 Task: Send an email with the signature Andrew Lee with the subject Reminder for a resume and the message I would like to schedule a meeting with you to discuss the upcoming project. When would be a convenient time for you? from softage.10@softage.net to softage.1@softage.net and move the email from Sent Items to the folder Social engineering
Action: Mouse moved to (110, 103)
Screenshot: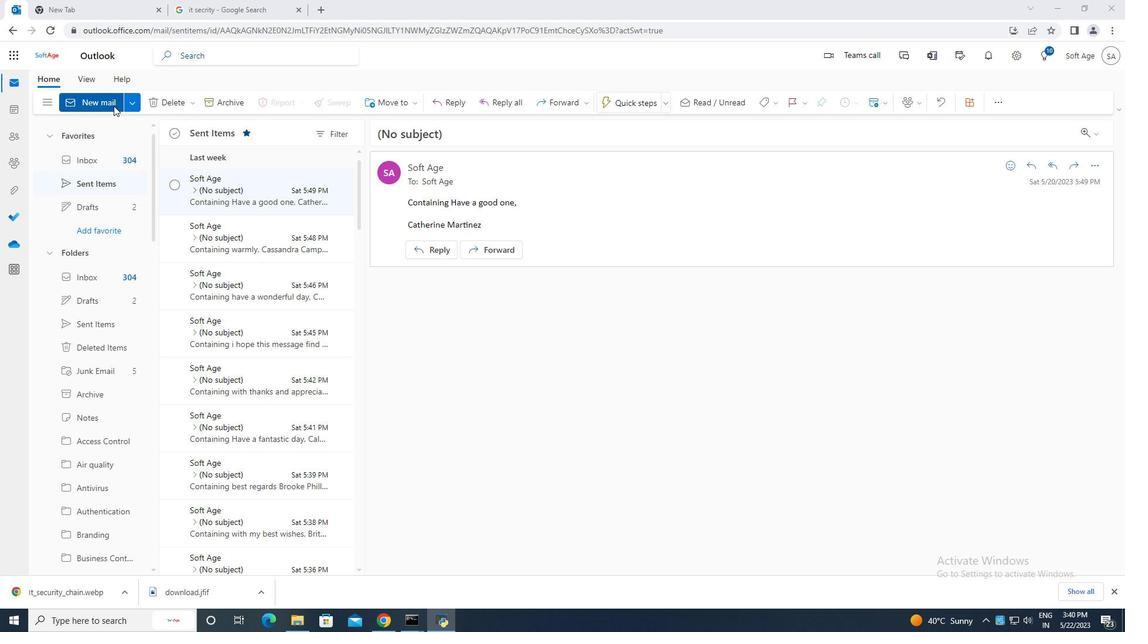 
Action: Mouse pressed left at (110, 103)
Screenshot: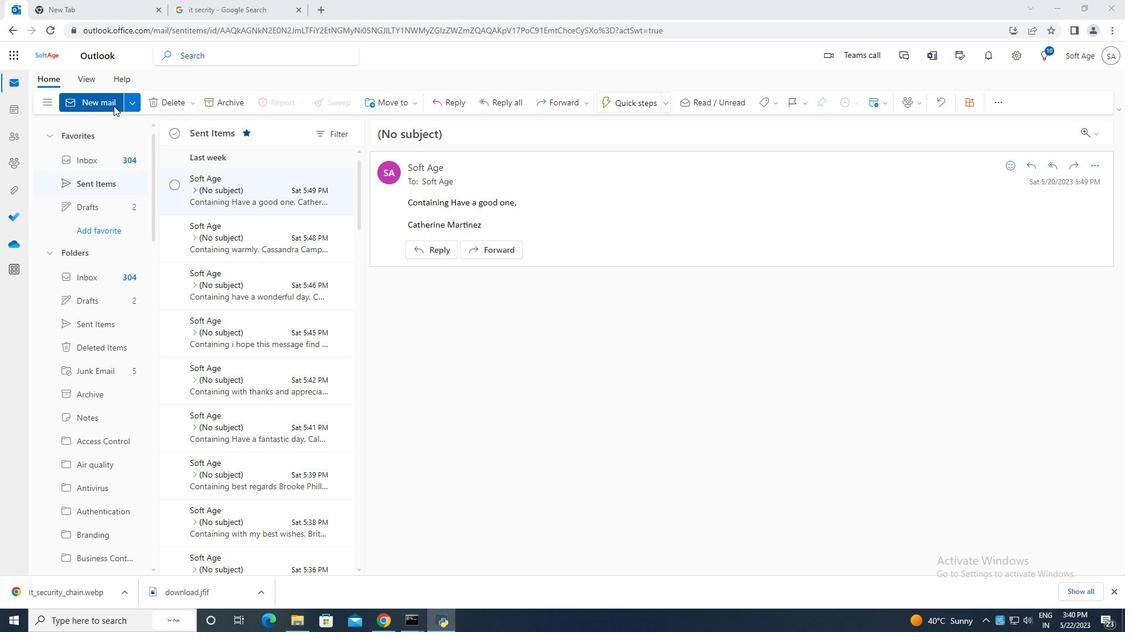 
Action: Mouse moved to (757, 104)
Screenshot: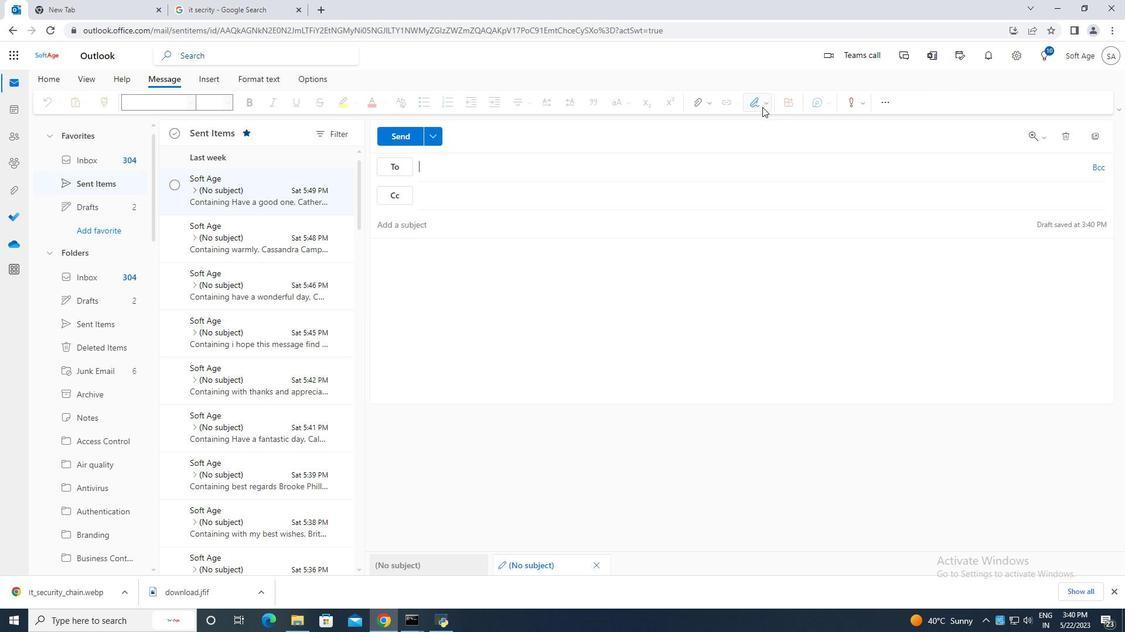 
Action: Mouse pressed left at (757, 104)
Screenshot: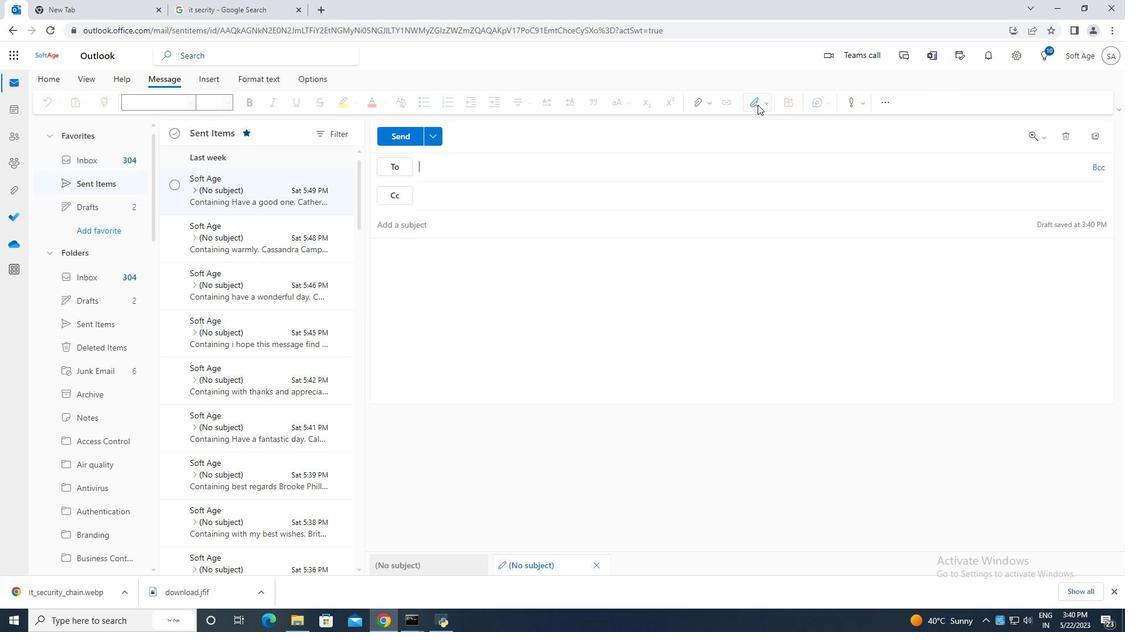 
Action: Mouse moved to (734, 148)
Screenshot: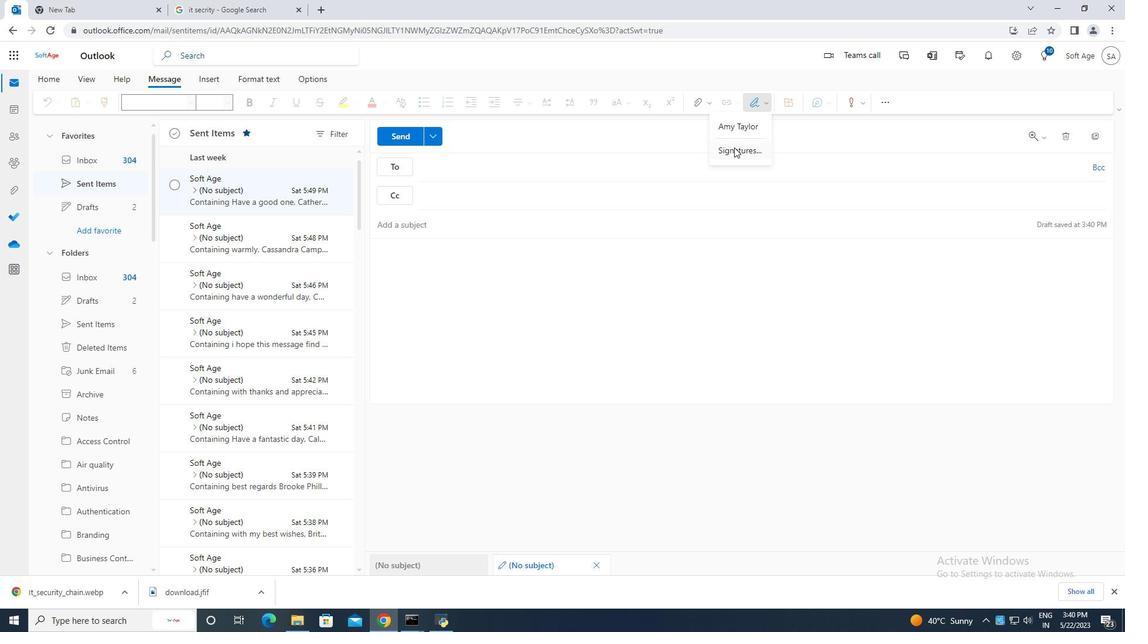 
Action: Mouse pressed left at (734, 148)
Screenshot: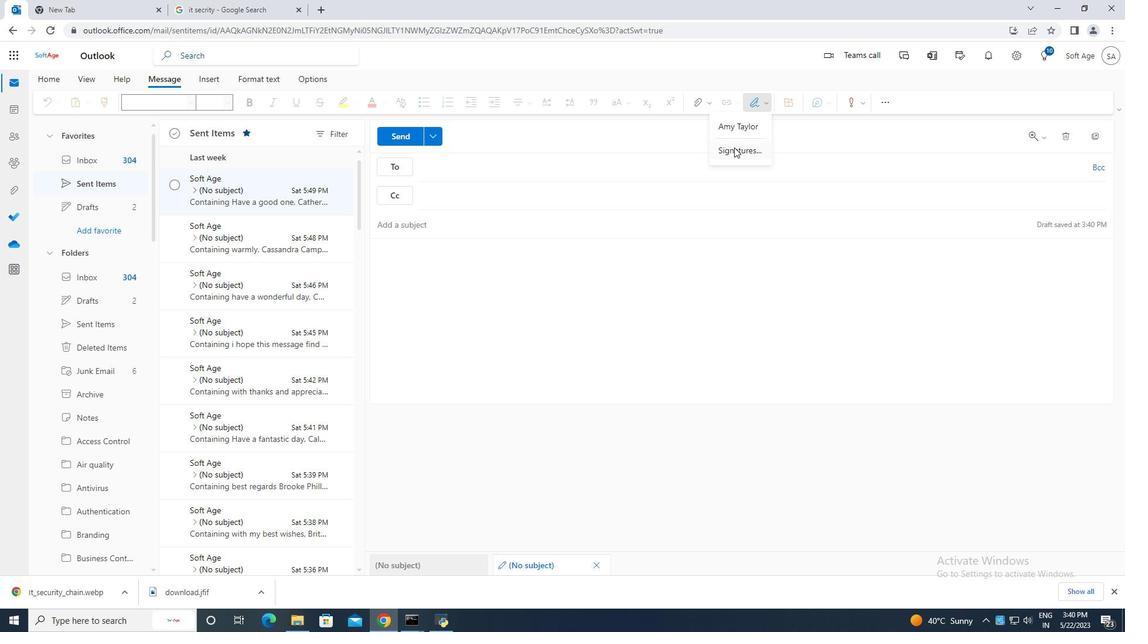 
Action: Mouse moved to (791, 193)
Screenshot: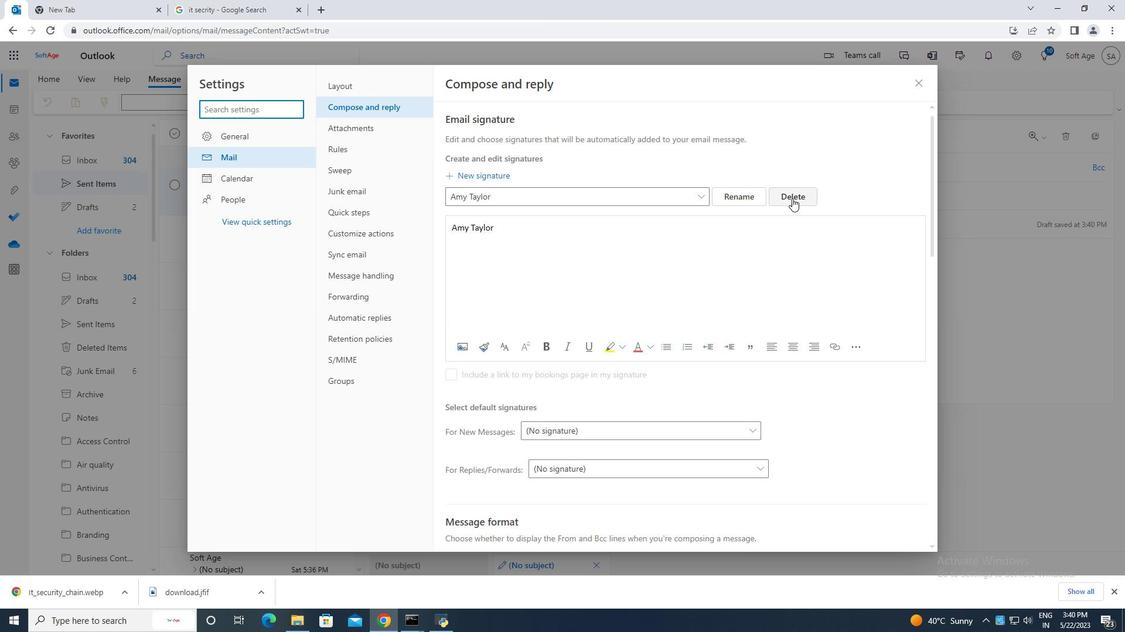 
Action: Mouse pressed left at (791, 193)
Screenshot: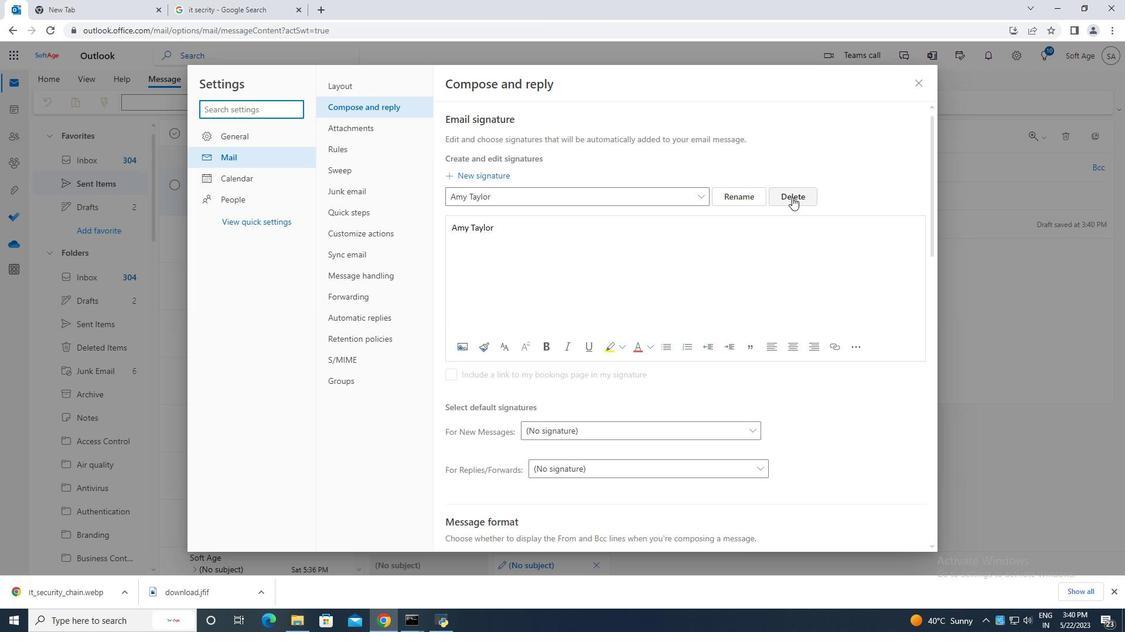 
Action: Mouse moved to (512, 196)
Screenshot: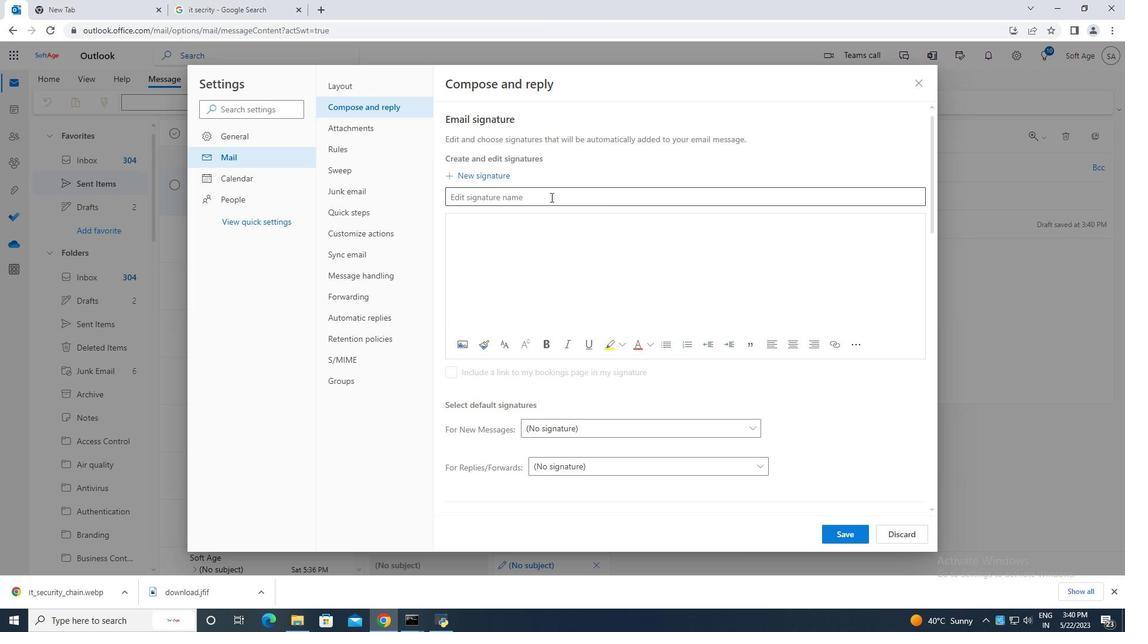 
Action: Mouse pressed left at (512, 196)
Screenshot: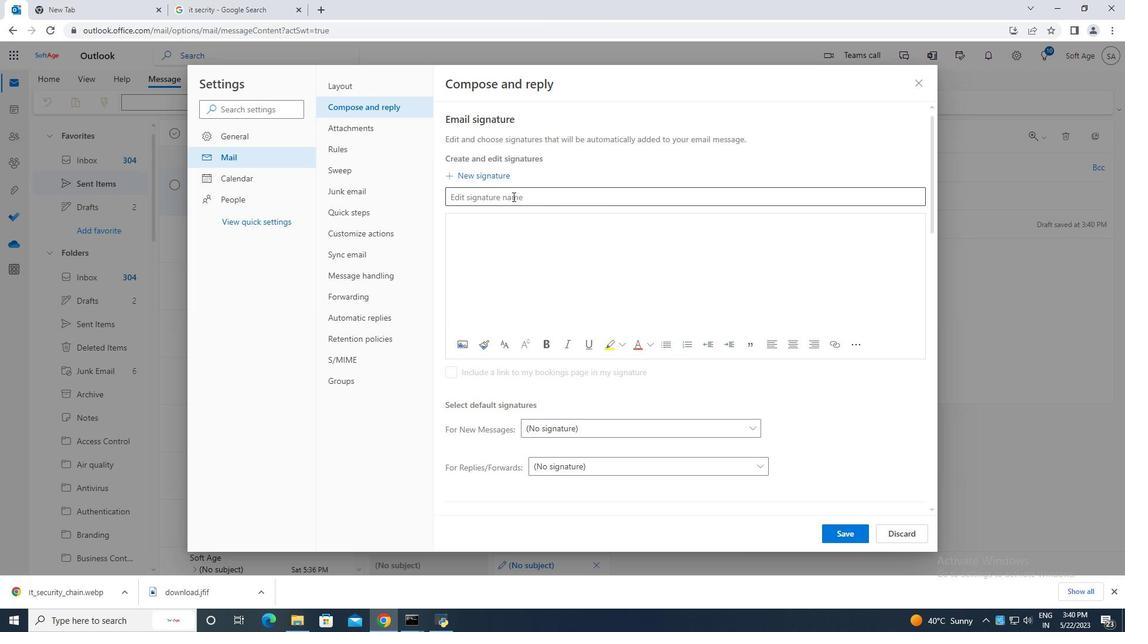 
Action: Key pressed <Key.caps_lock>A<Key.caps_lock>ndrew<Key.space><Key.caps_lock>L<Key.caps_lock>ee
Screenshot: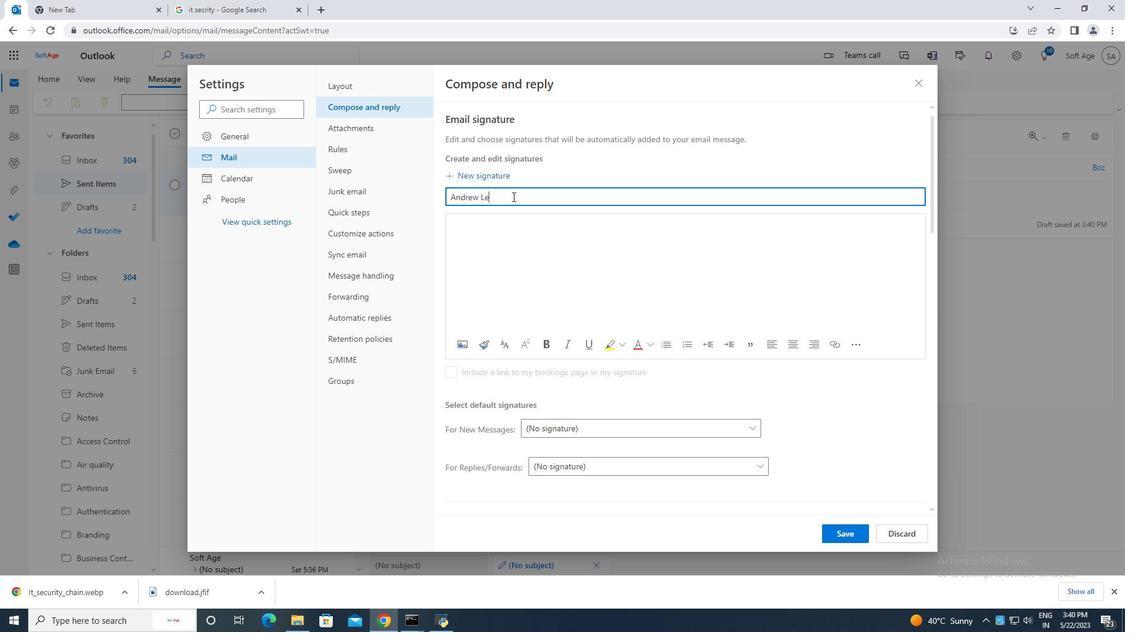 
Action: Mouse moved to (455, 226)
Screenshot: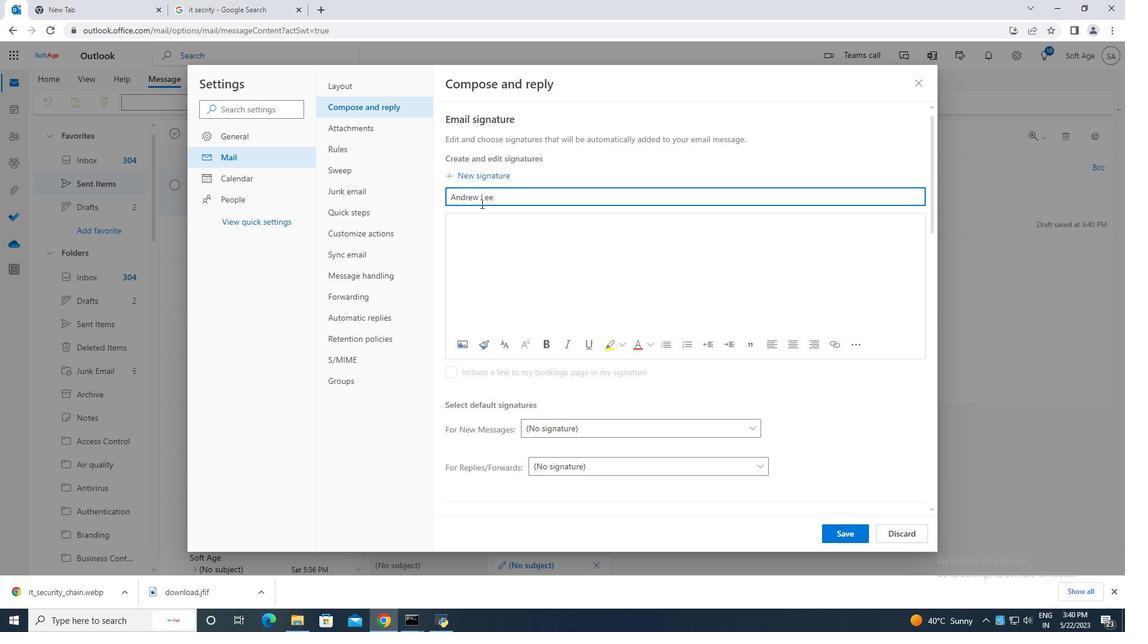 
Action: Mouse pressed left at (455, 226)
Screenshot: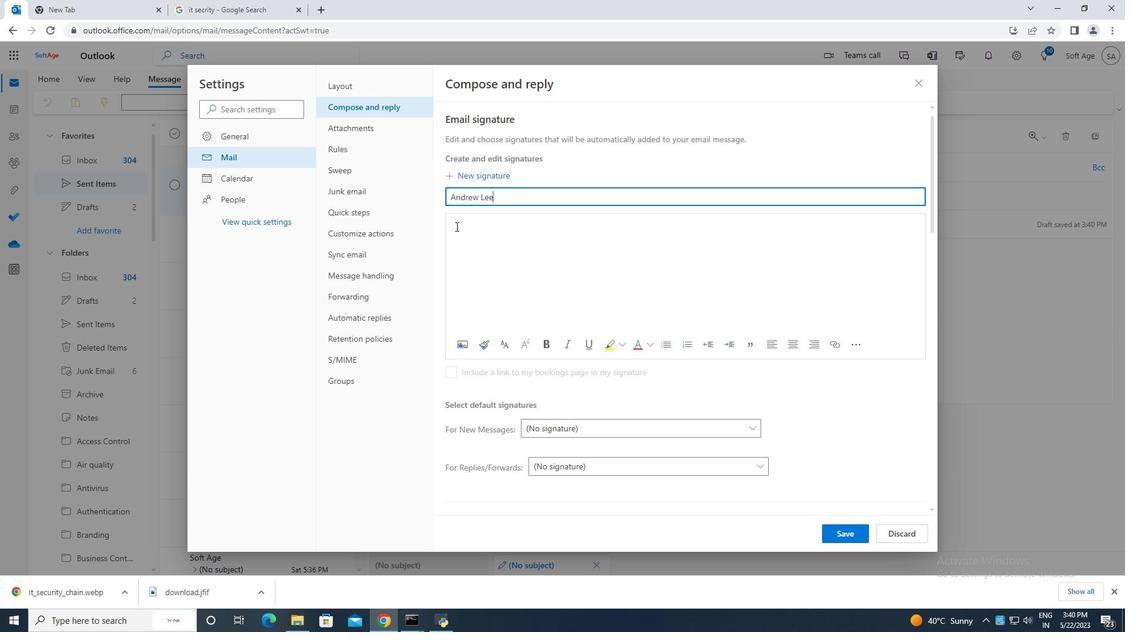 
Action: Mouse moved to (457, 227)
Screenshot: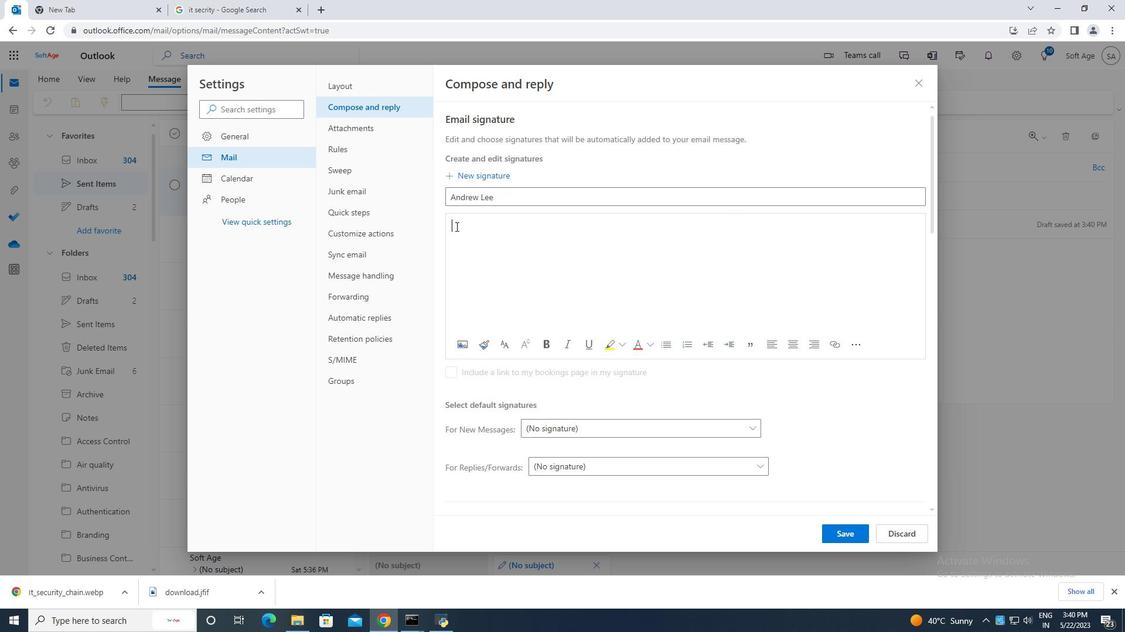 
Action: Key pressed <Key.caps_lock>A<Key.caps_lock>ndrew<Key.space><Key.caps_lock>L<Key.caps_lock>ee
Screenshot: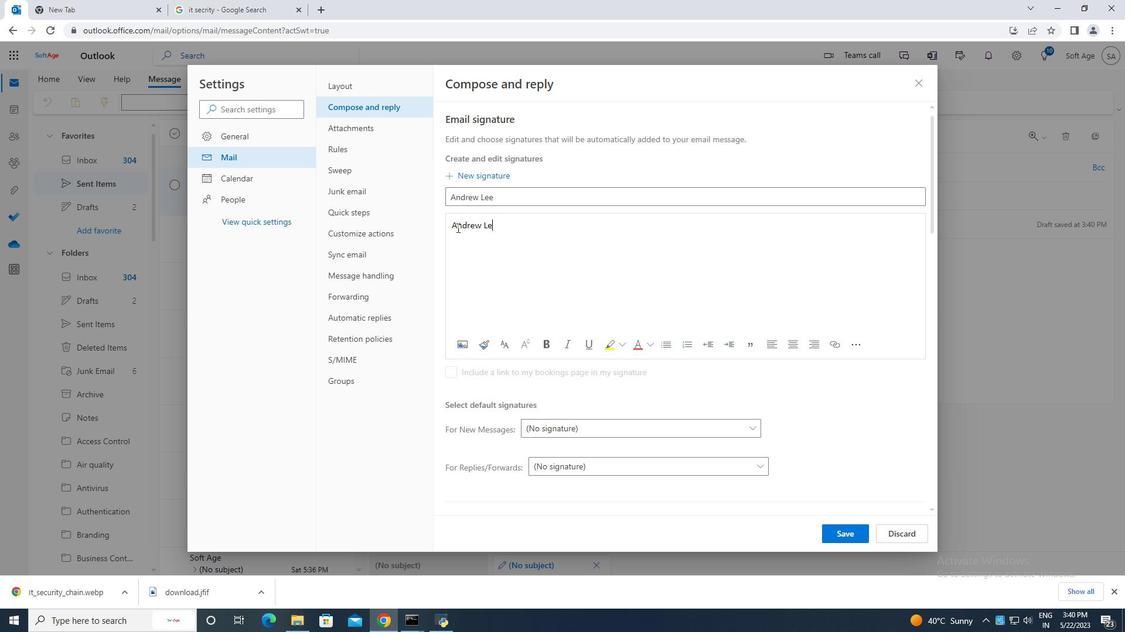 
Action: Mouse moved to (831, 533)
Screenshot: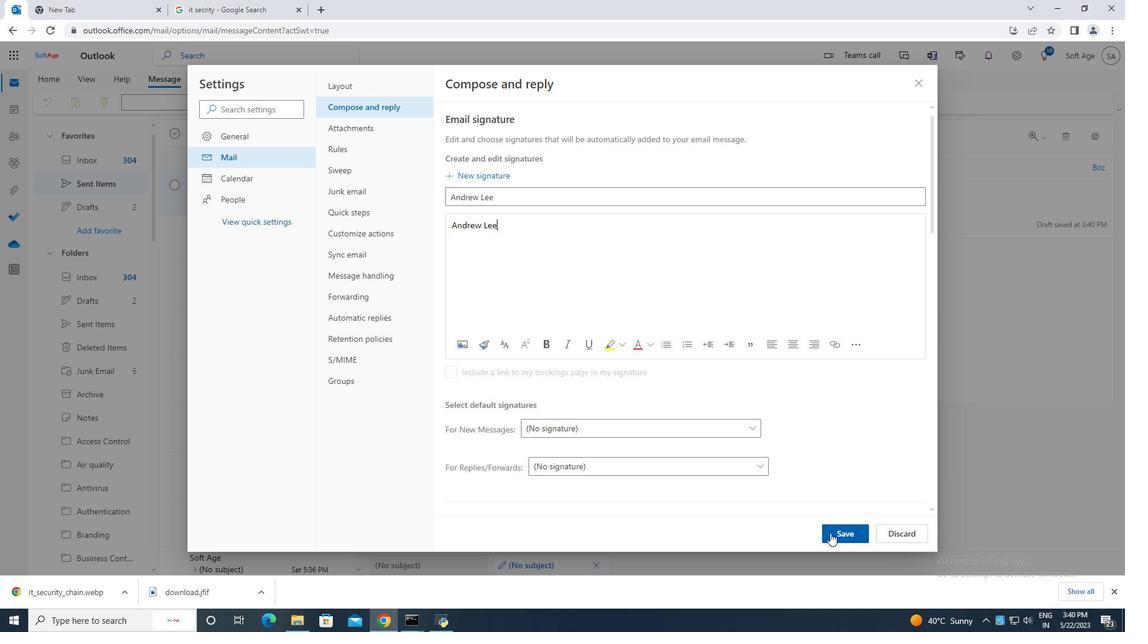 
Action: Mouse pressed left at (831, 533)
Screenshot: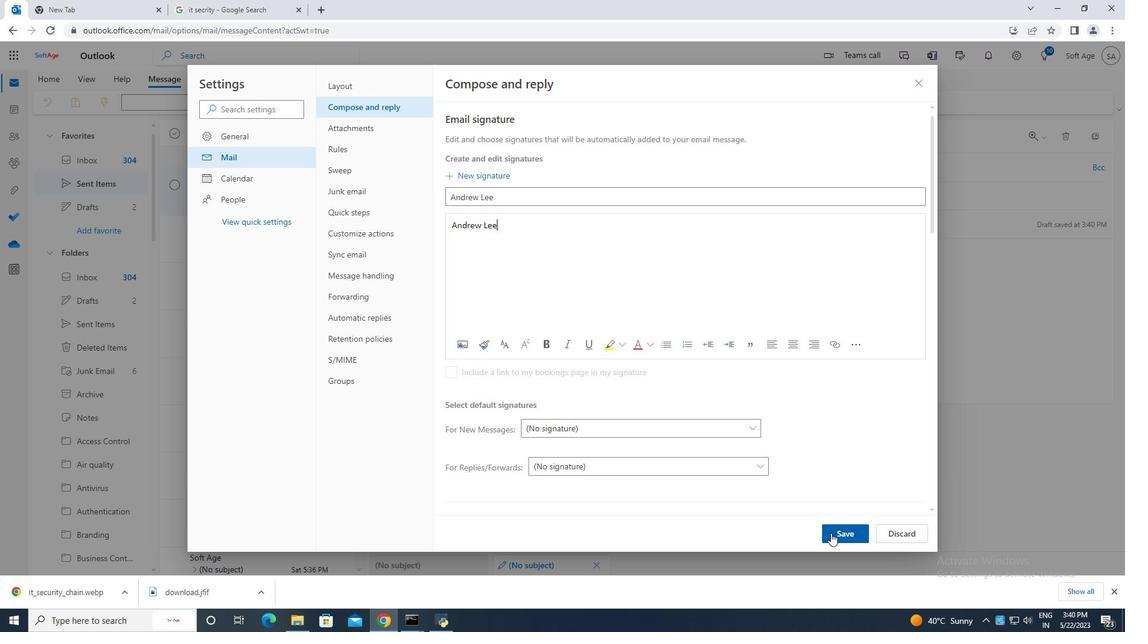 
Action: Mouse moved to (921, 87)
Screenshot: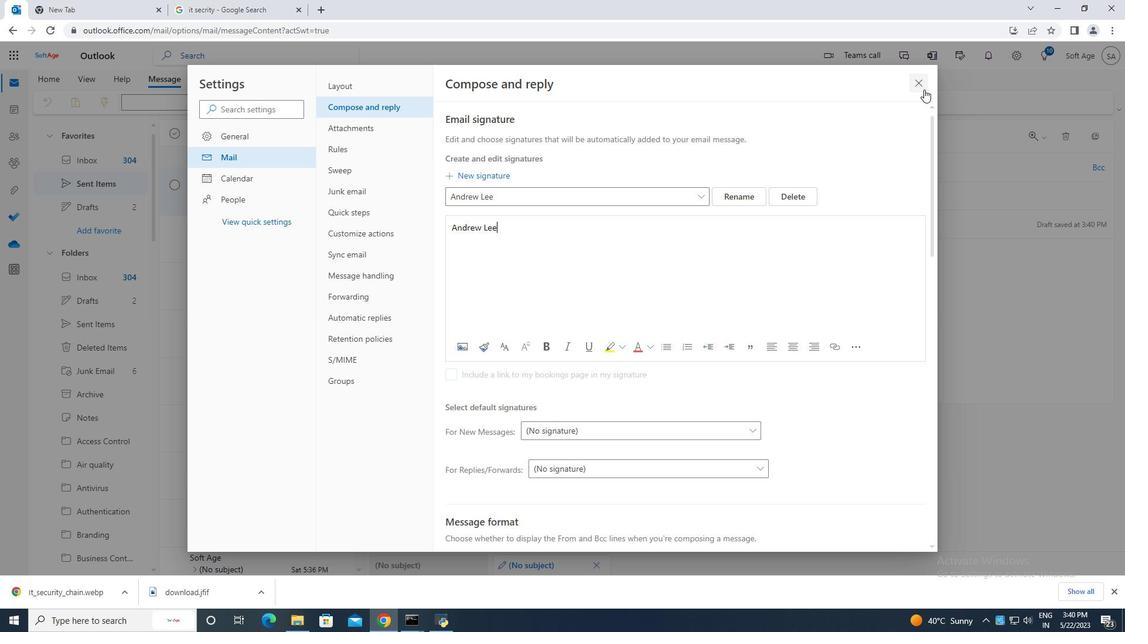 
Action: Mouse pressed left at (921, 87)
Screenshot: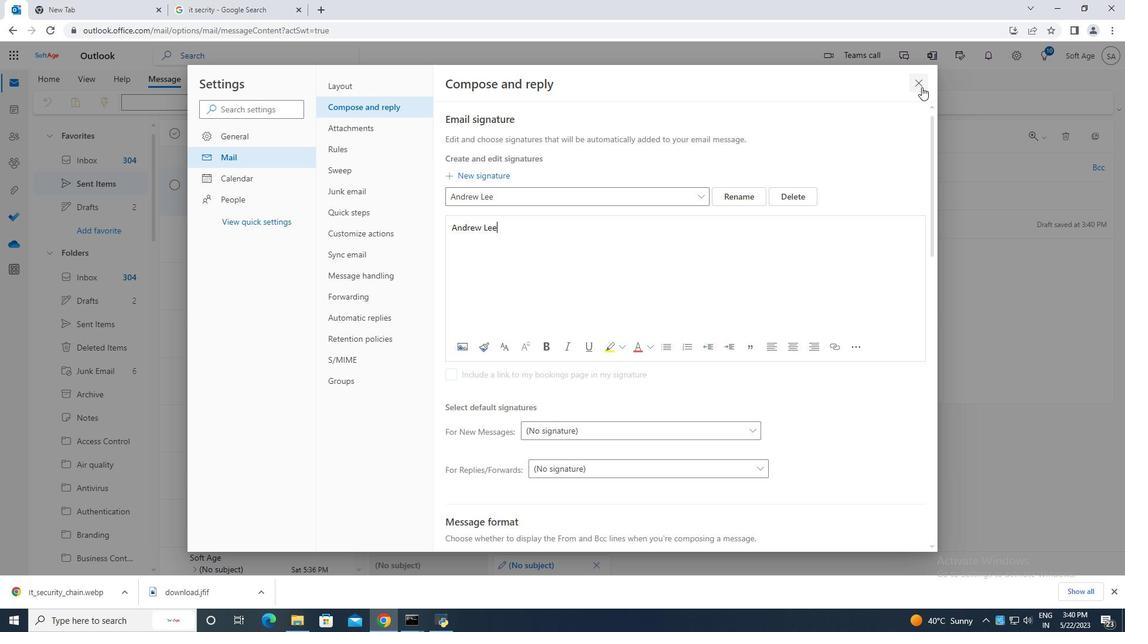 
Action: Mouse moved to (760, 101)
Screenshot: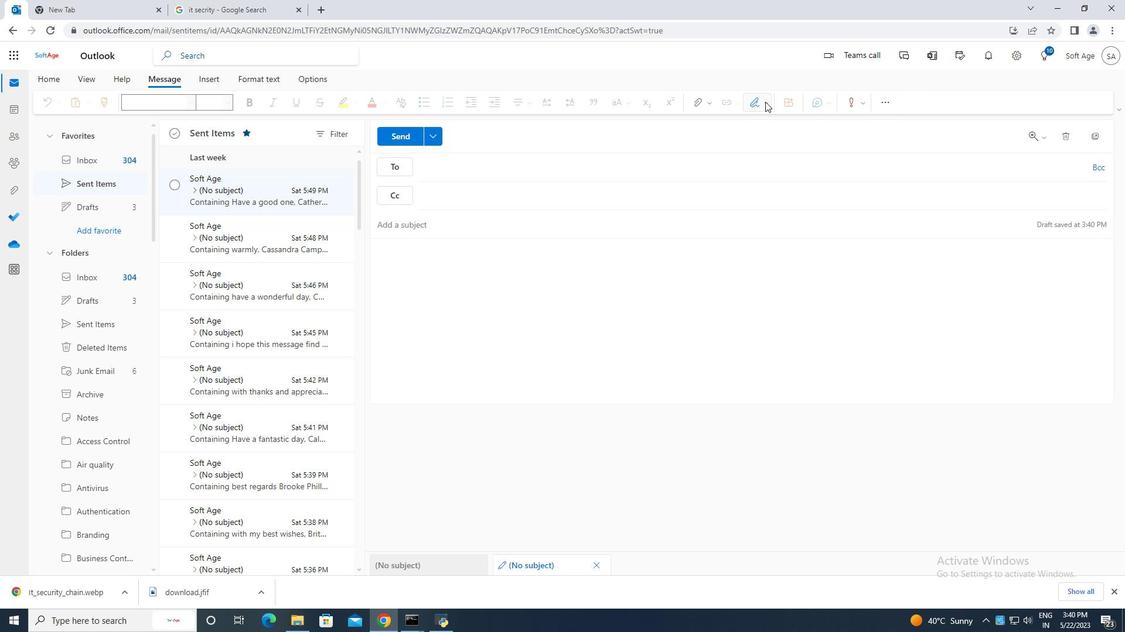 
Action: Mouse pressed left at (760, 101)
Screenshot: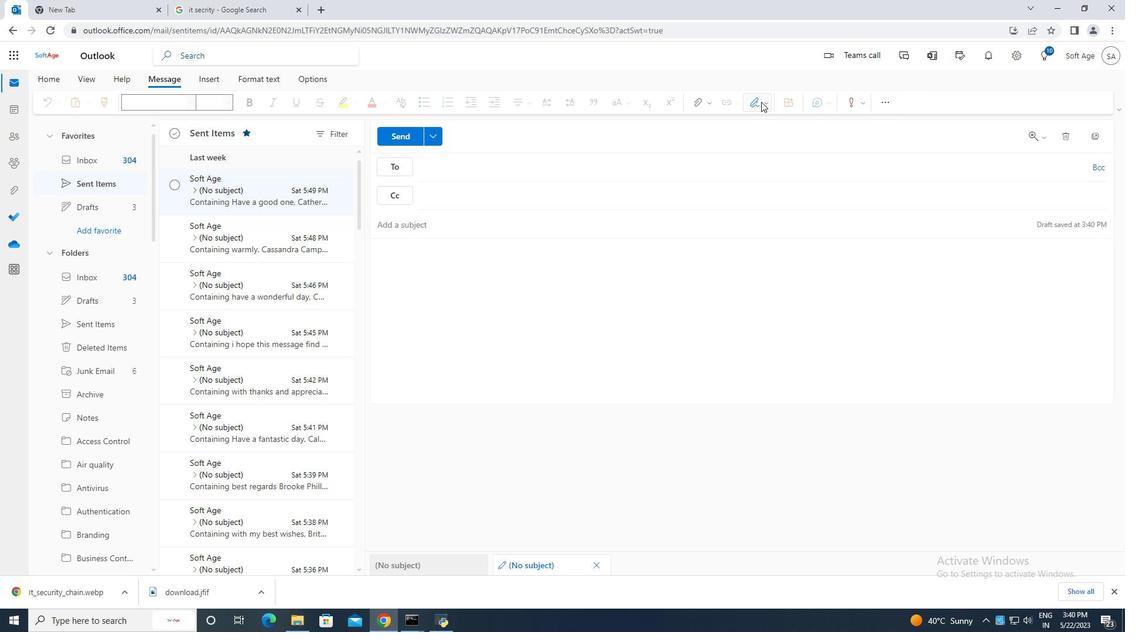 
Action: Mouse moved to (731, 127)
Screenshot: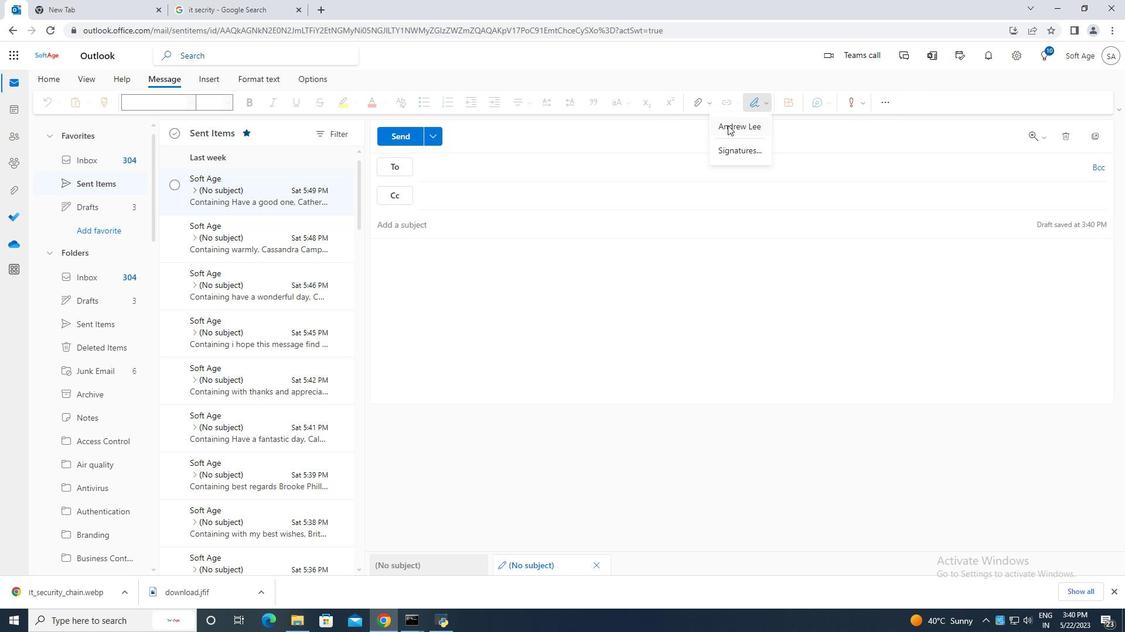 
Action: Mouse pressed left at (731, 127)
Screenshot: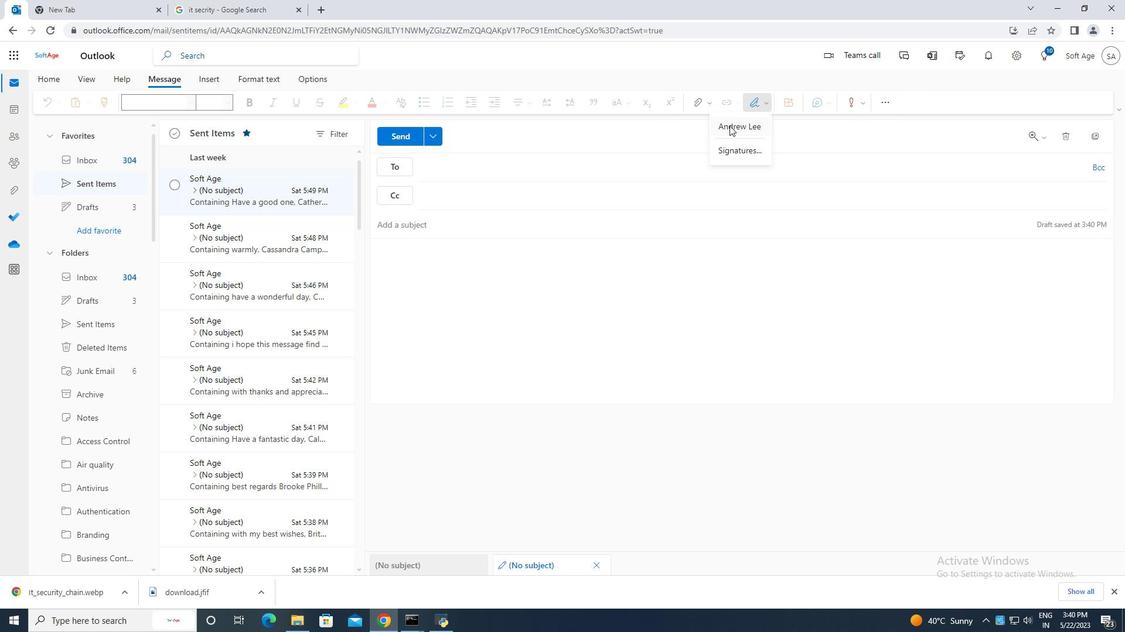 
Action: Mouse moved to (403, 224)
Screenshot: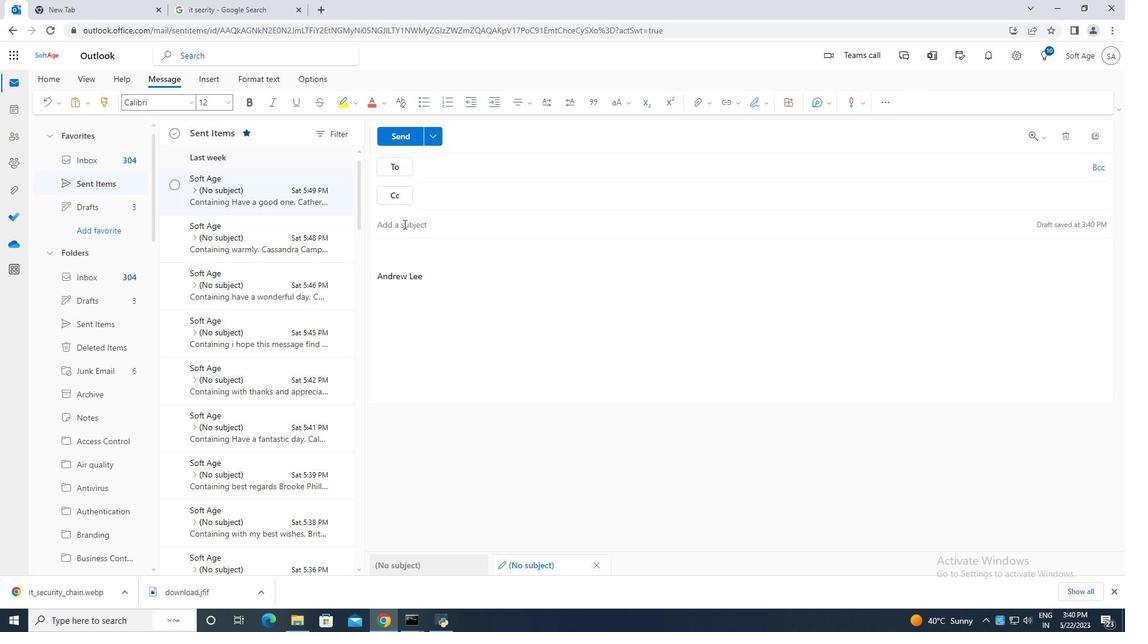 
Action: Mouse pressed left at (403, 224)
Screenshot: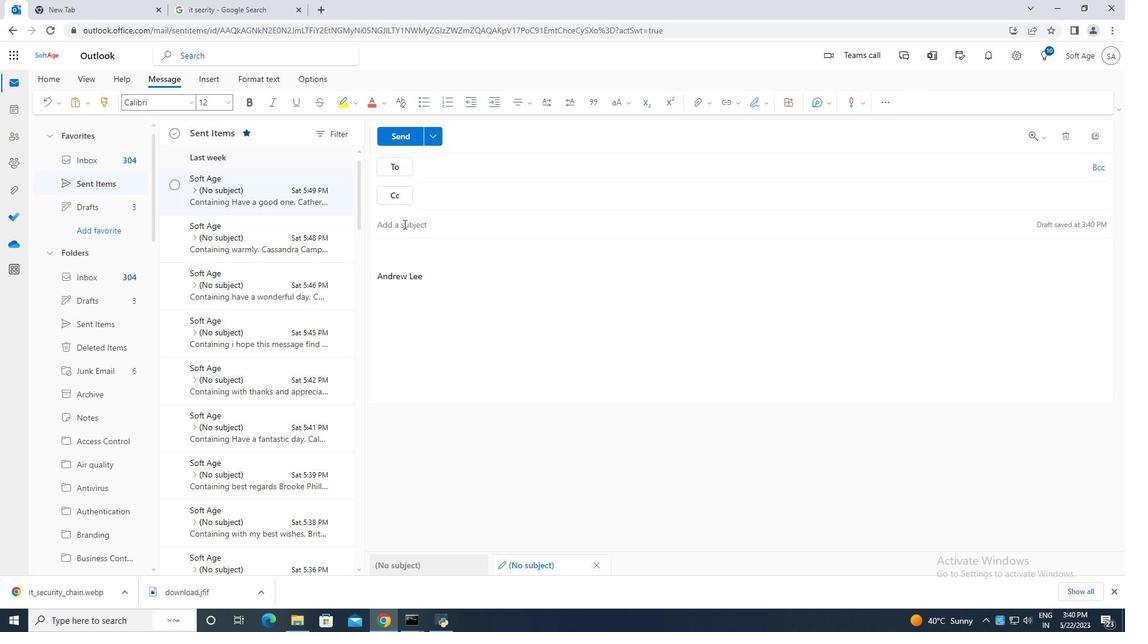 
Action: Mouse moved to (403, 224)
Screenshot: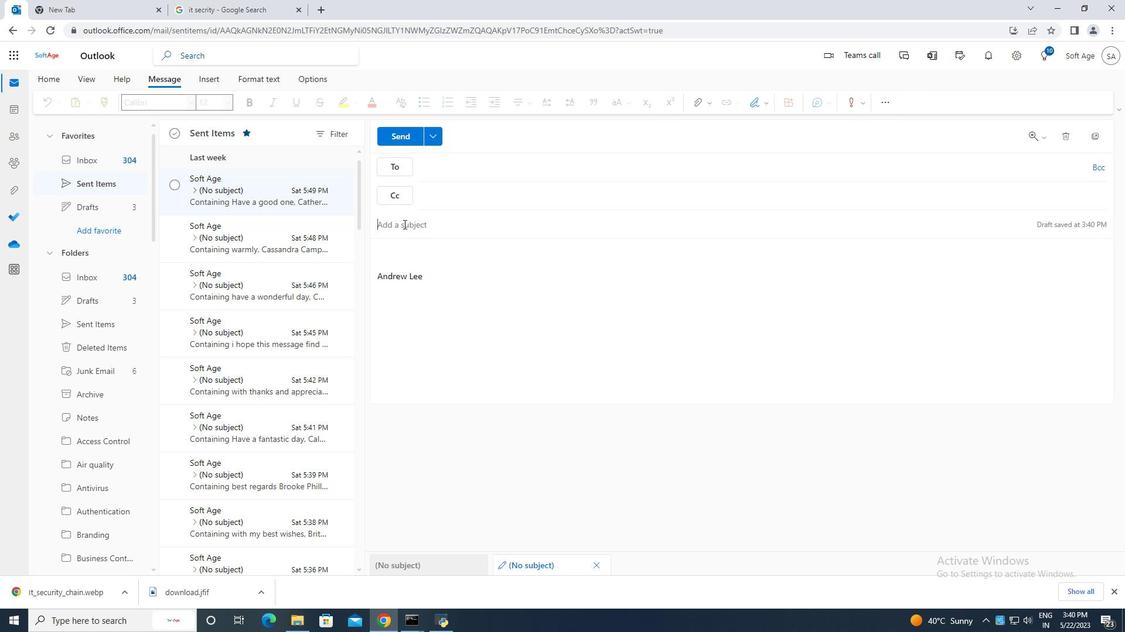 
Action: Key pressed <Key.caps_lock>R<Key.caps_lock>eminder<Key.space>for<Key.space>a<Key.space>resume<Key.space>a<Key.backspace>.
Screenshot: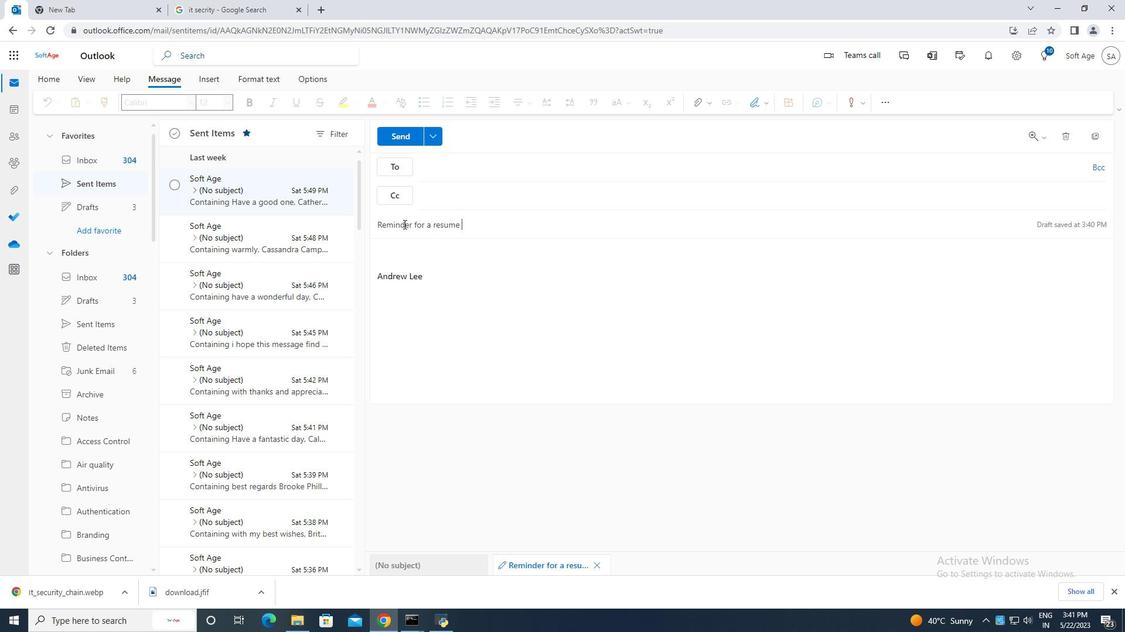 
Action: Mouse moved to (415, 240)
Screenshot: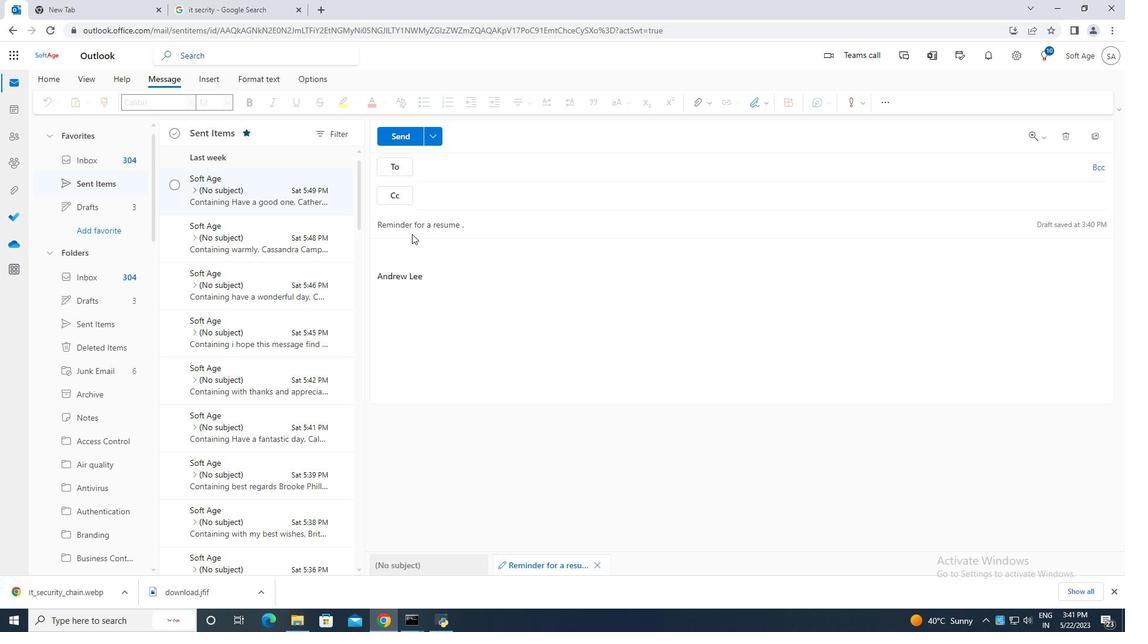 
Action: Mouse pressed left at (415, 240)
Screenshot: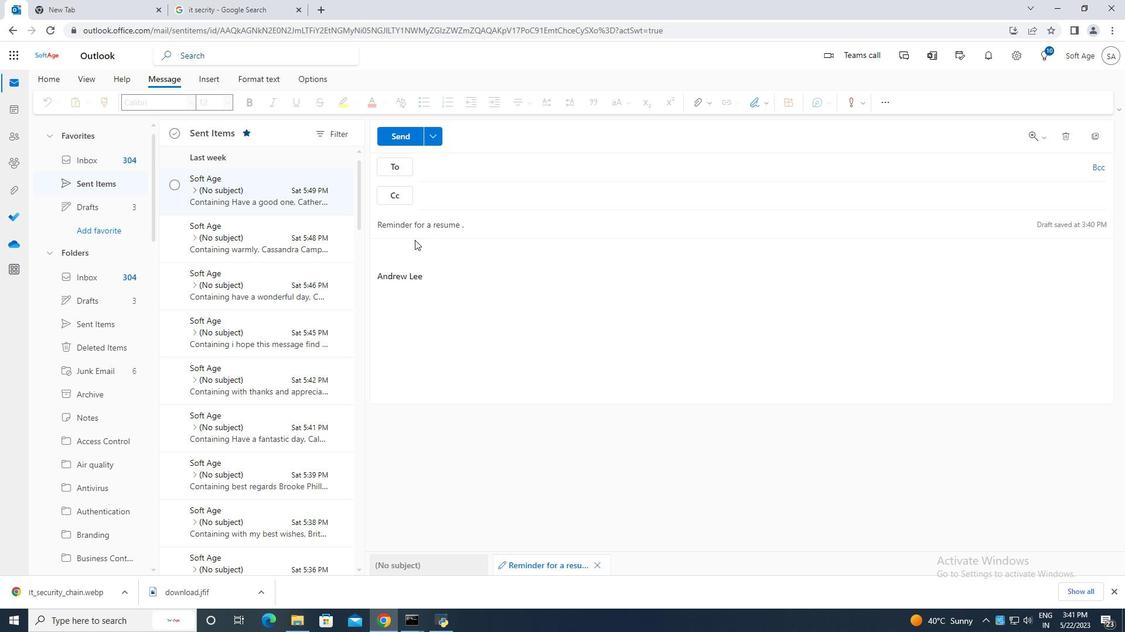 
Action: Mouse moved to (419, 243)
Screenshot: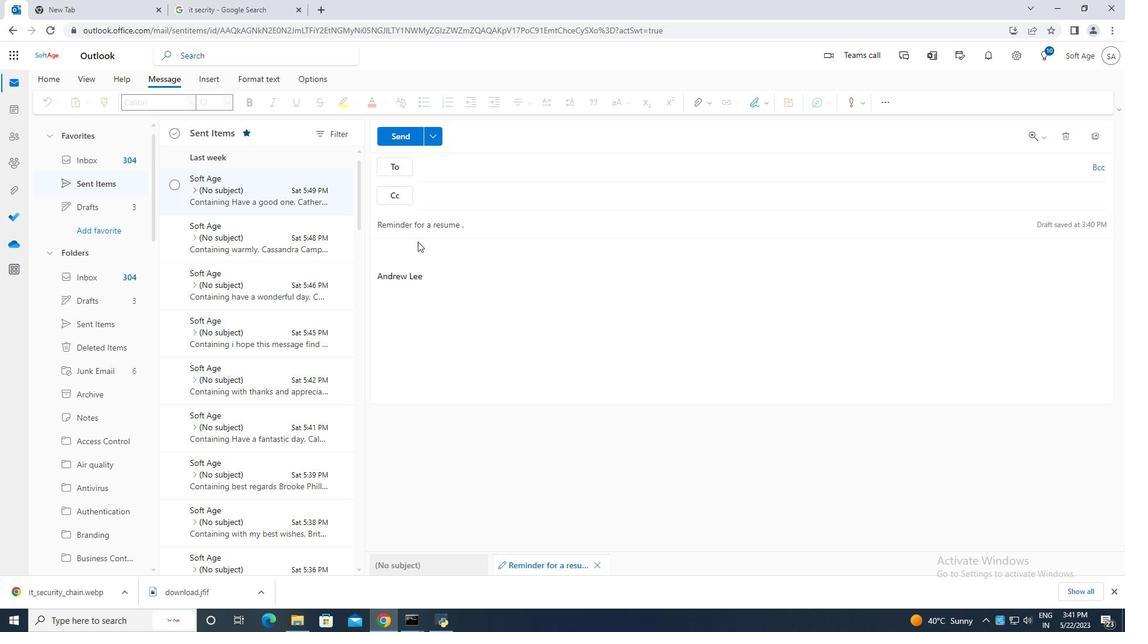 
Action: Key pressed i<Key.backspace><Key.caps_lock>I<Key.caps_lock><Key.space>would<Key.space>
Screenshot: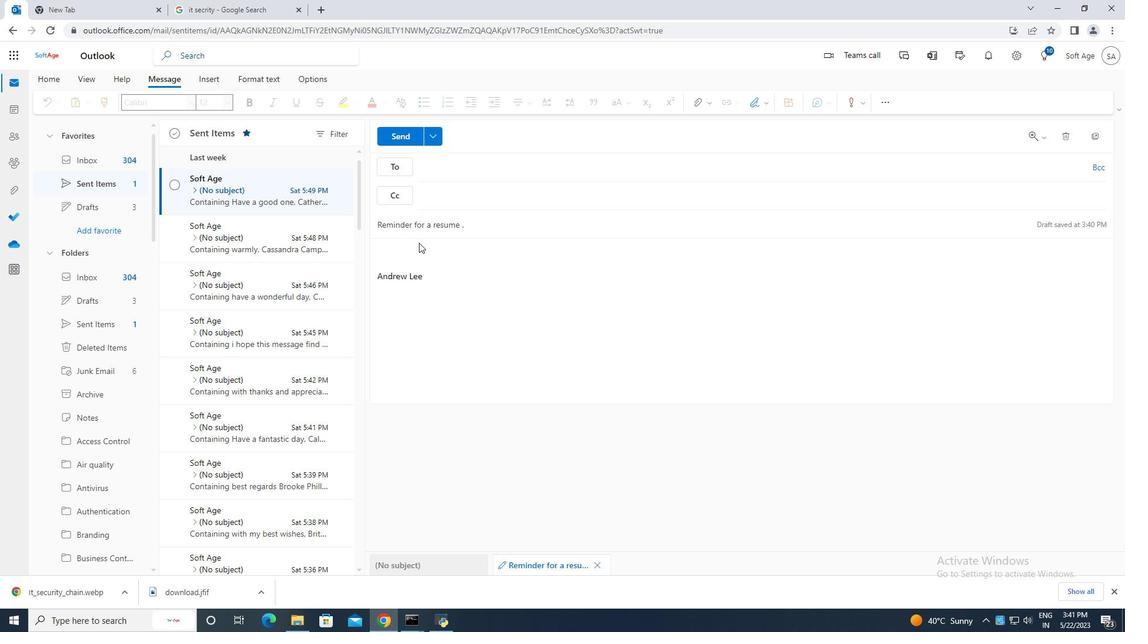 
Action: Mouse moved to (427, 248)
Screenshot: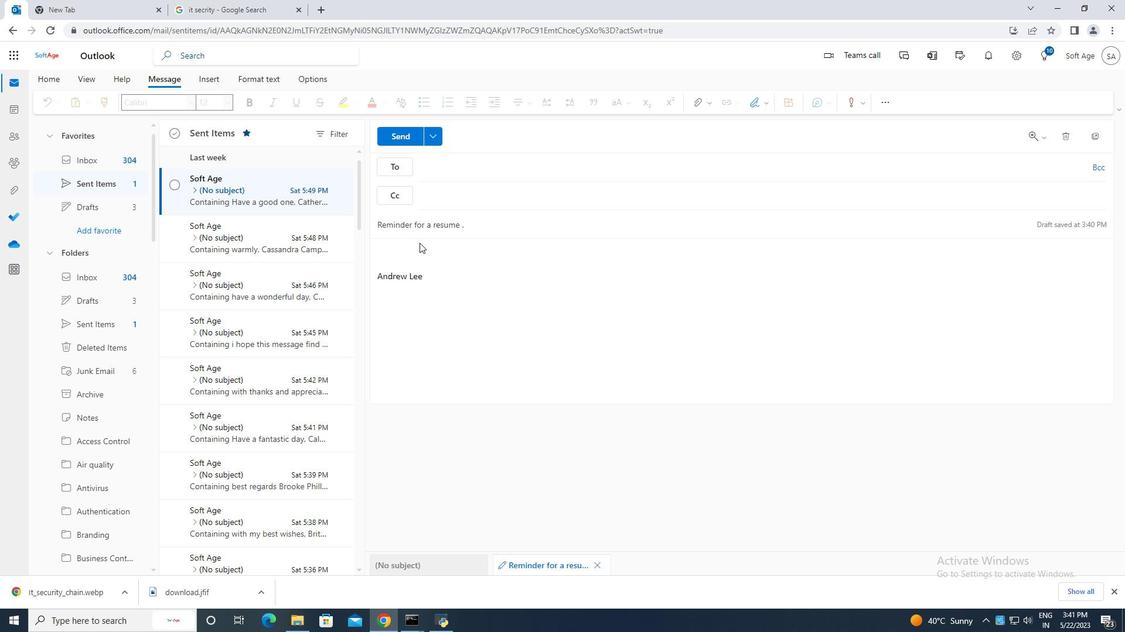 
Action: Mouse pressed left at (427, 248)
Screenshot: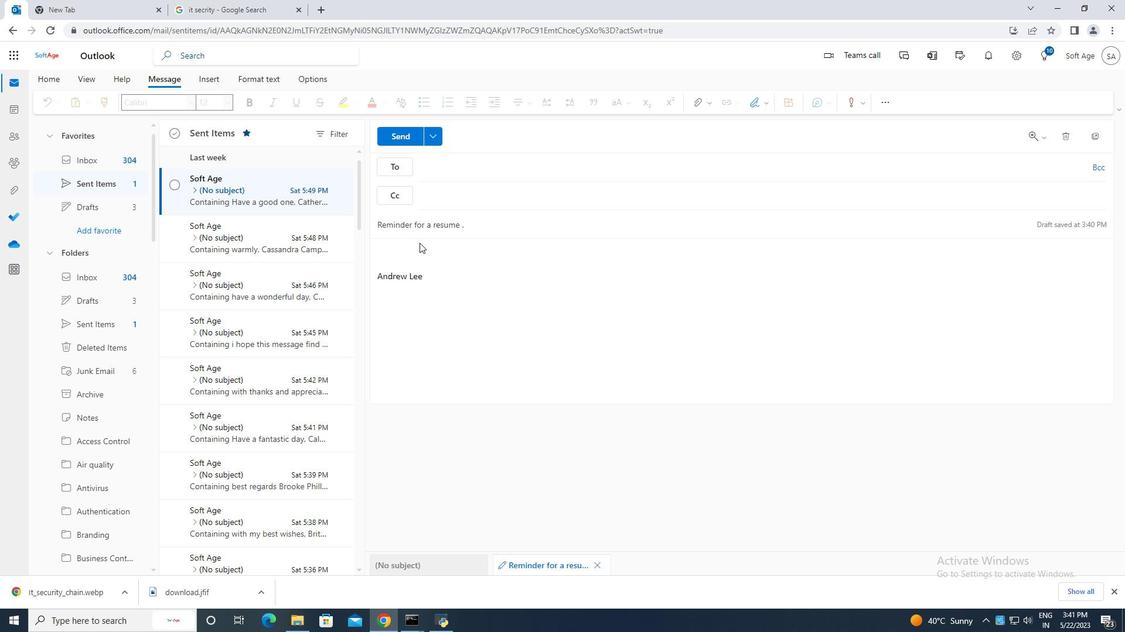 
Action: Mouse moved to (422, 262)
Screenshot: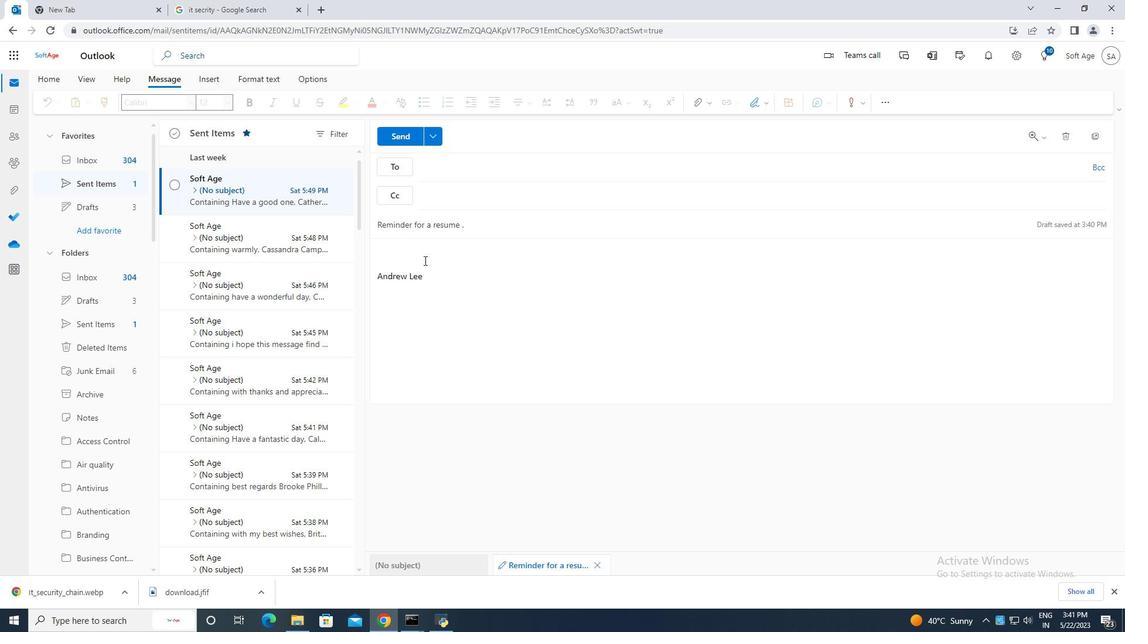 
Action: Mouse pressed left at (422, 262)
Screenshot: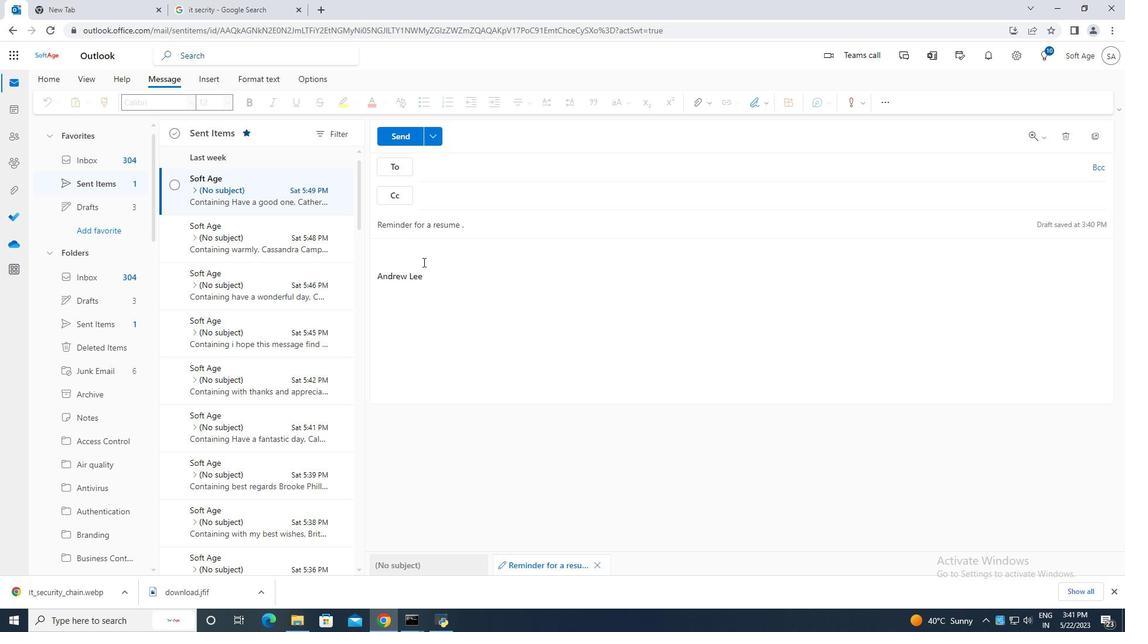 
Action: Mouse moved to (415, 250)
Screenshot: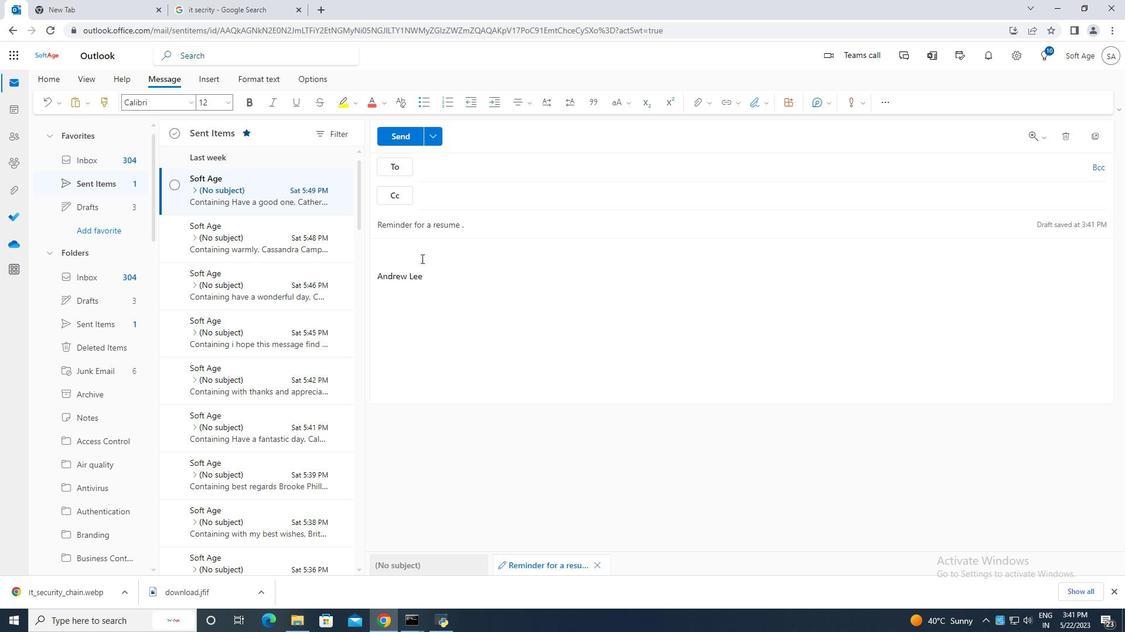 
Action: Mouse pressed left at (415, 250)
Screenshot: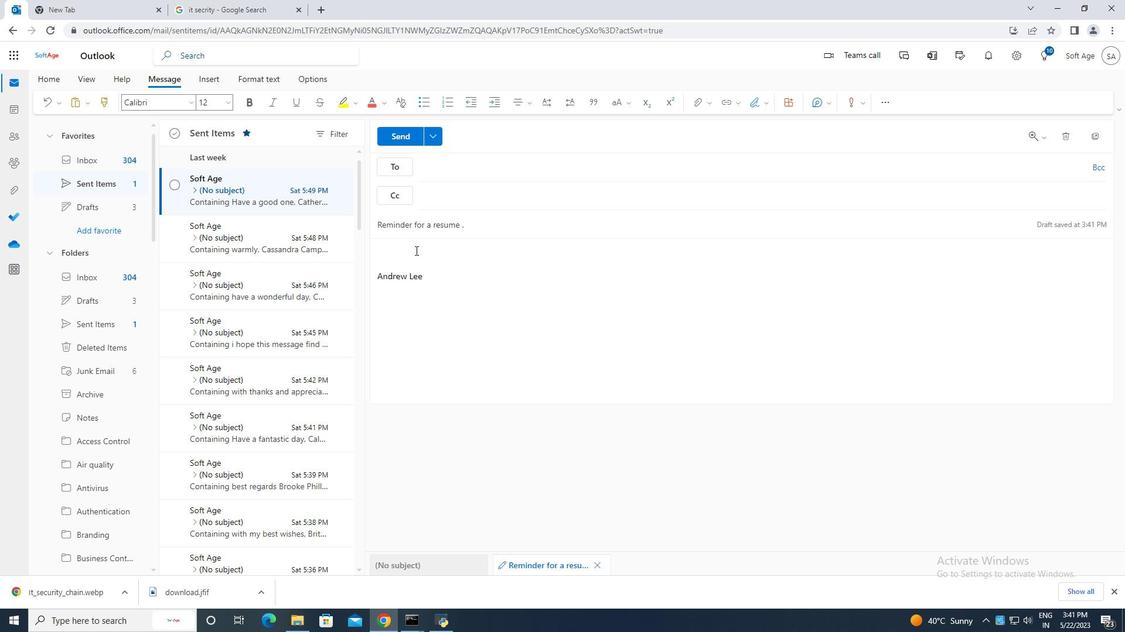 
Action: Mouse moved to (388, 244)
Screenshot: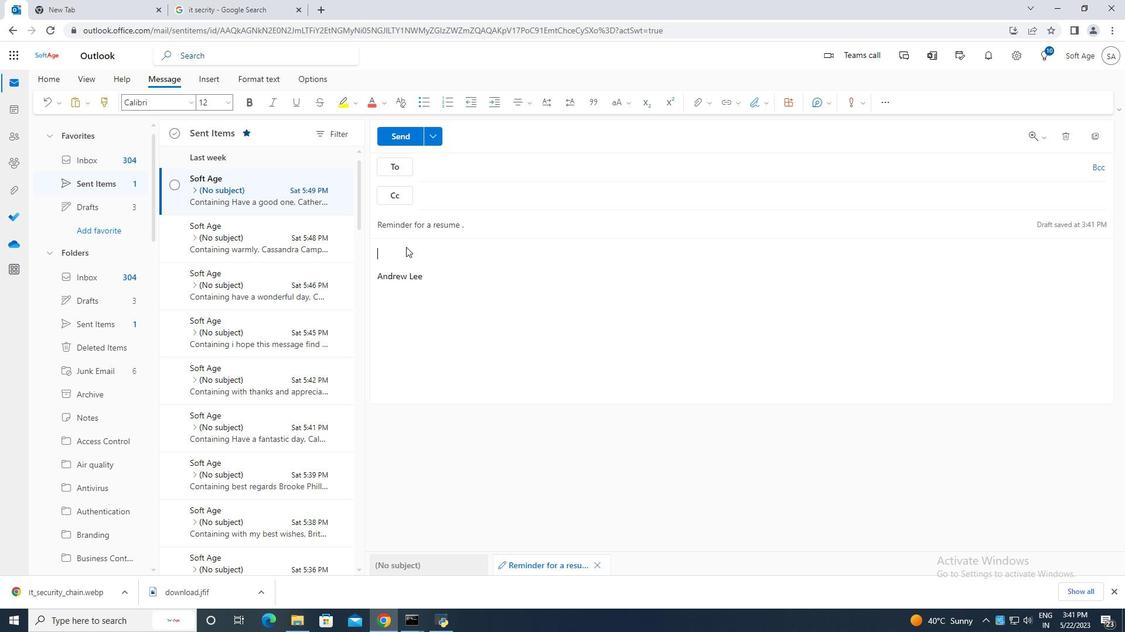 
Action: Key pressed <Key.caps_lock>O<Key.backspace>I<Key.space><Key.caps_lock>would<Key.space>like<Key.space>to<Key.space>schedule<Key.space>a<Key.space>meeting<Key.space>with<Key.space>you<Key.space>to<Key.space>discuss<Key.space>the<Key.space>upcomming<Key.space><Key.backspace><Key.backspace><Key.backspace><Key.backspace><Key.backspace>ing<Key.space>projects.<Key.caps_lock><Key.space>W<Key.caps_lock>hen<Key.space>would<Key.space>be<Key.space>a<Key.space>convene<Key.backspace>ient<Key.space>time<Key.space>for<Key.space>you.
Screenshot: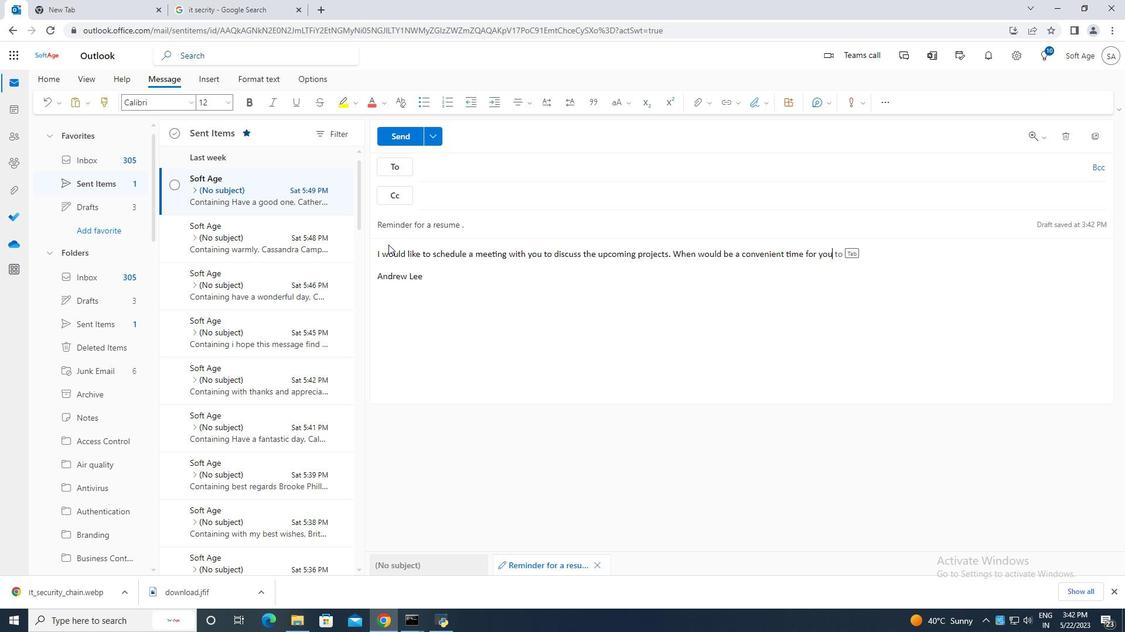 
Action: Mouse moved to (451, 169)
Screenshot: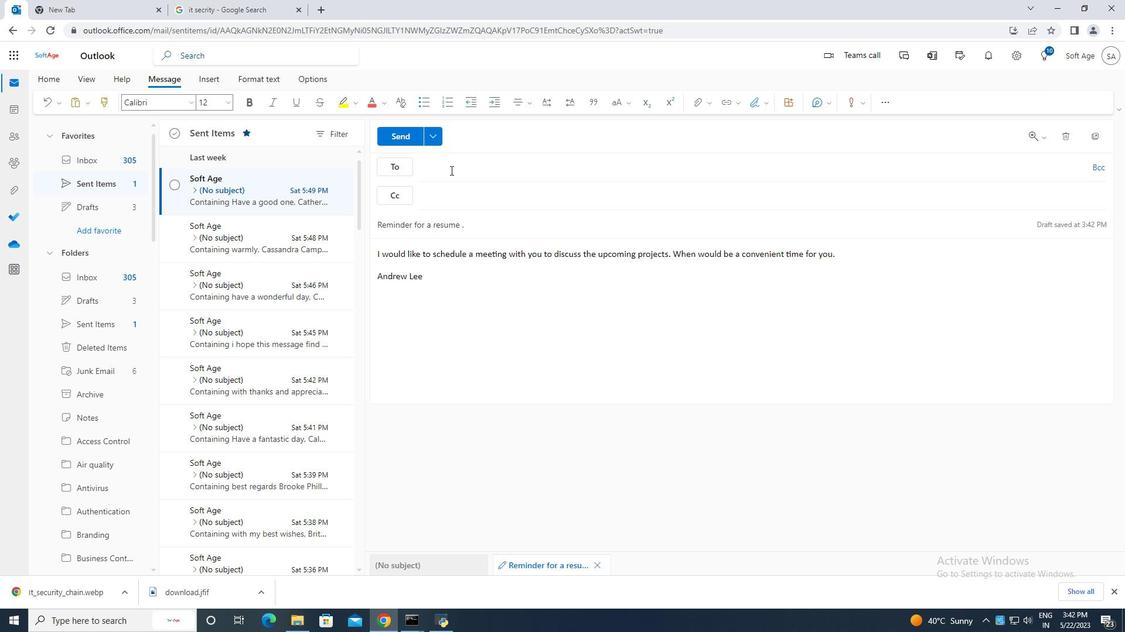 
Action: Mouse pressed left at (451, 169)
Screenshot: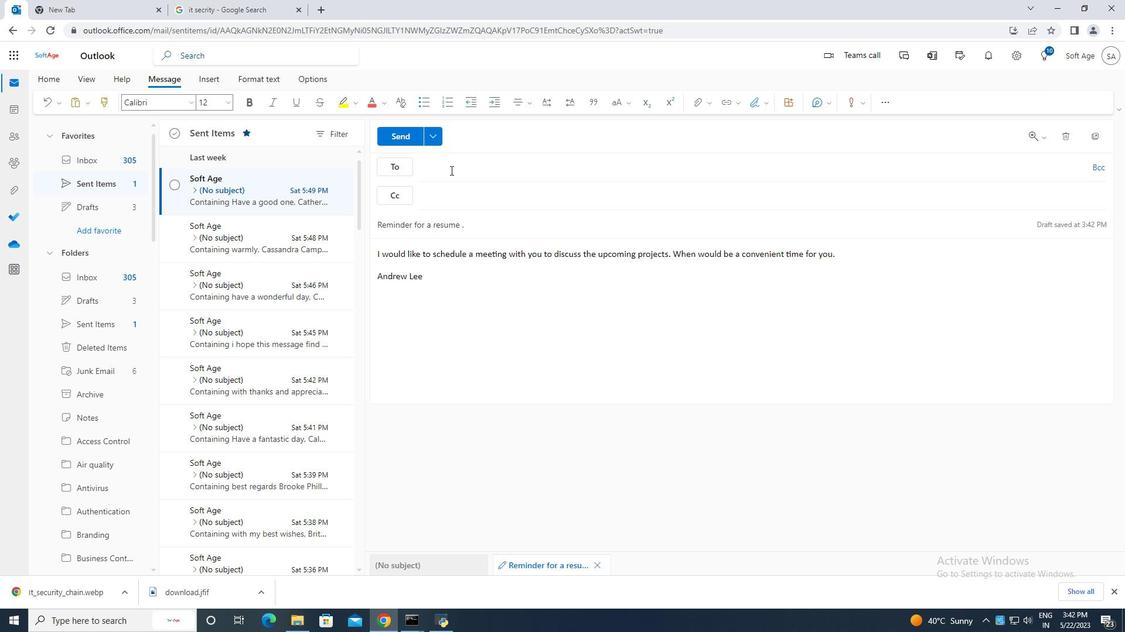 
Action: Key pressed softage.1
Screenshot: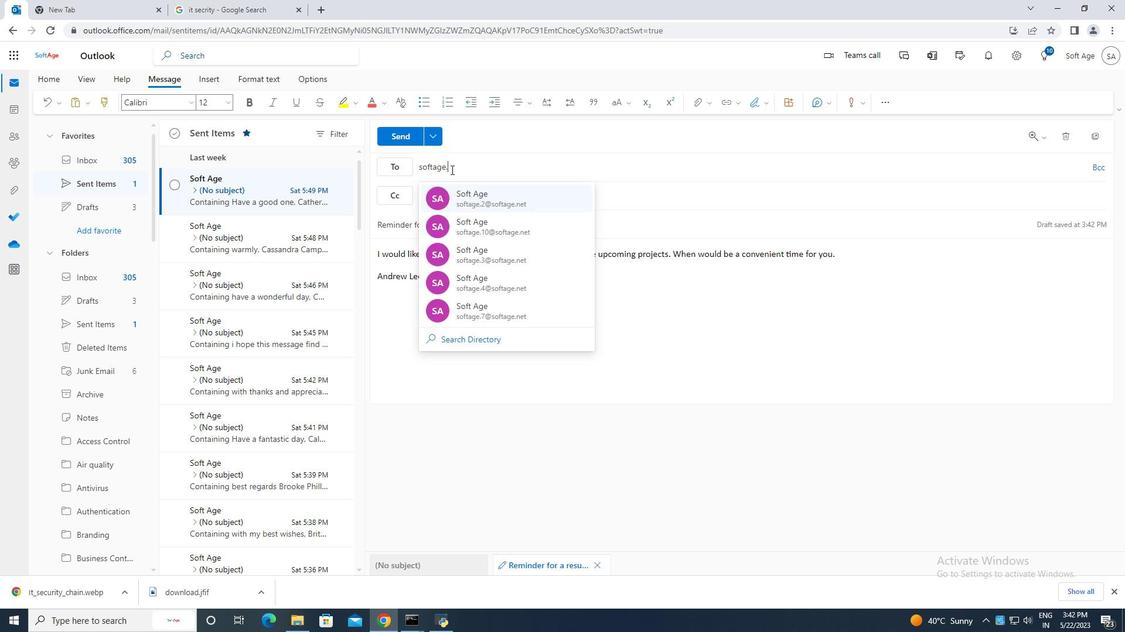 
Action: Mouse moved to (495, 167)
Screenshot: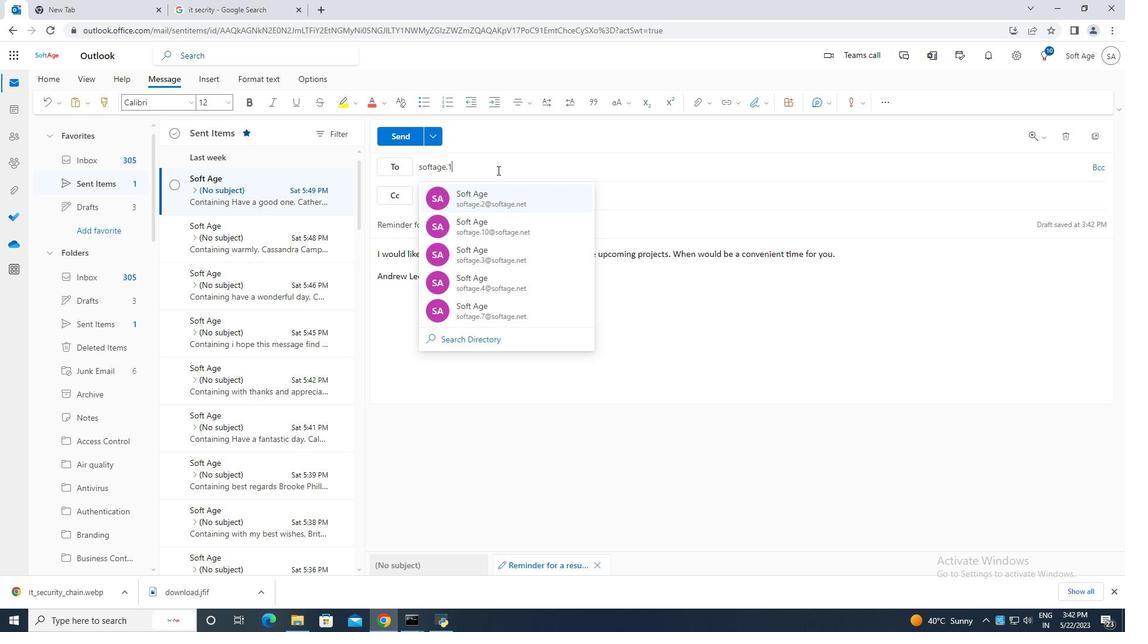 
Action: Key pressed <Key.shift><Key.shift><Key.shift><Key.shift><Key.shift><Key.shift><Key.shift><Key.shift><Key.shift><Key.shift><Key.shift><Key.shift><Key.shift>@
Screenshot: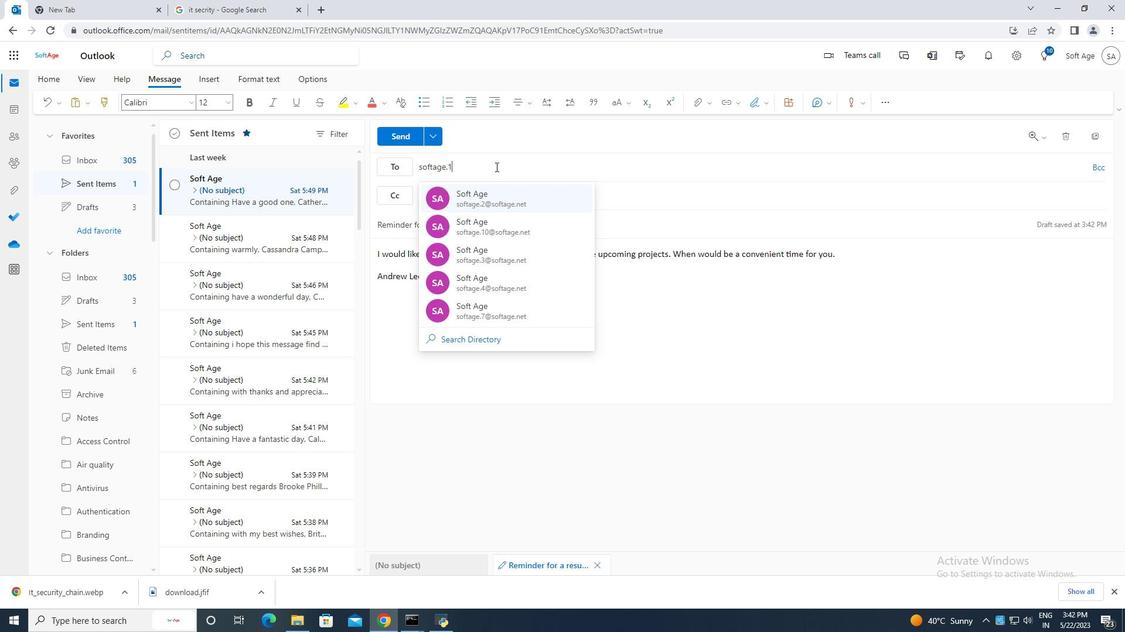 
Action: Mouse moved to (529, 254)
Screenshot: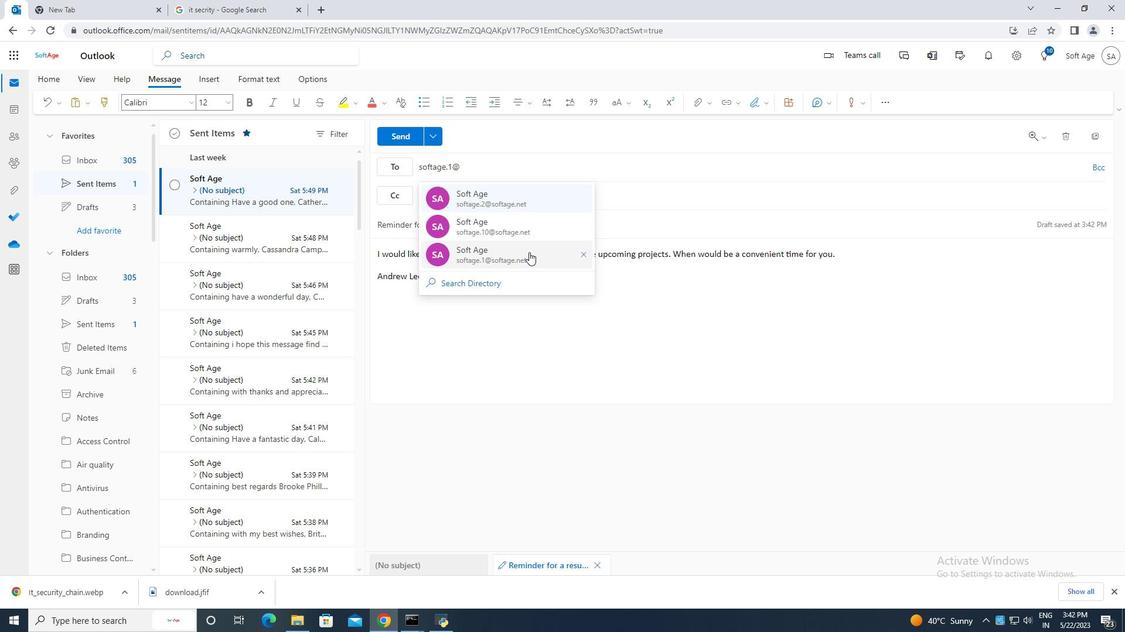
Action: Mouse pressed left at (529, 254)
Screenshot: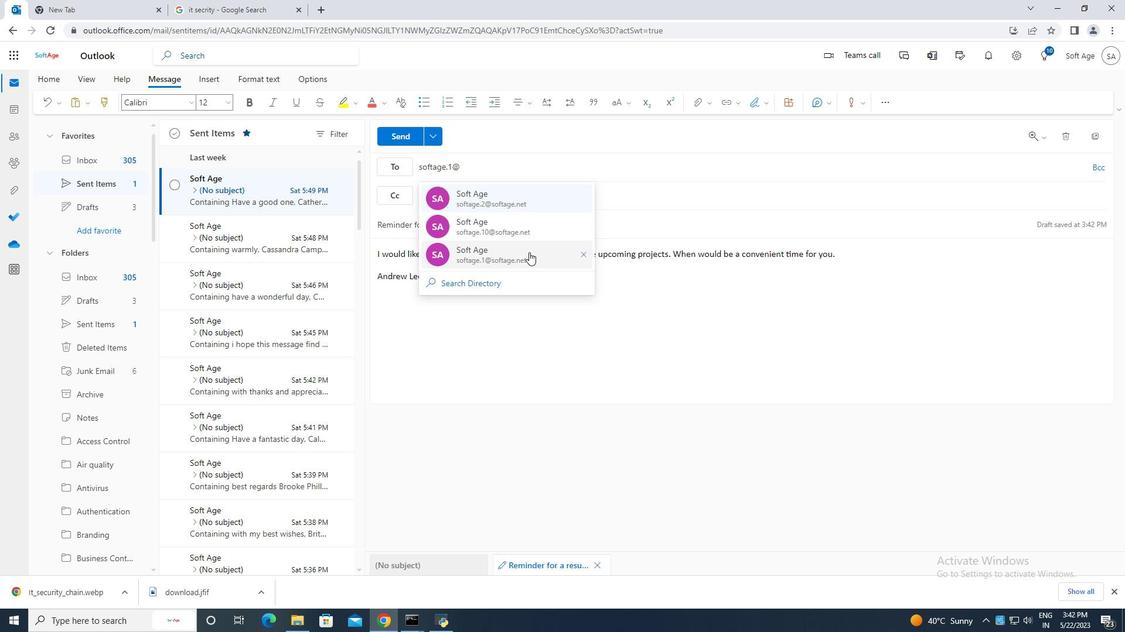 
Action: Mouse moved to (80, 462)
Screenshot: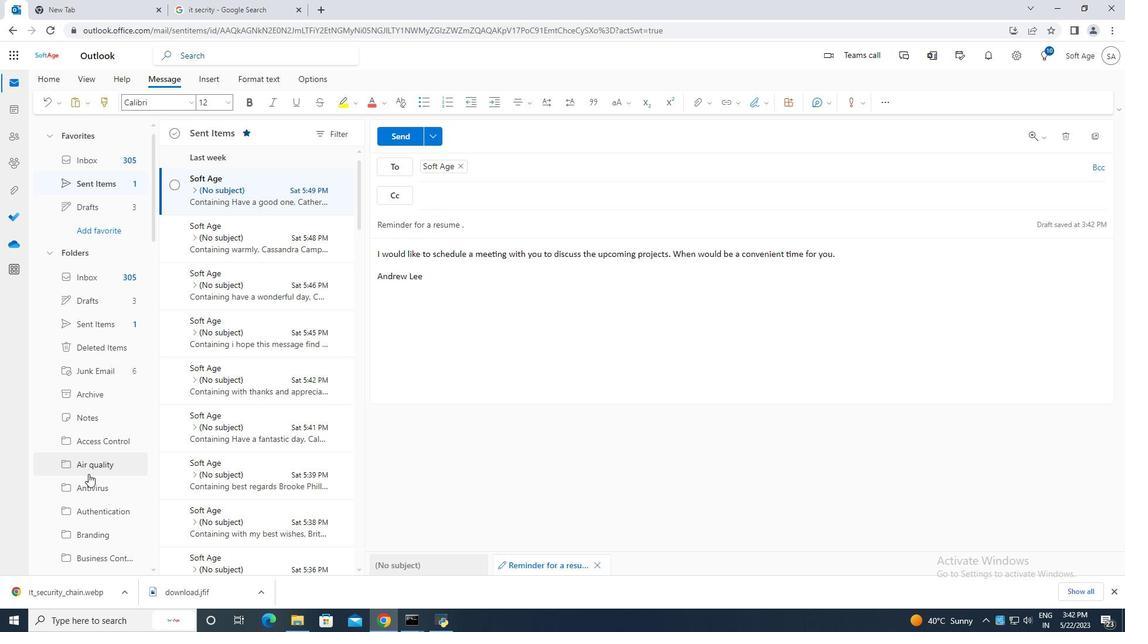 
Action: Mouse scrolled (80, 462) with delta (0, 0)
Screenshot: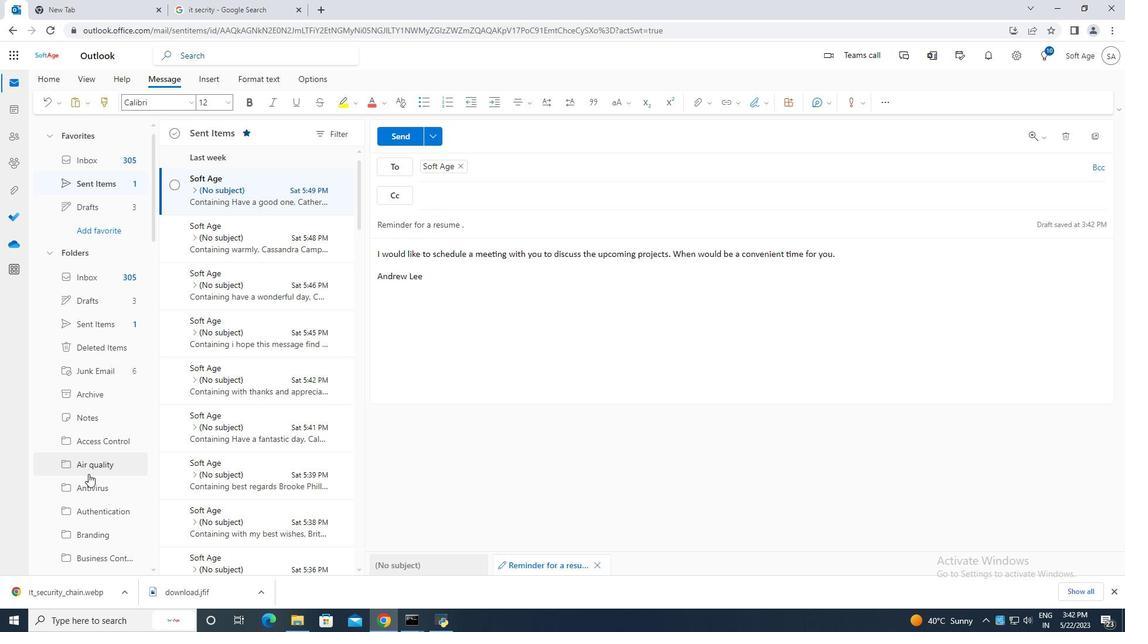 
Action: Mouse scrolled (80, 462) with delta (0, 0)
Screenshot: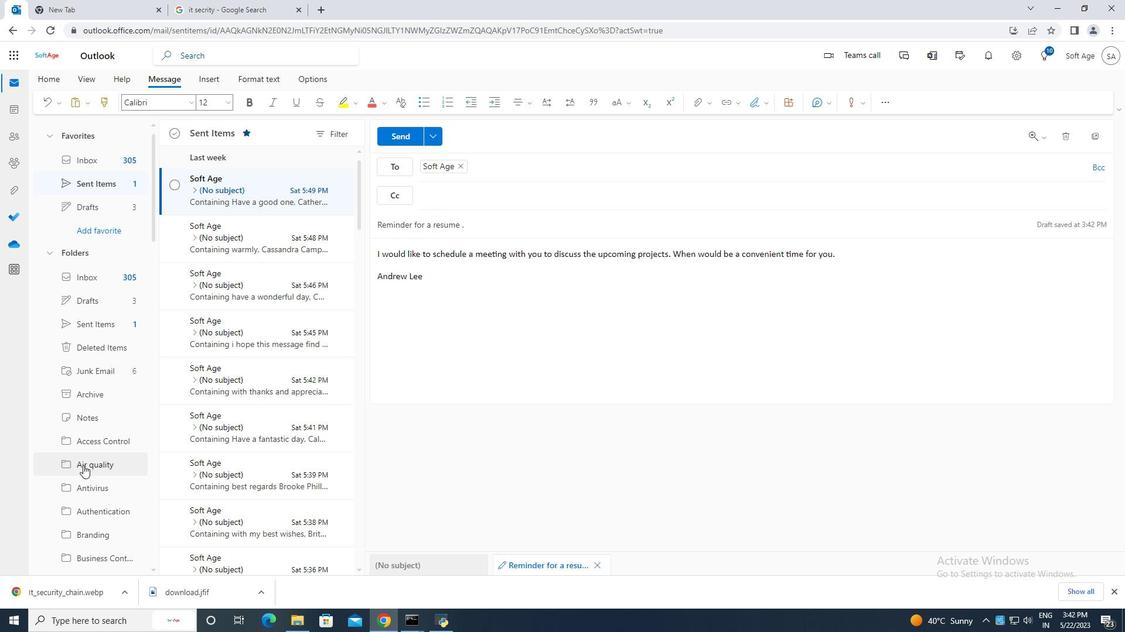 
Action: Mouse scrolled (80, 462) with delta (0, 0)
Screenshot: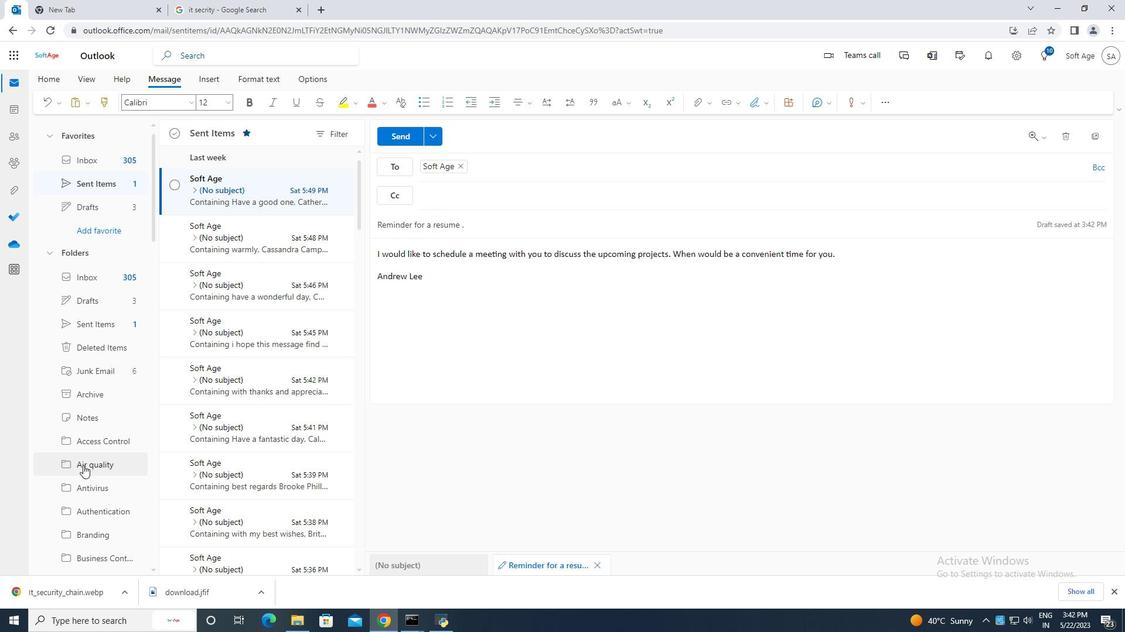
Action: Mouse scrolled (80, 462) with delta (0, 0)
Screenshot: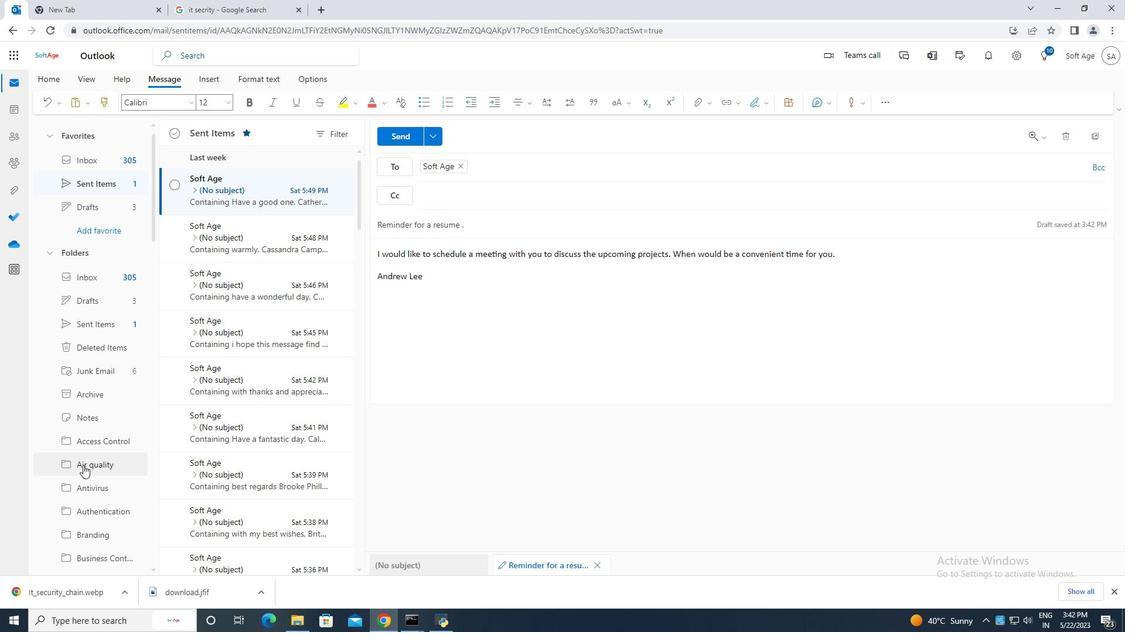 
Action: Mouse moved to (79, 462)
Screenshot: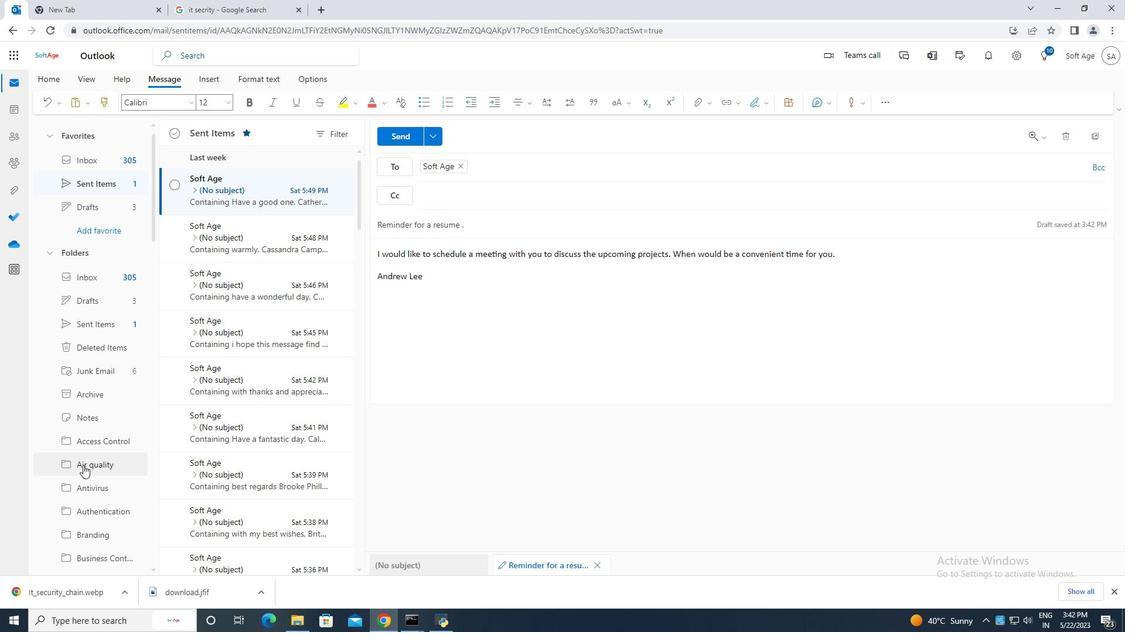 
Action: Mouse scrolled (79, 462) with delta (0, 0)
Screenshot: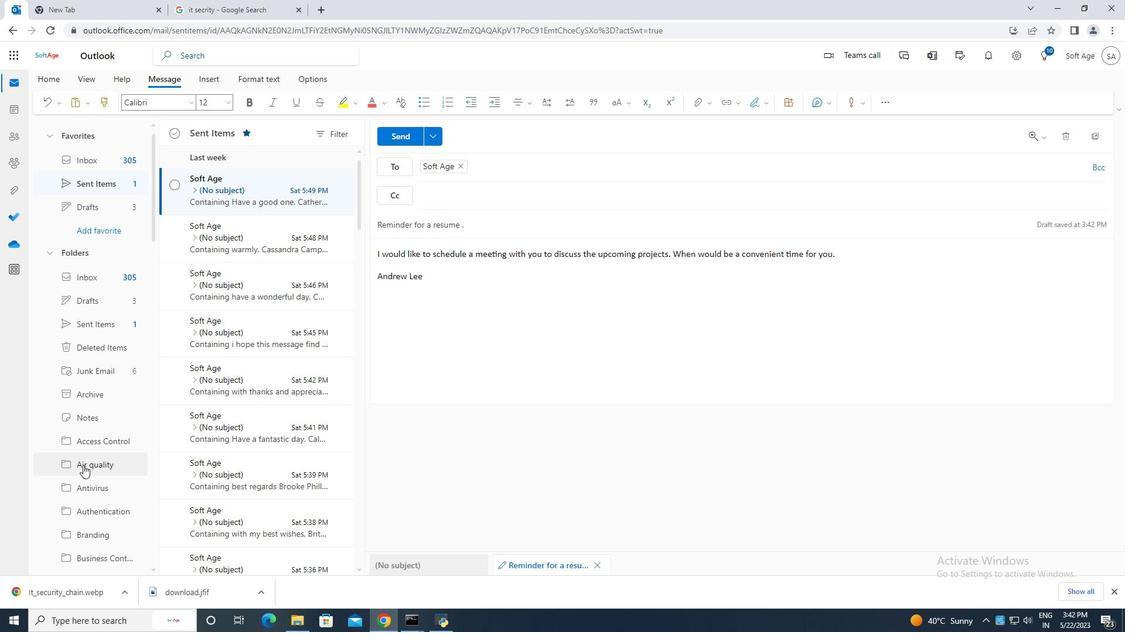 
Action: Mouse moved to (79, 456)
Screenshot: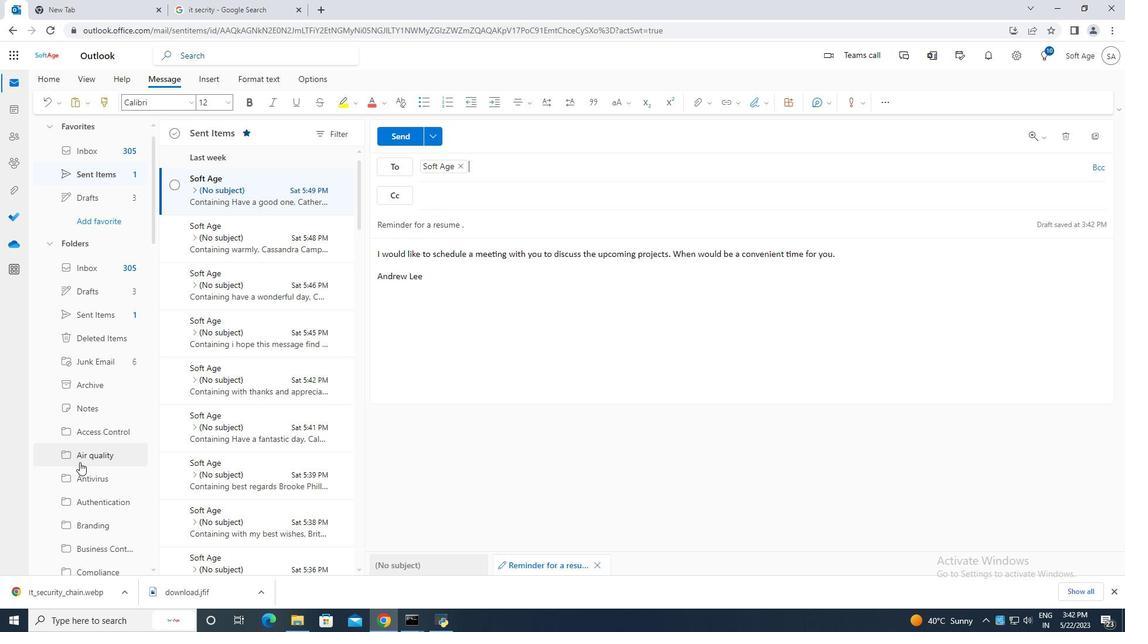 
Action: Mouse scrolled (79, 461) with delta (0, 0)
Screenshot: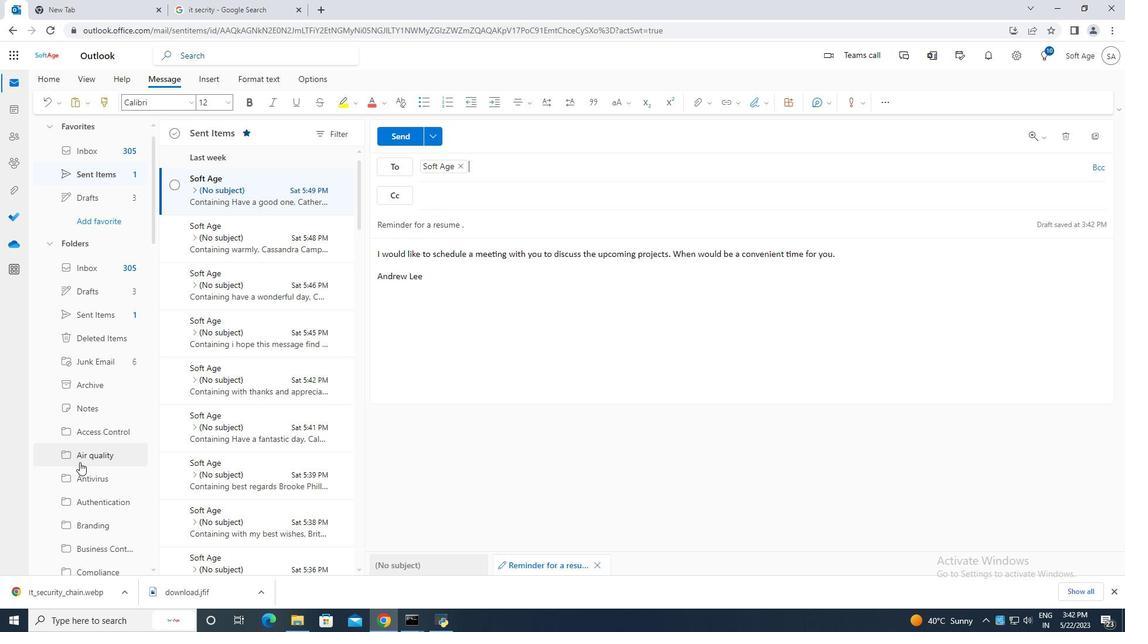 
Action: Mouse moved to (81, 453)
Screenshot: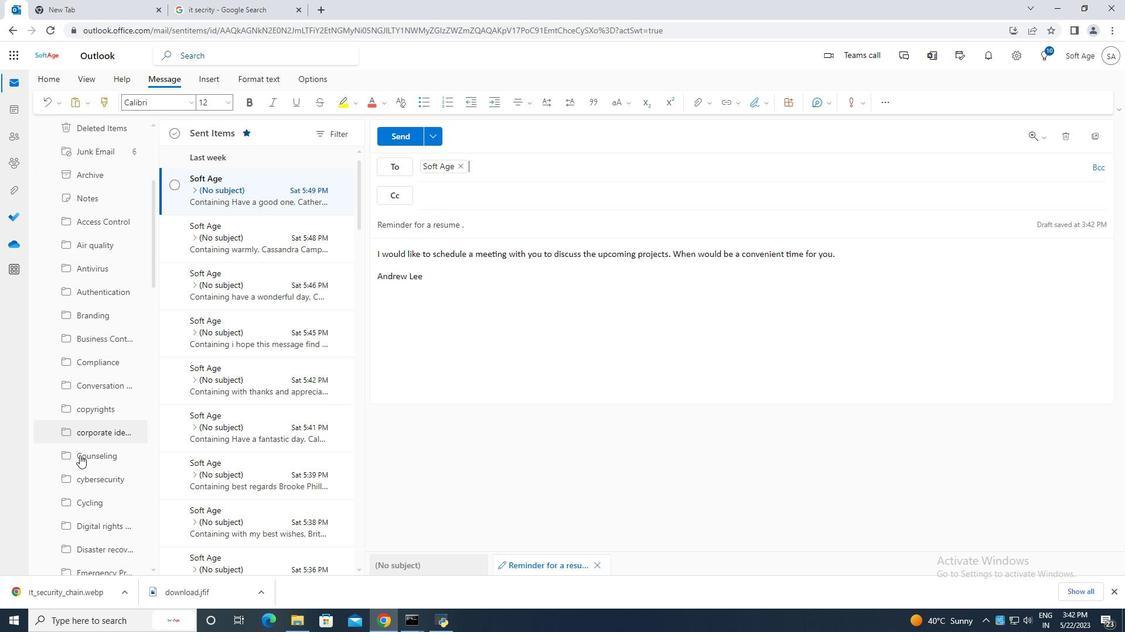 
Action: Mouse scrolled (81, 452) with delta (0, 0)
Screenshot: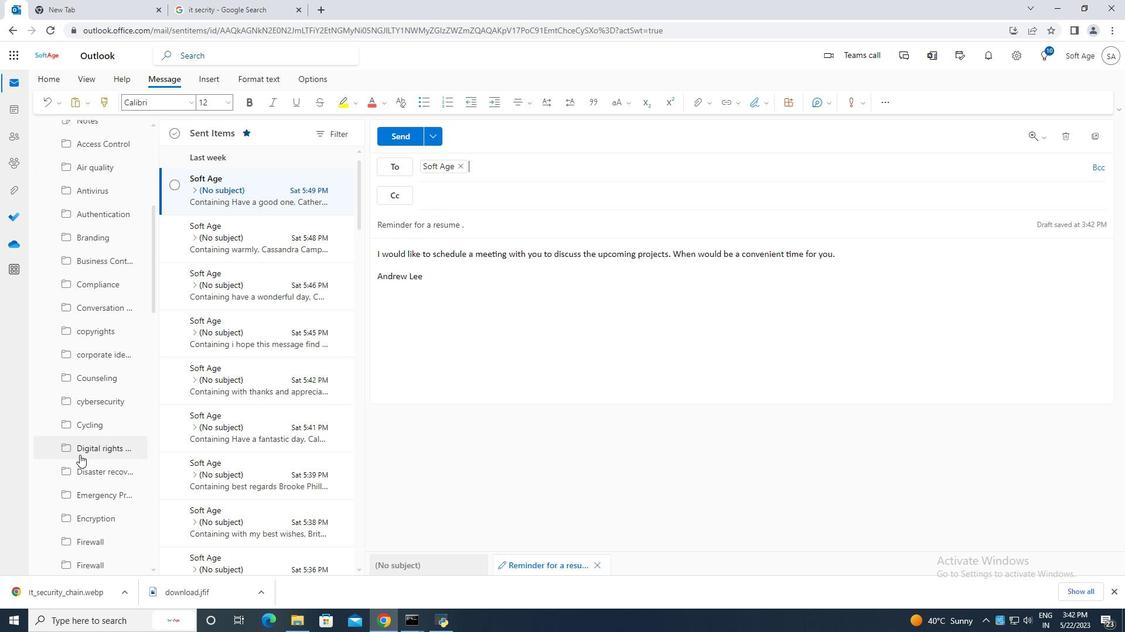 
Action: Mouse scrolled (81, 452) with delta (0, 0)
Screenshot: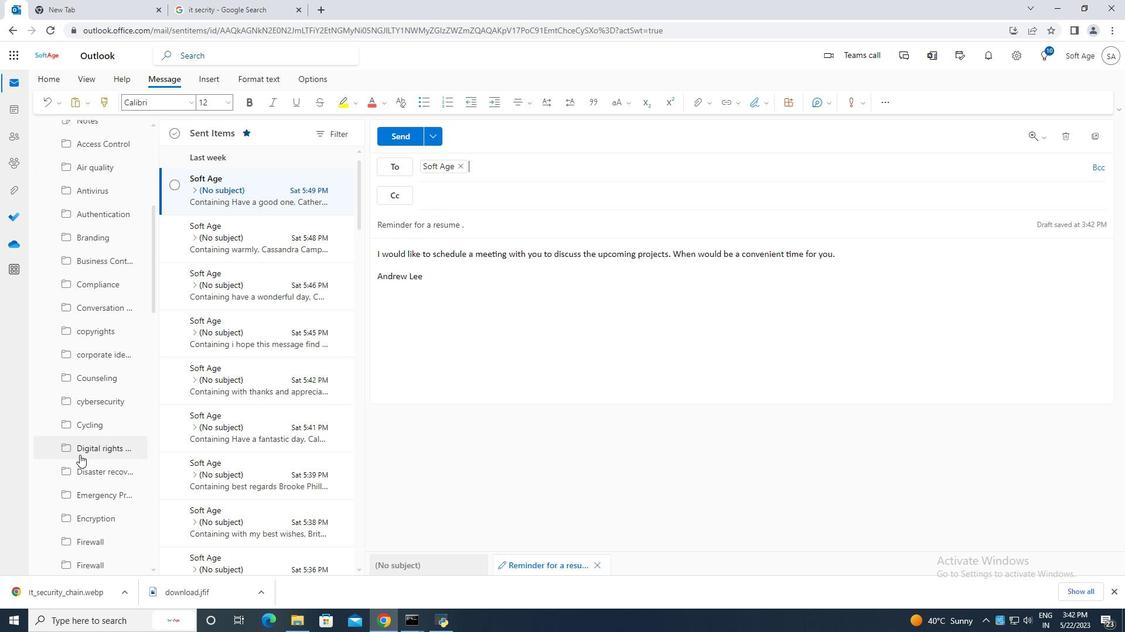 
Action: Mouse moved to (81, 452)
Screenshot: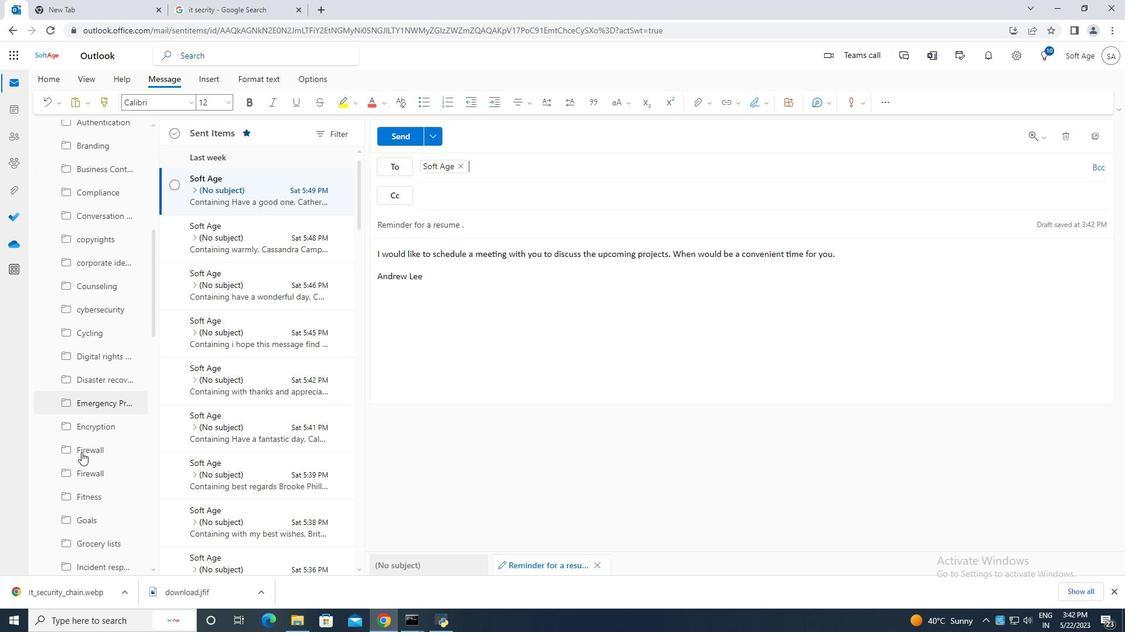 
Action: Mouse scrolled (81, 452) with delta (0, 0)
Screenshot: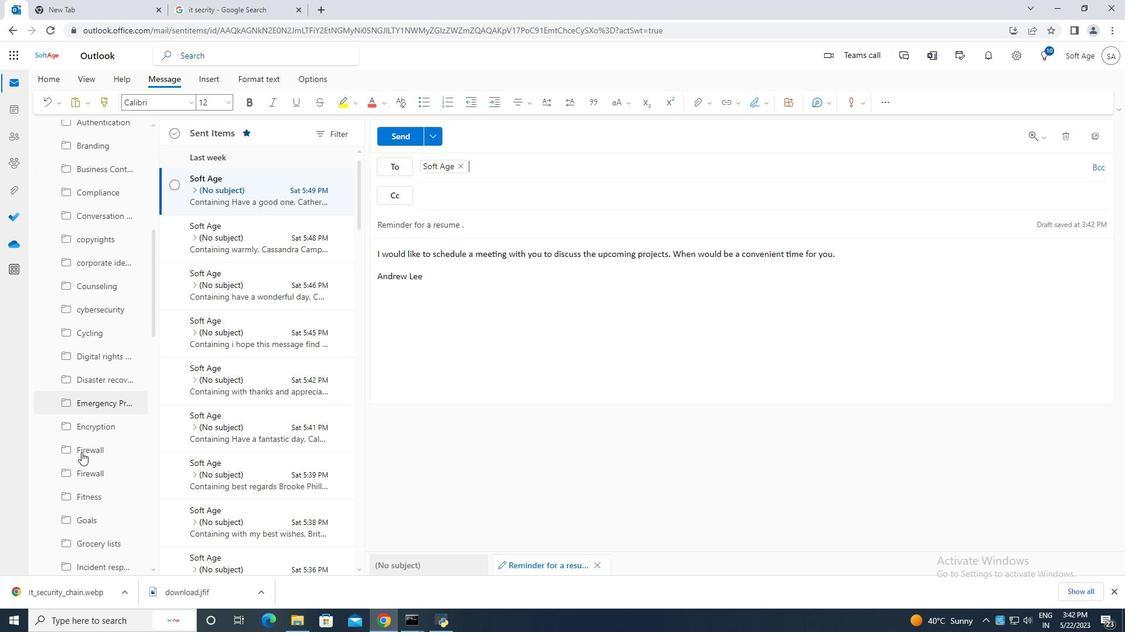 
Action: Mouse moved to (87, 448)
Screenshot: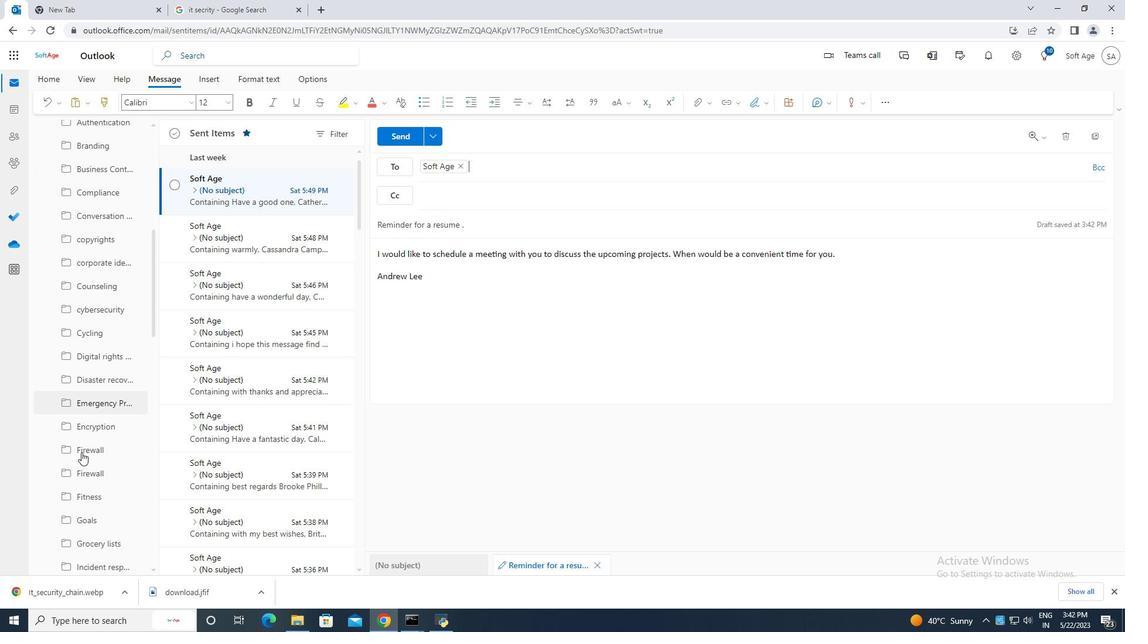 
Action: Mouse scrolled (81, 452) with delta (0, 0)
Screenshot: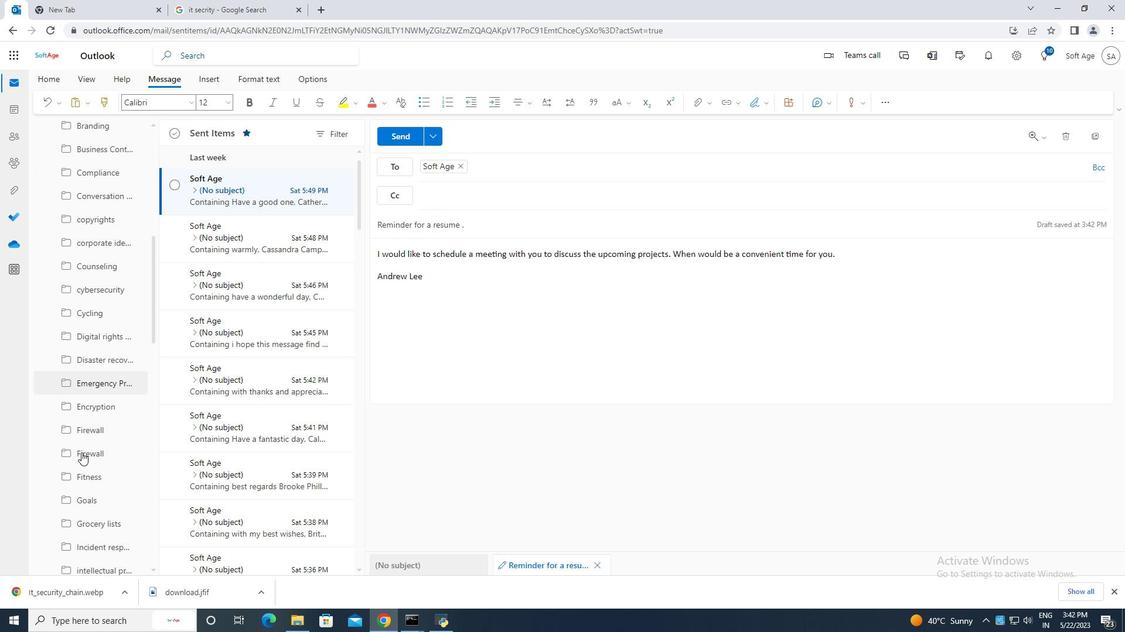 
Action: Mouse moved to (87, 448)
Screenshot: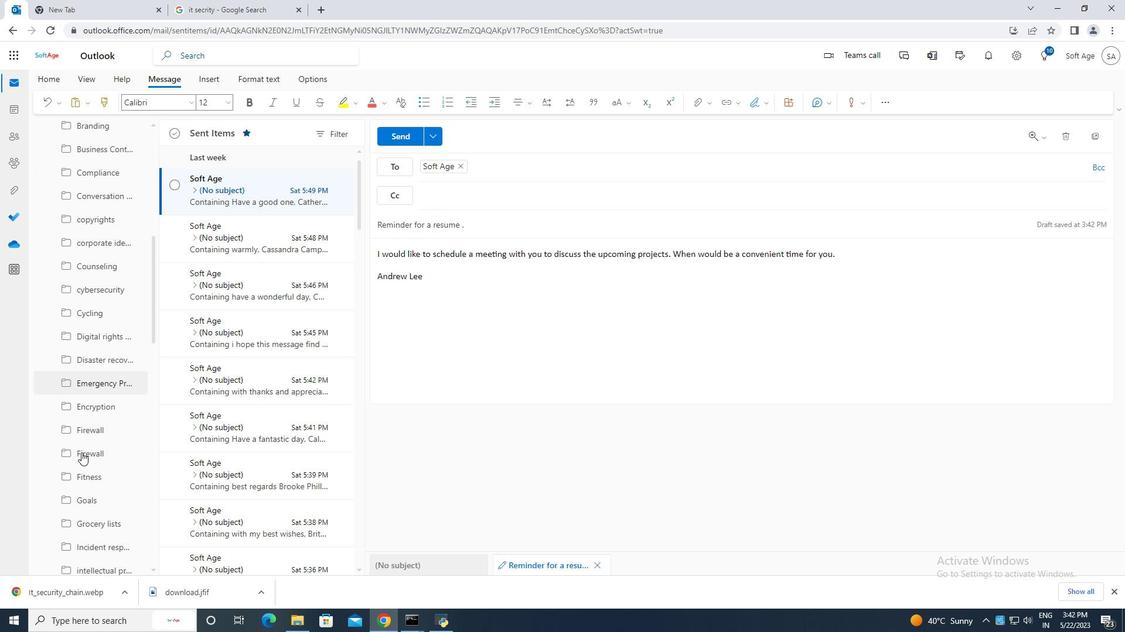 
Action: Mouse scrolled (81, 452) with delta (0, 0)
Screenshot: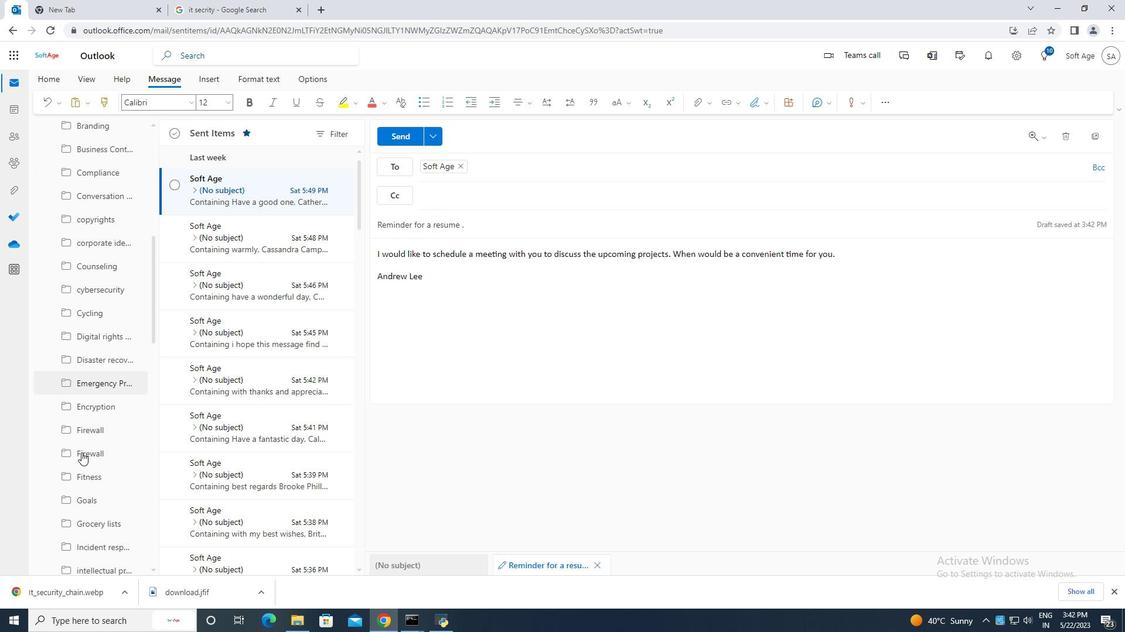 
Action: Mouse scrolled (81, 452) with delta (0, 0)
Screenshot: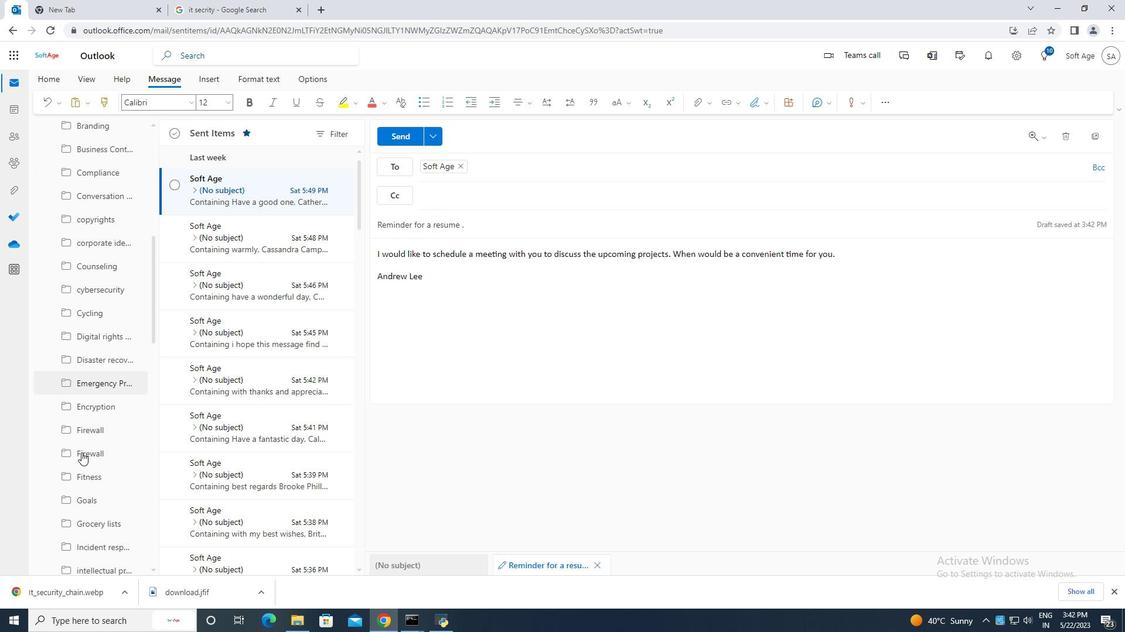 
Action: Mouse scrolled (81, 452) with delta (0, 0)
Screenshot: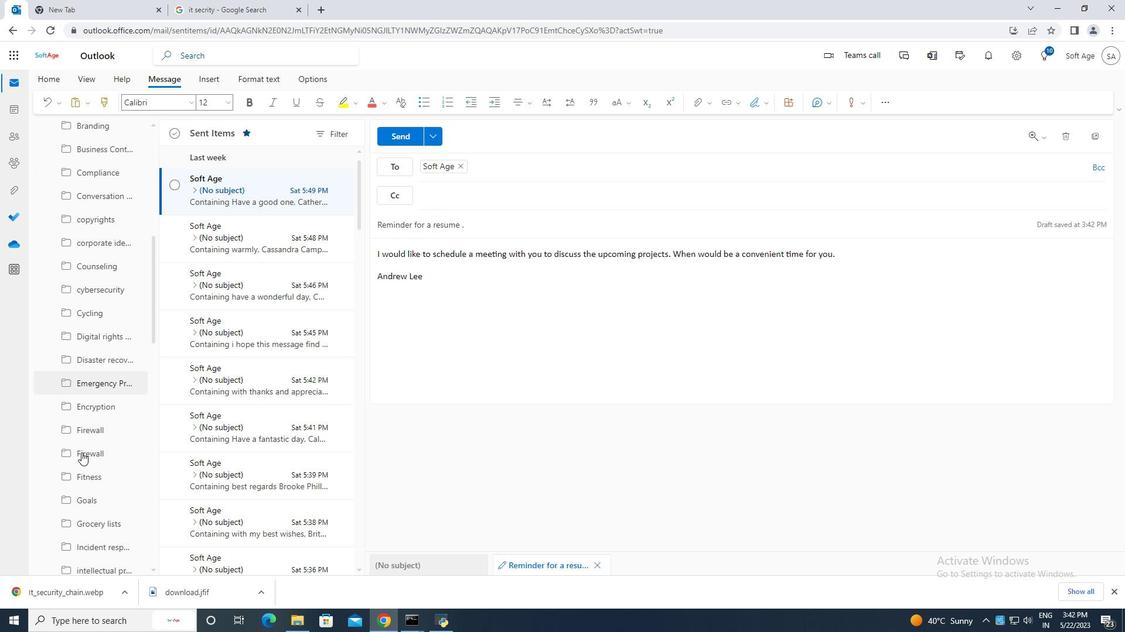 
Action: Mouse scrolled (87, 447) with delta (0, 0)
Screenshot: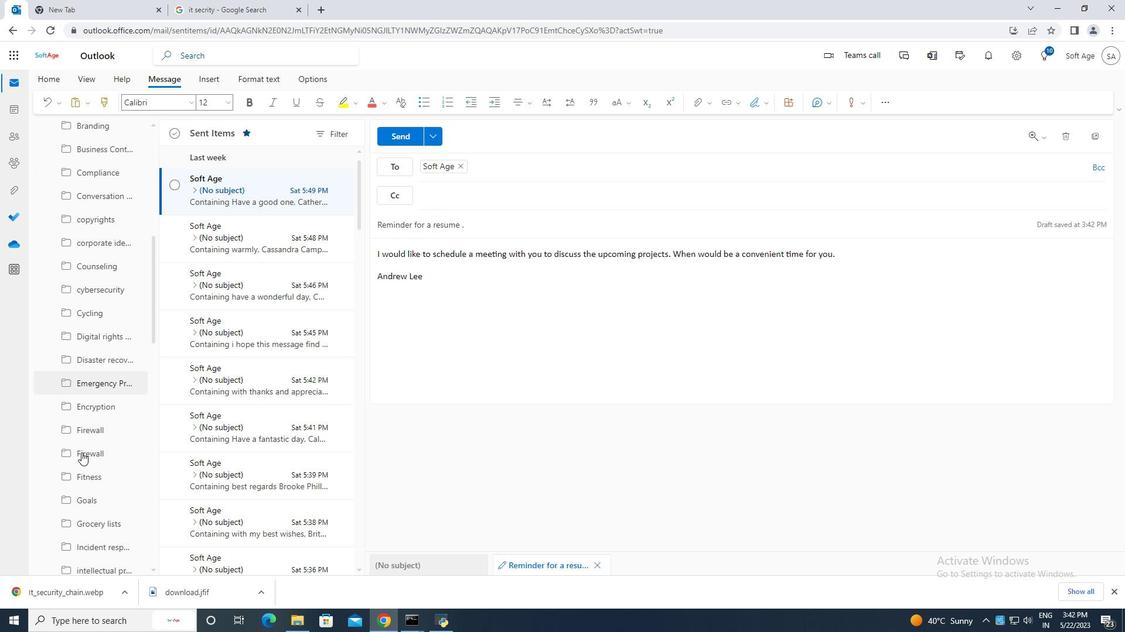 
Action: Mouse scrolled (87, 447) with delta (0, 0)
Screenshot: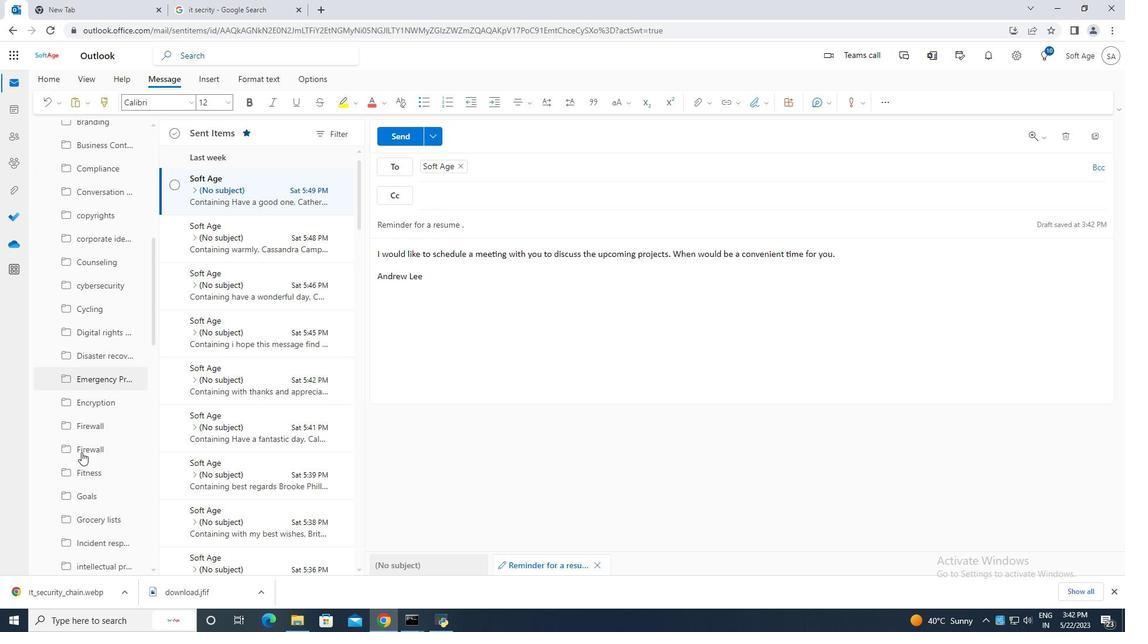 
Action: Mouse scrolled (87, 447) with delta (0, 0)
Screenshot: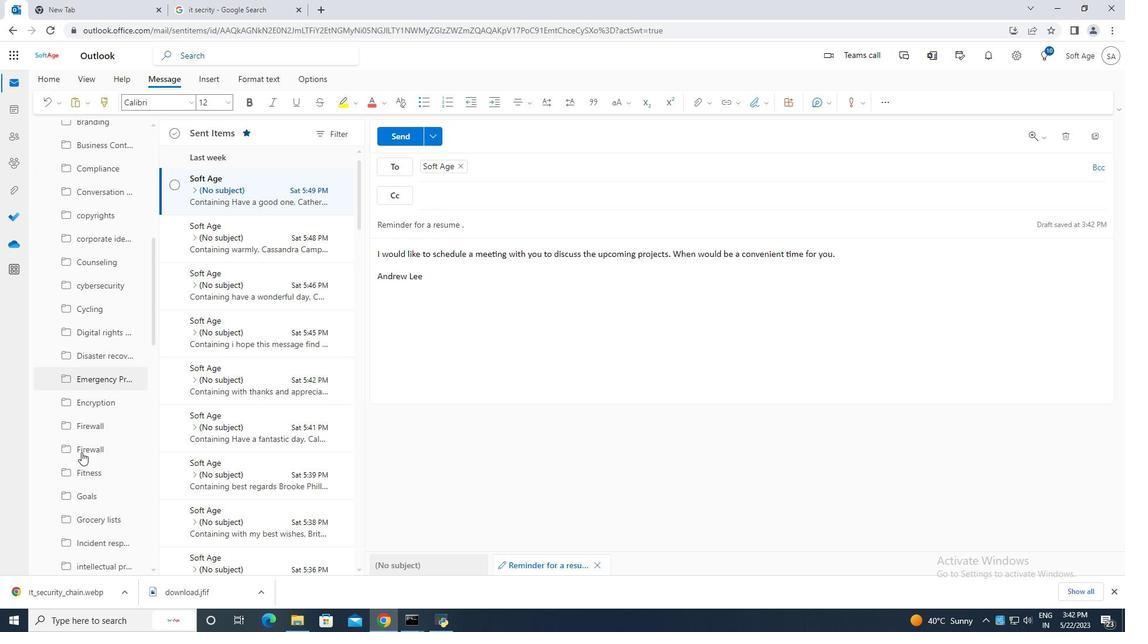 
Action: Mouse scrolled (87, 447) with delta (0, 0)
Screenshot: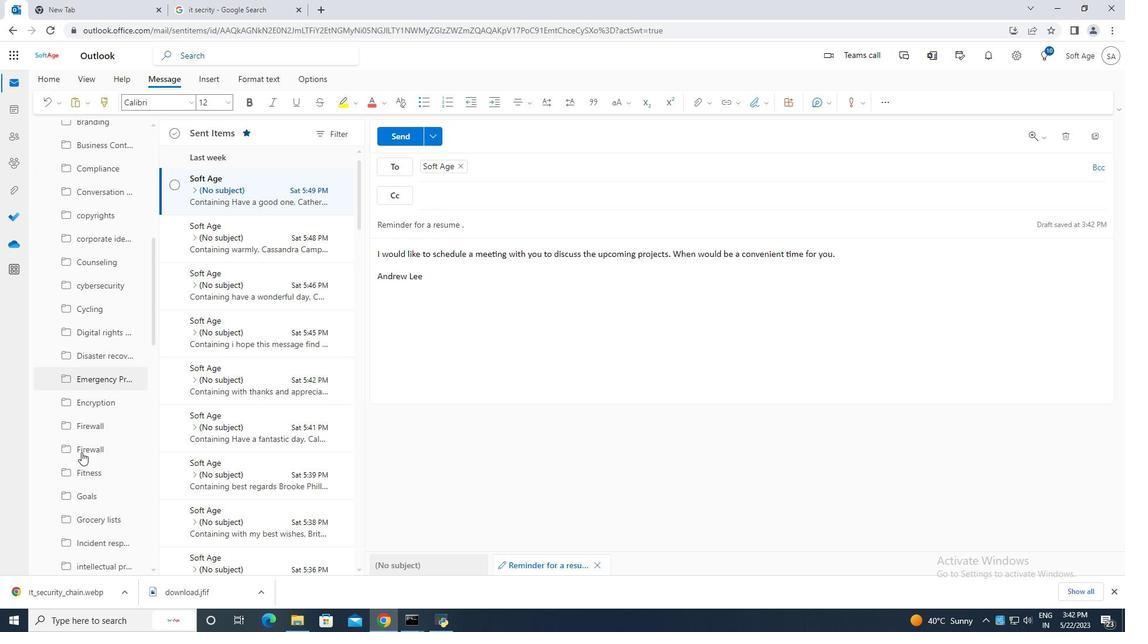 
Action: Mouse scrolled (87, 447) with delta (0, 0)
Screenshot: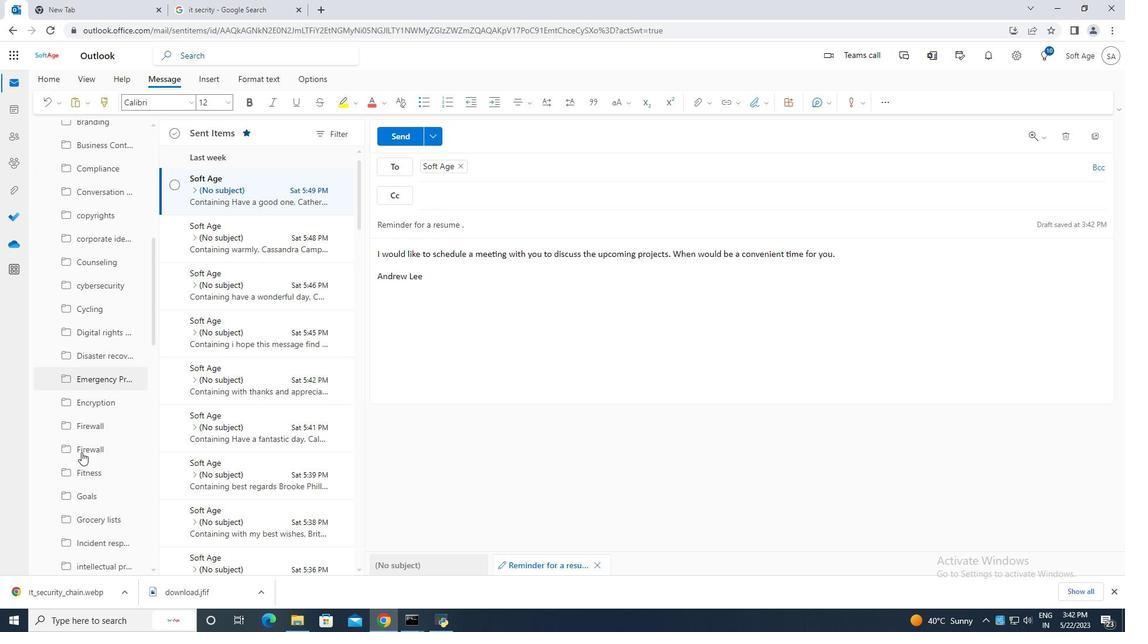 
Action: Mouse scrolled (87, 447) with delta (0, 0)
Screenshot: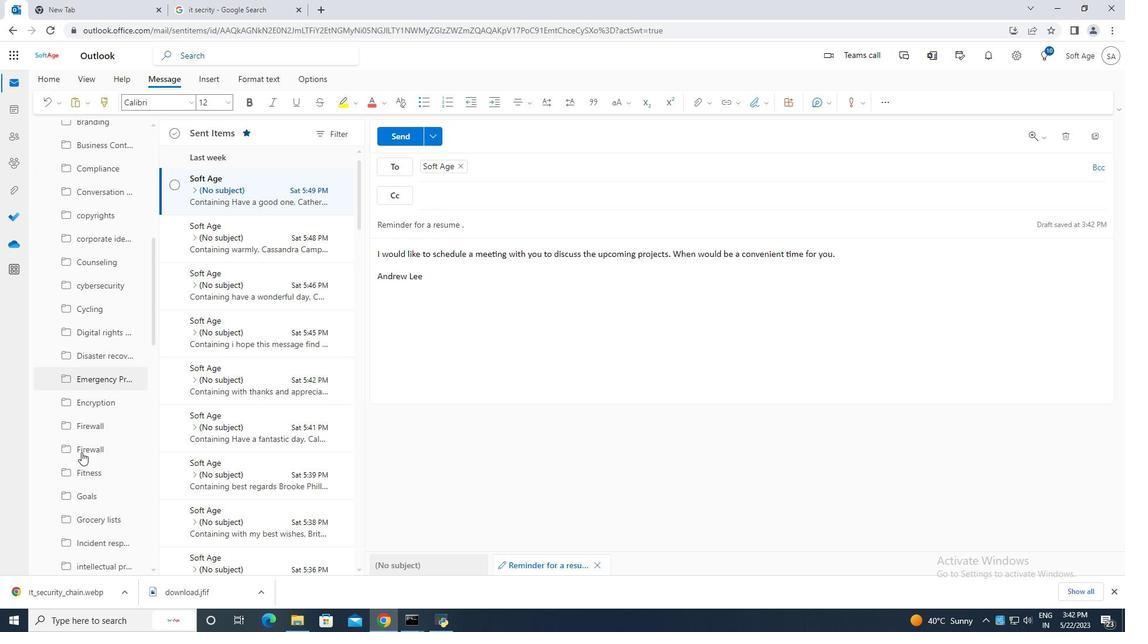 
Action: Mouse scrolled (87, 447) with delta (0, 0)
Screenshot: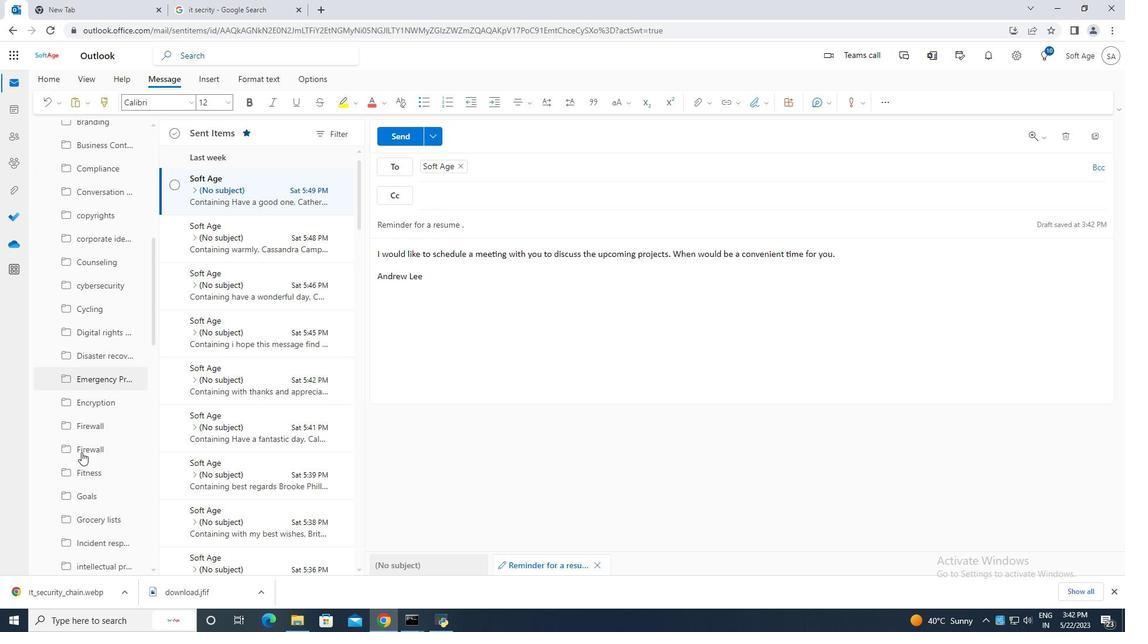 
Action: Mouse moved to (104, 466)
Screenshot: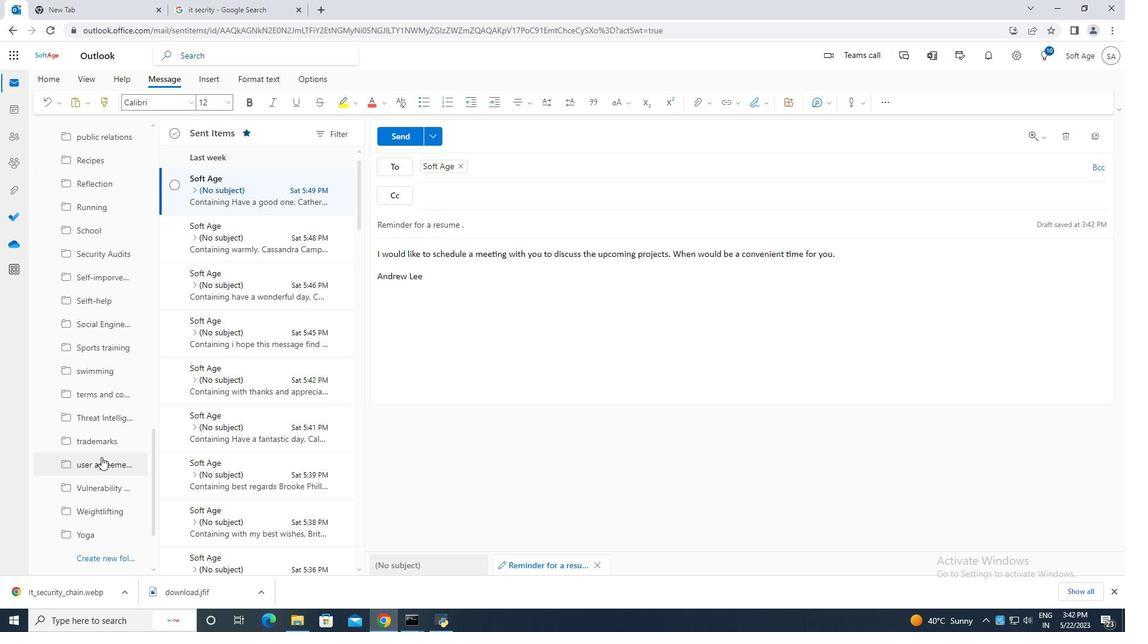 
Action: Mouse scrolled (104, 465) with delta (0, 0)
Screenshot: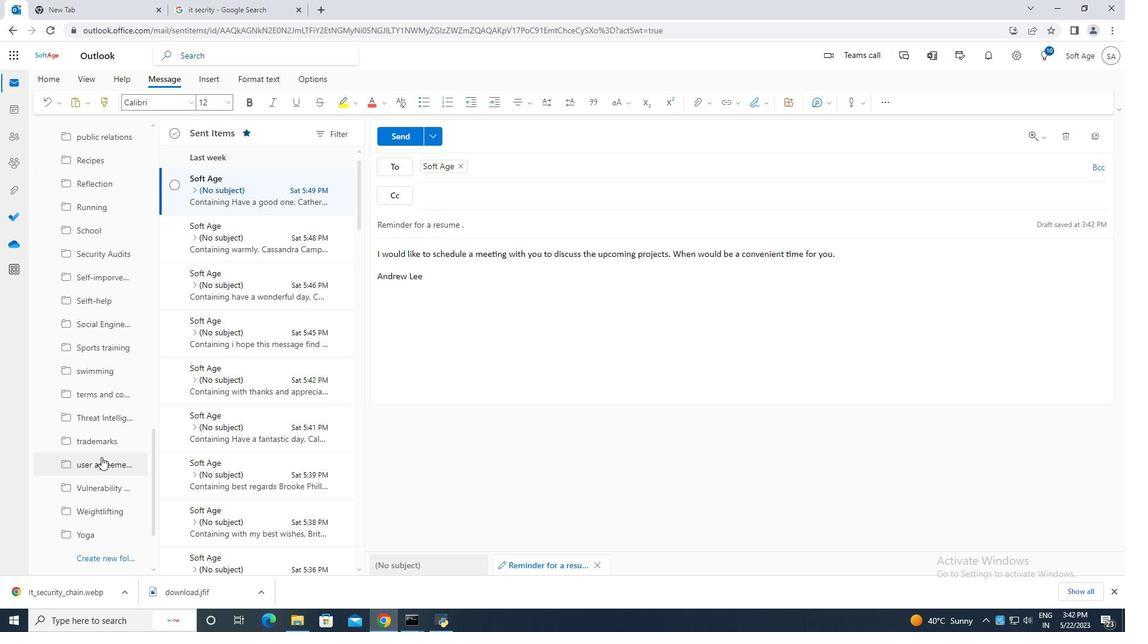 
Action: Mouse moved to (104, 468)
Screenshot: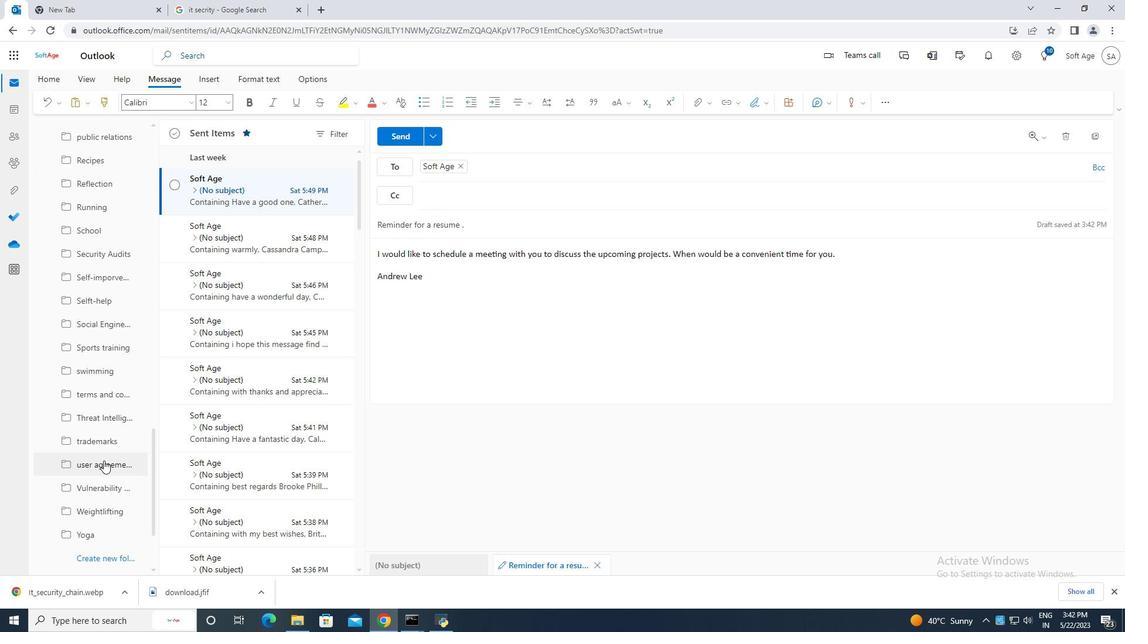 
Action: Mouse scrolled (104, 467) with delta (0, 0)
Screenshot: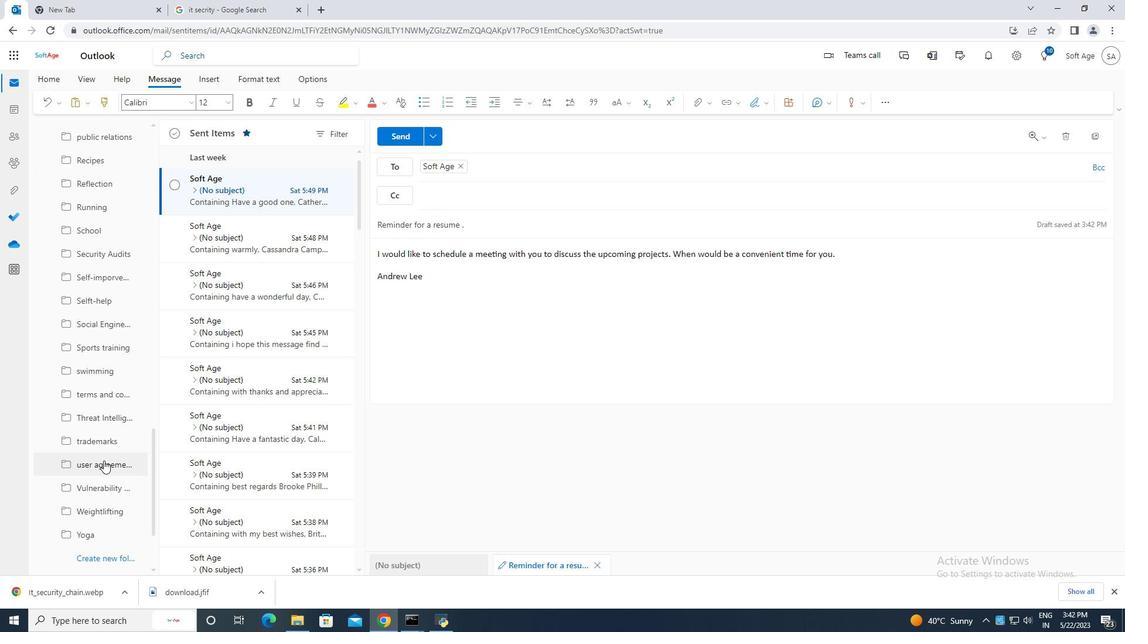
Action: Mouse moved to (104, 468)
Screenshot: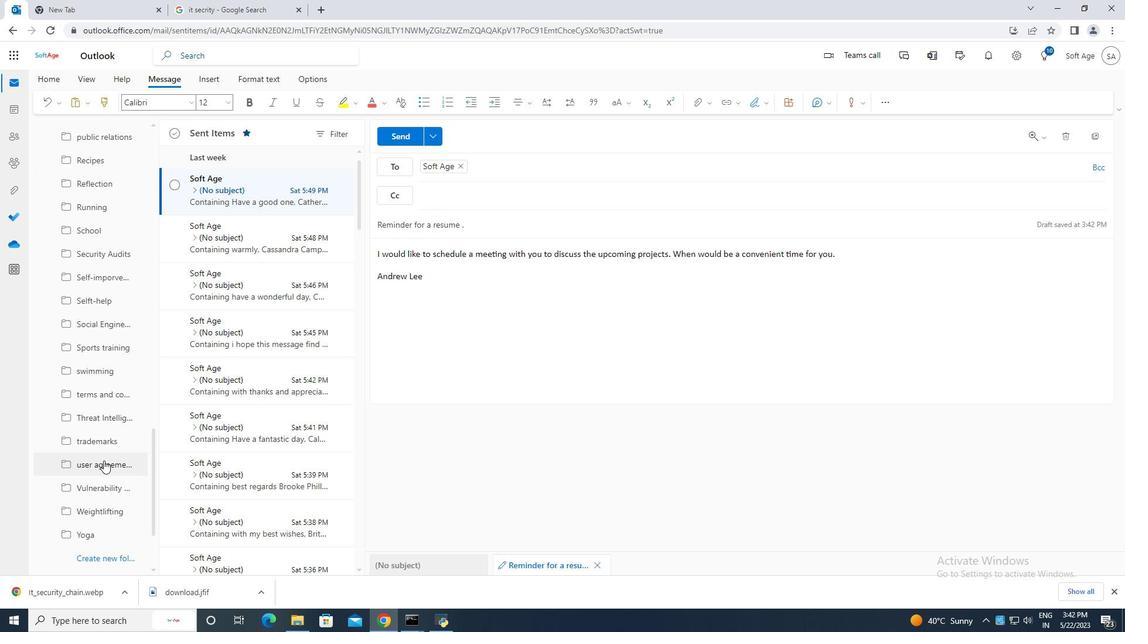 
Action: Mouse scrolled (104, 467) with delta (0, 0)
Screenshot: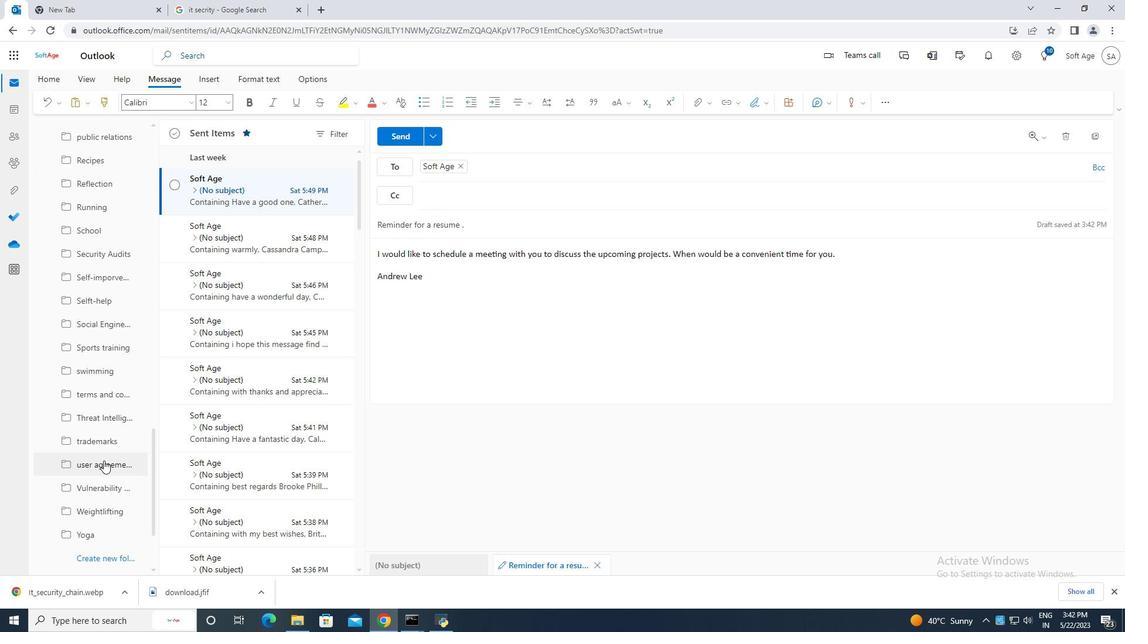 
Action: Mouse scrolled (104, 467) with delta (0, 0)
Screenshot: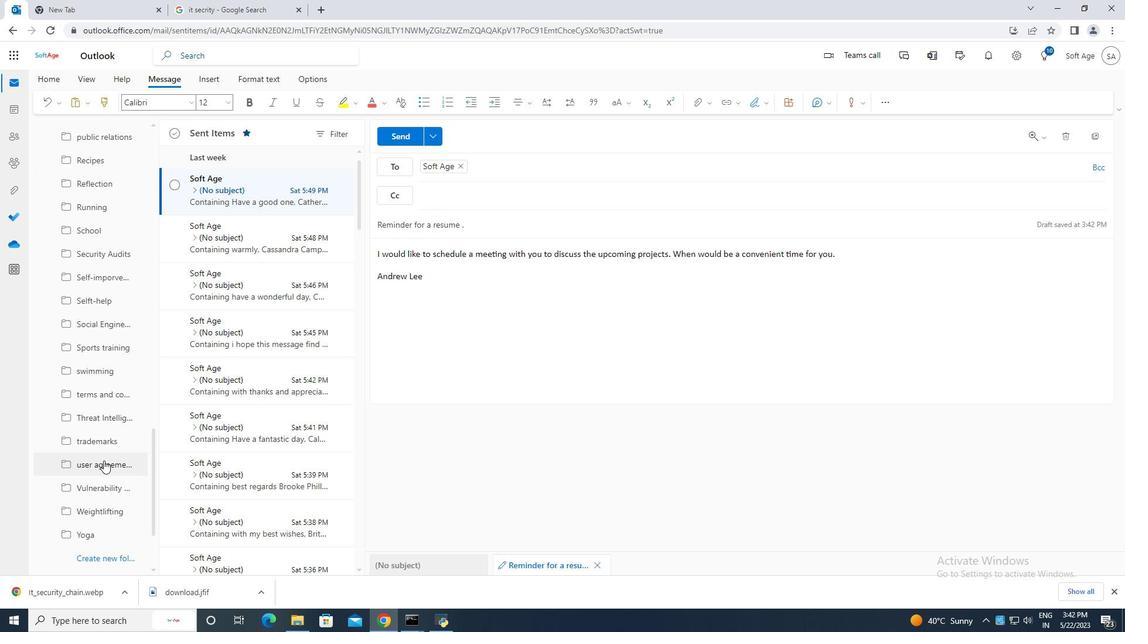 
Action: Mouse moved to (106, 468)
Screenshot: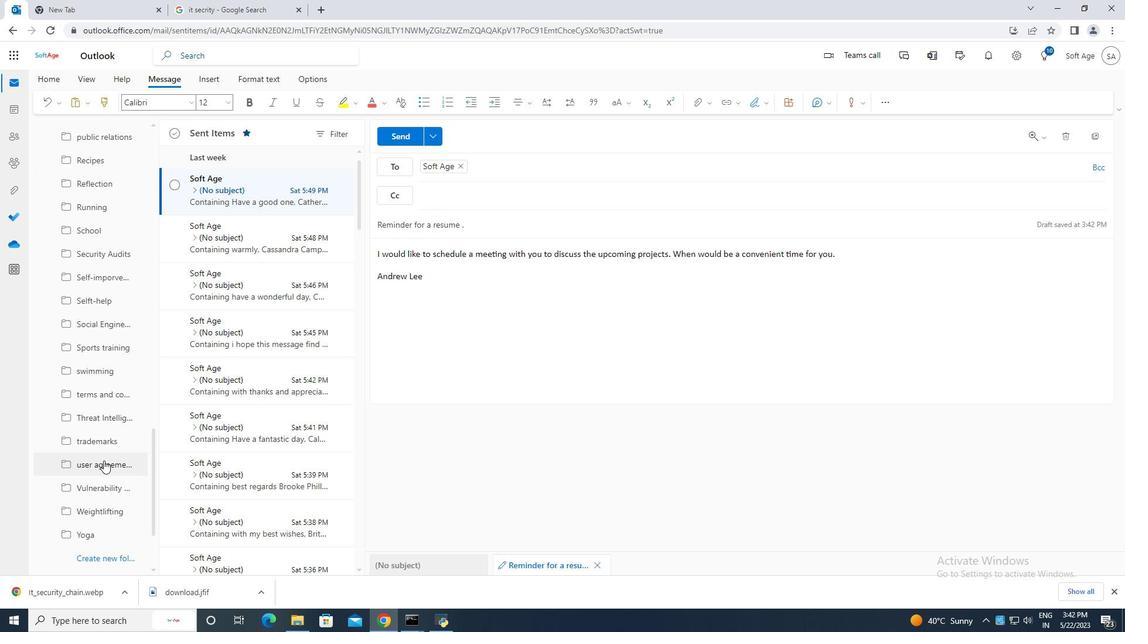 
Action: Mouse scrolled (104, 467) with delta (0, 0)
Screenshot: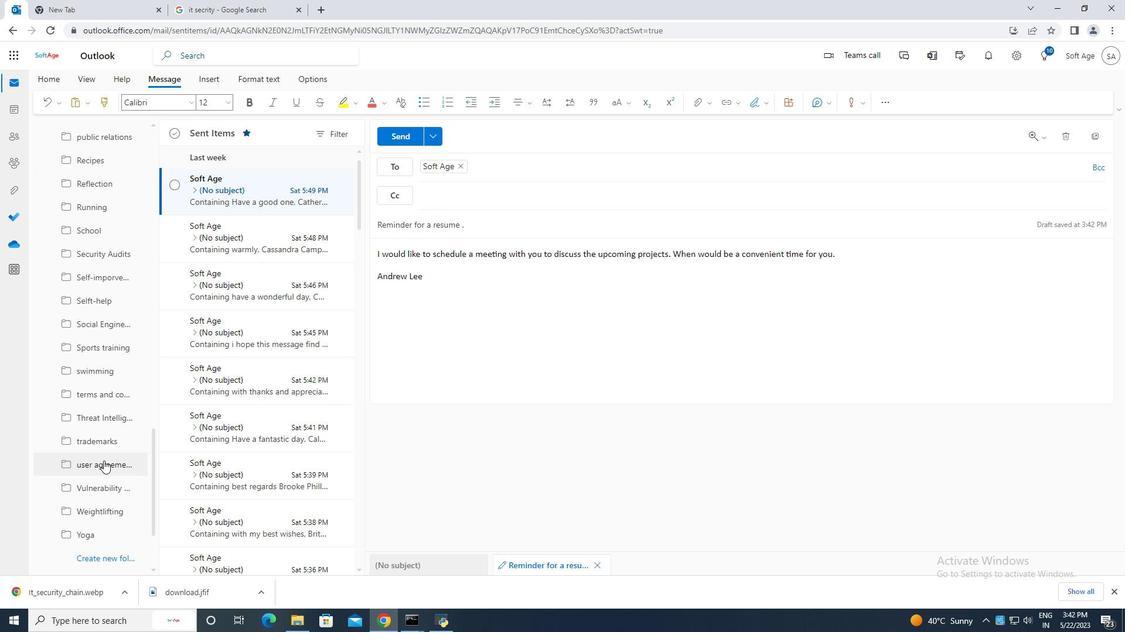 
Action: Mouse moved to (106, 468)
Screenshot: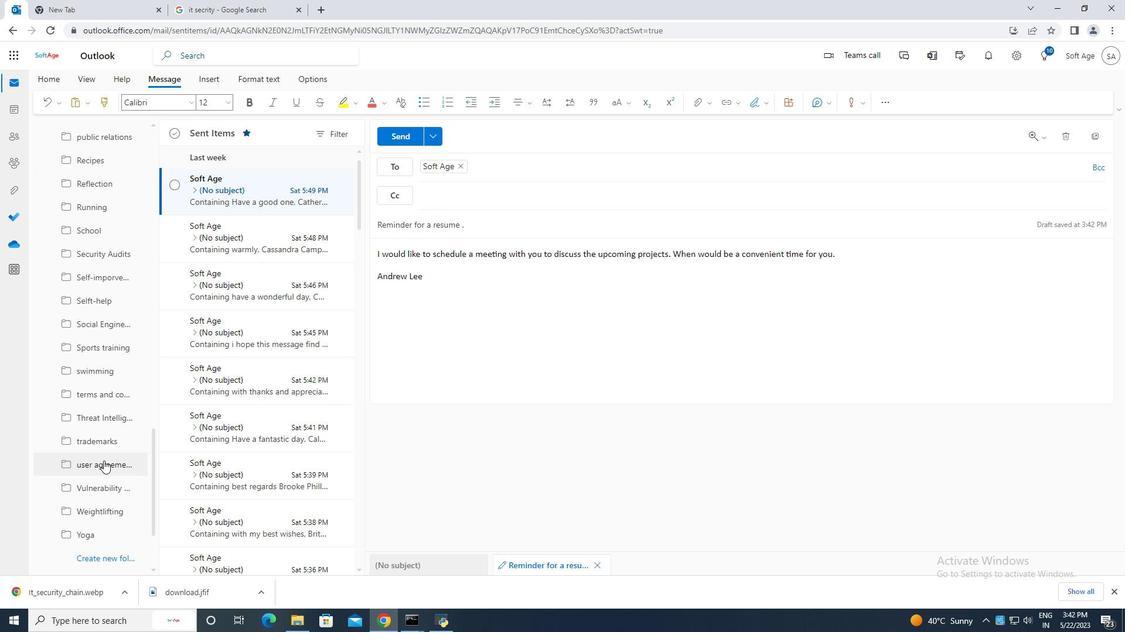 
Action: Mouse scrolled (104, 467) with delta (0, 0)
Screenshot: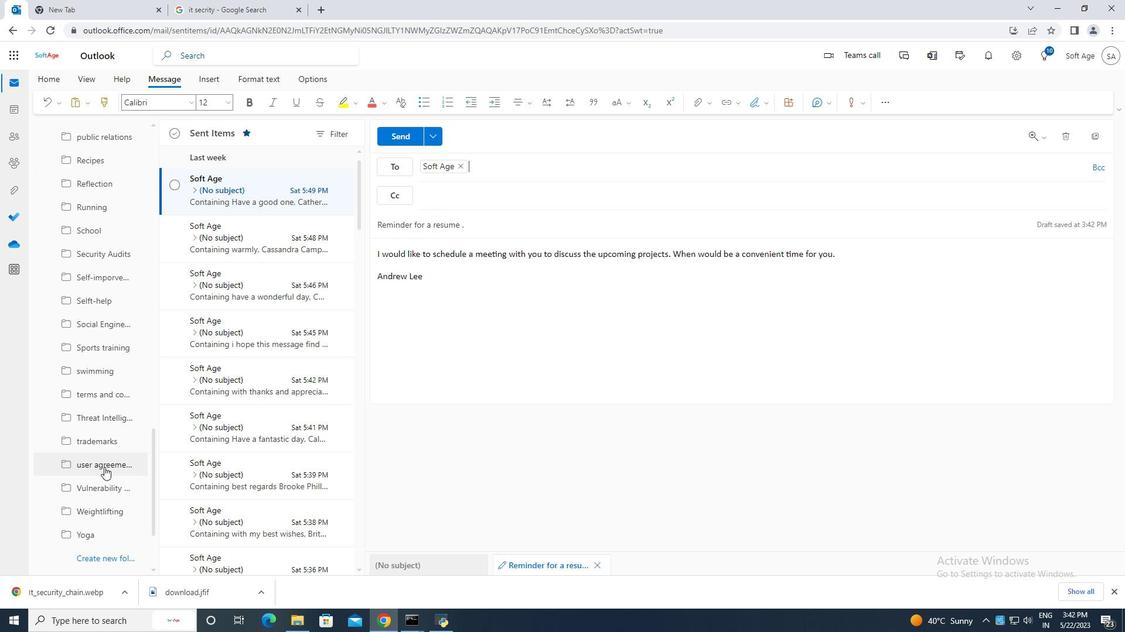 
Action: Mouse moved to (107, 468)
Screenshot: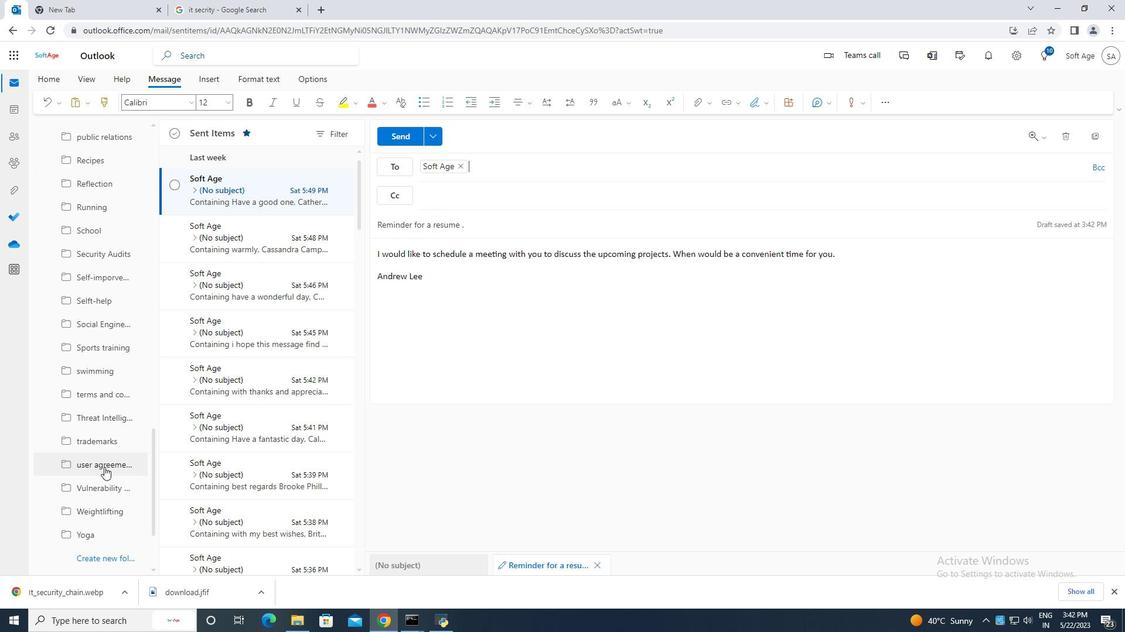 
Action: Mouse scrolled (106, 467) with delta (0, 0)
Screenshot: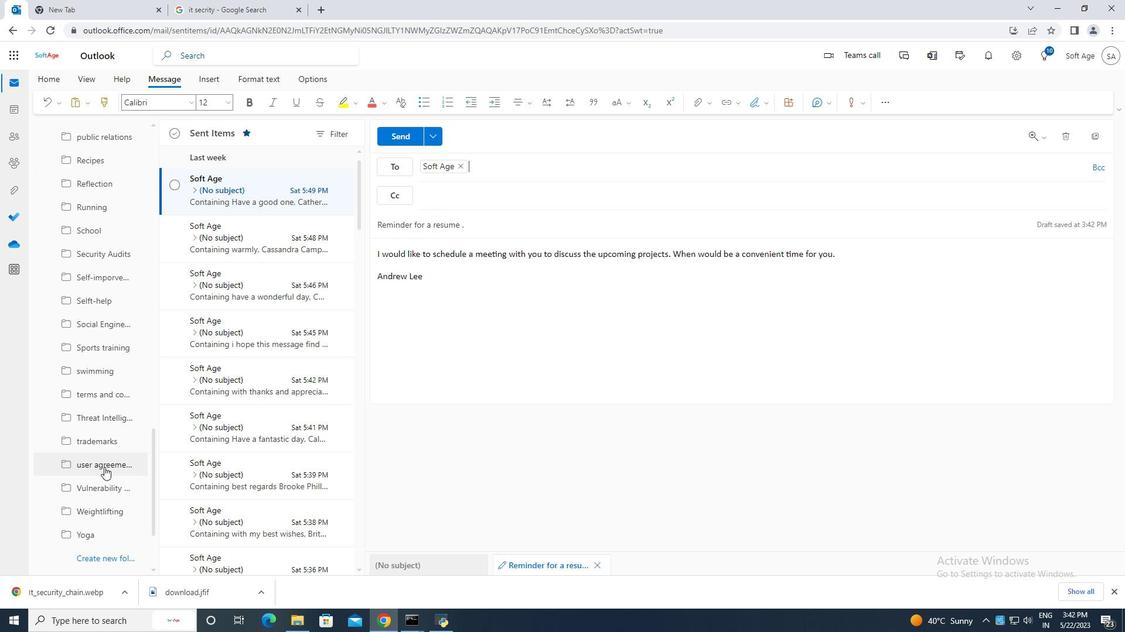 
Action: Mouse moved to (100, 461)
Screenshot: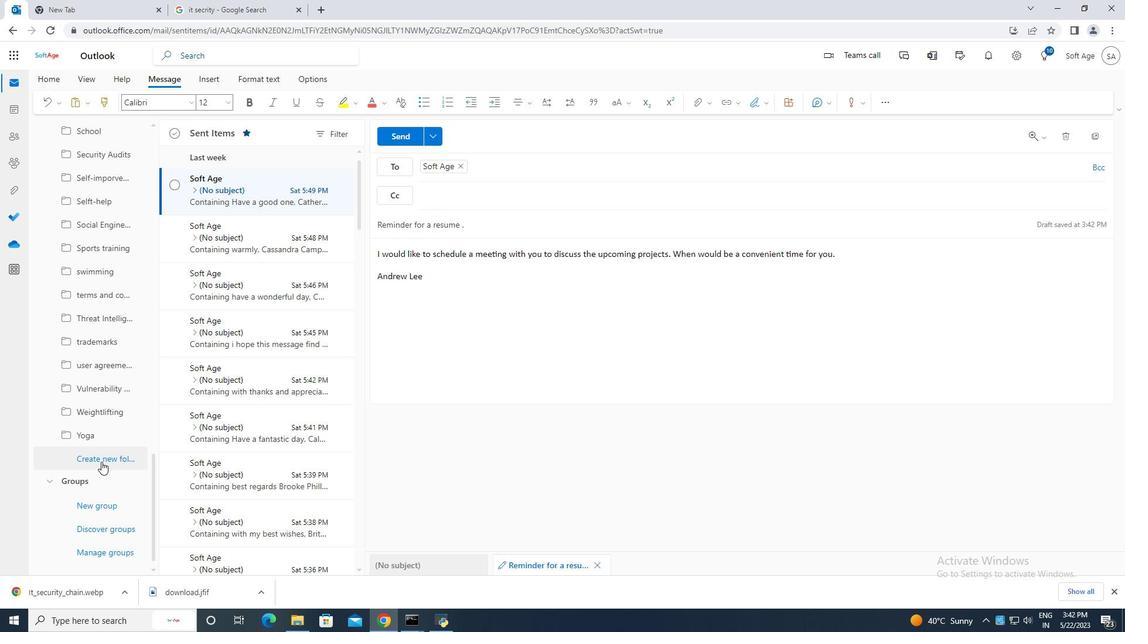 
Action: Mouse pressed left at (100, 461)
Screenshot: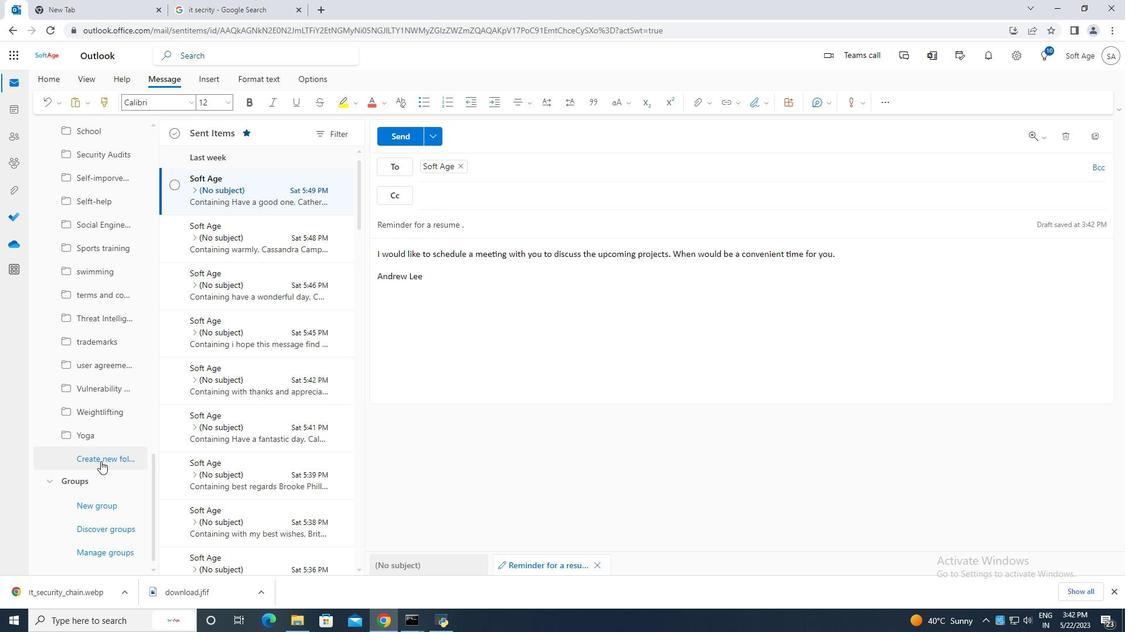 
Action: Key pressed <Key.caps_lock>S<Key.caps_lock>ocial<Key.space>engineering
Screenshot: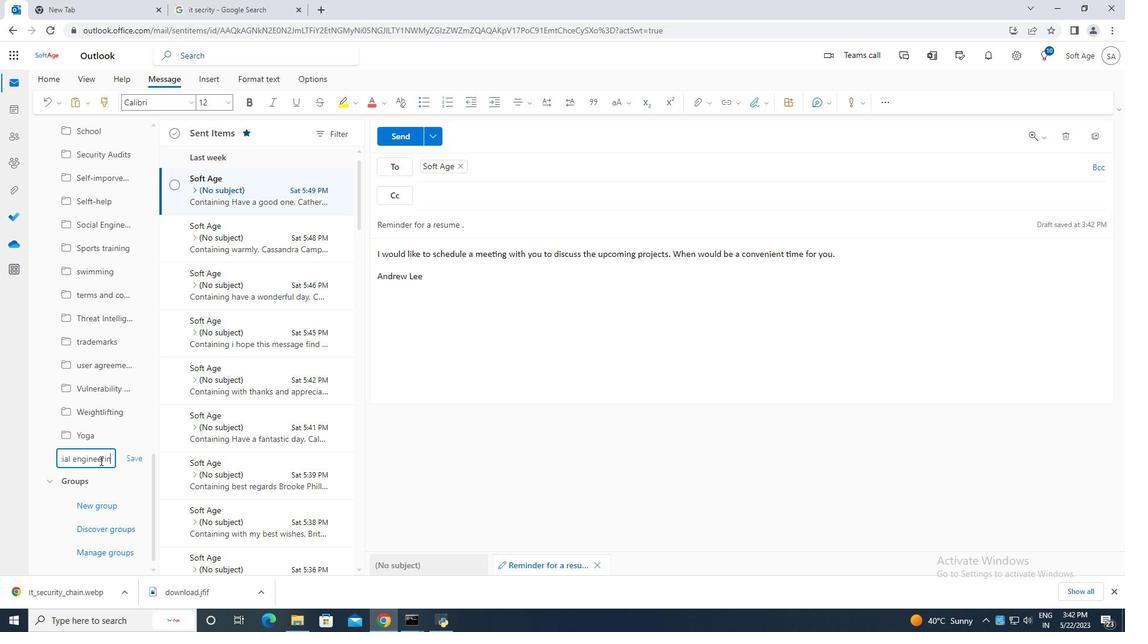 
Action: Mouse moved to (138, 457)
Screenshot: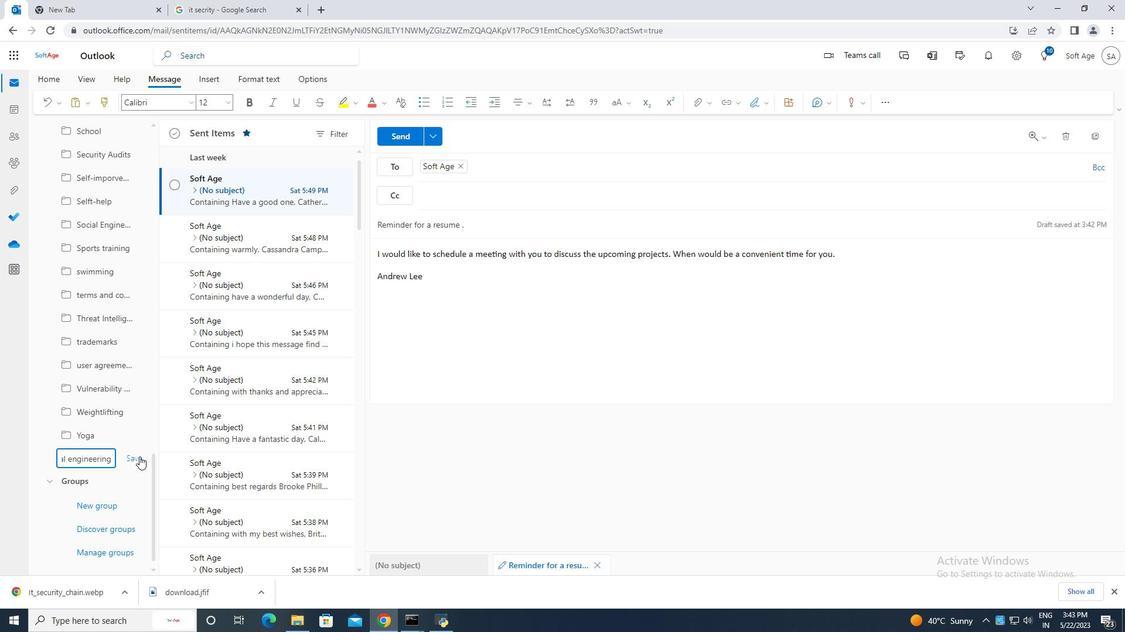 
Action: Mouse pressed left at (138, 457)
Screenshot: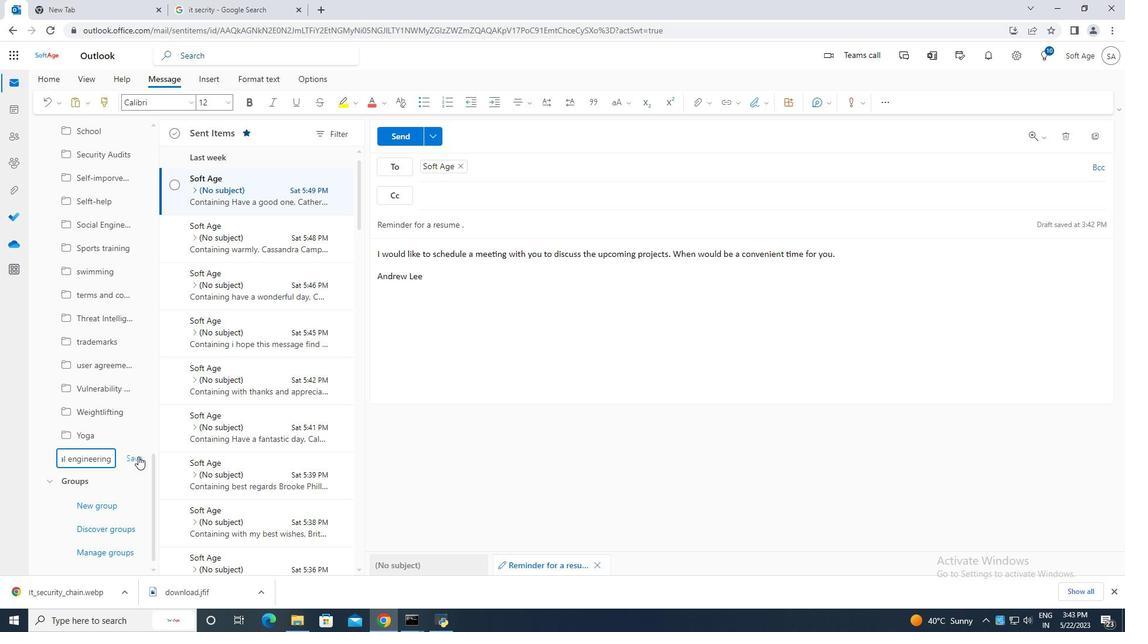 
Action: Mouse moved to (620, 338)
Screenshot: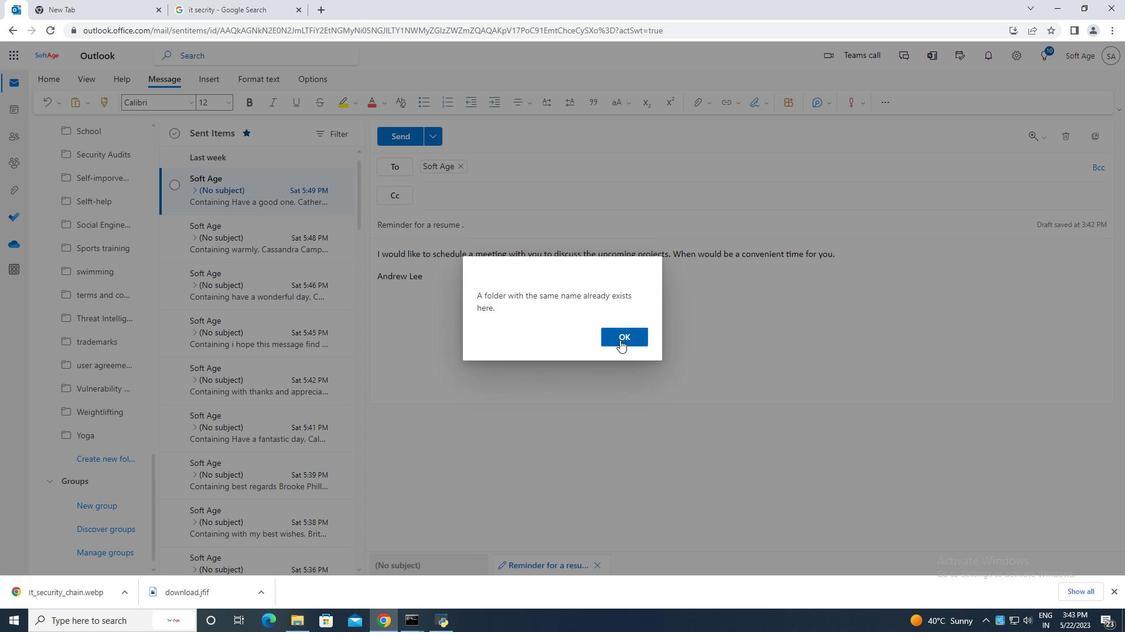 
Action: Mouse pressed left at (620, 338)
Screenshot: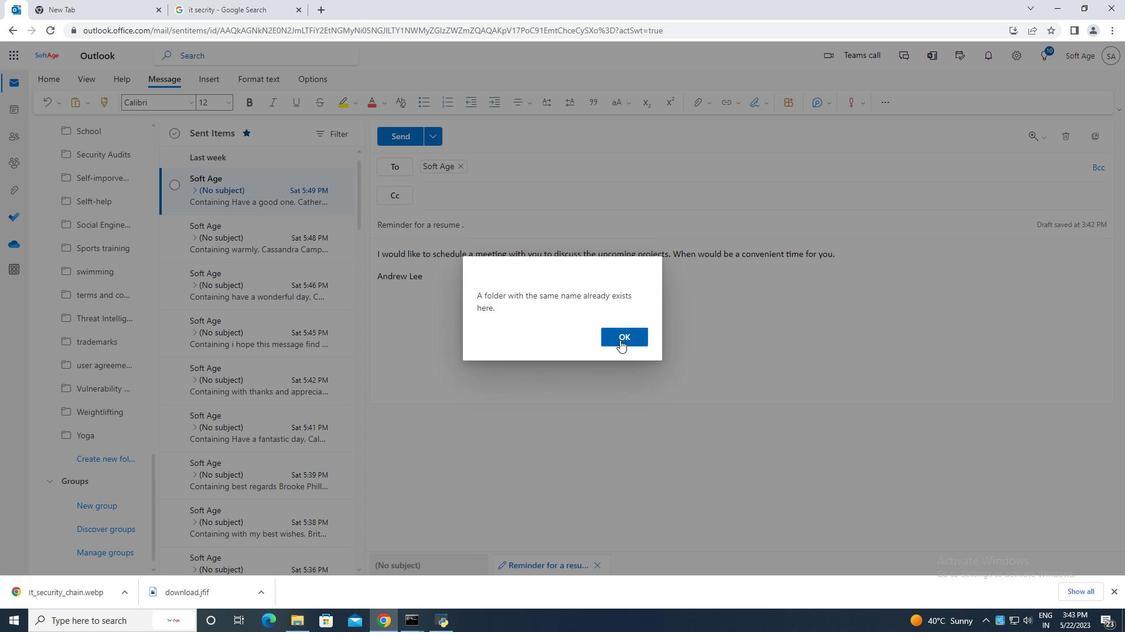 
Action: Mouse moved to (401, 135)
Screenshot: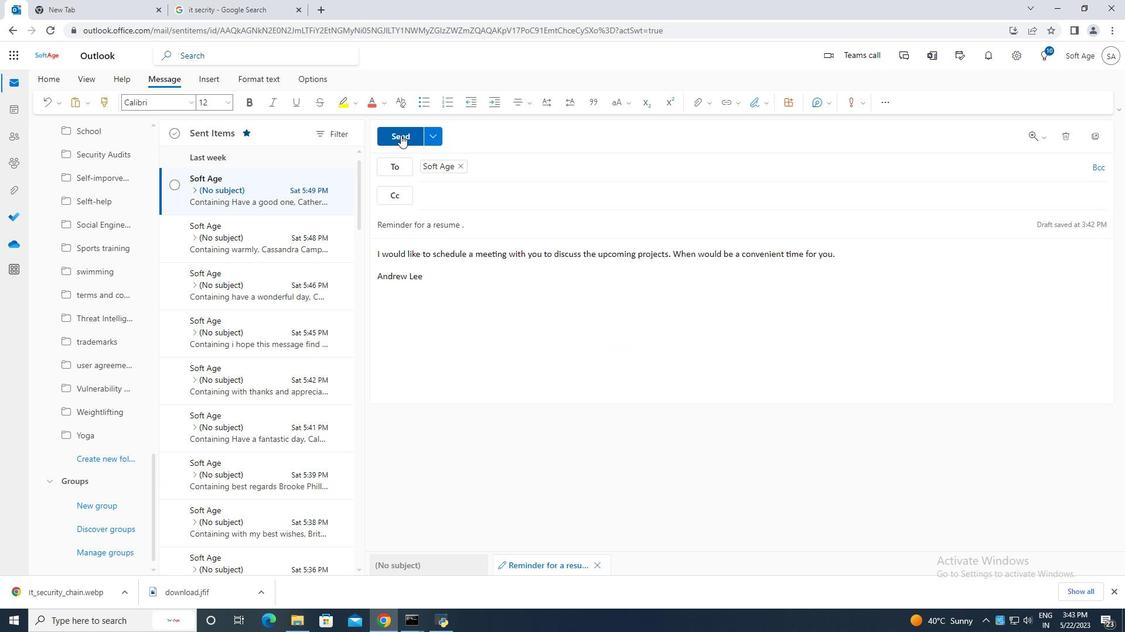 
Action: Mouse pressed left at (401, 135)
Screenshot: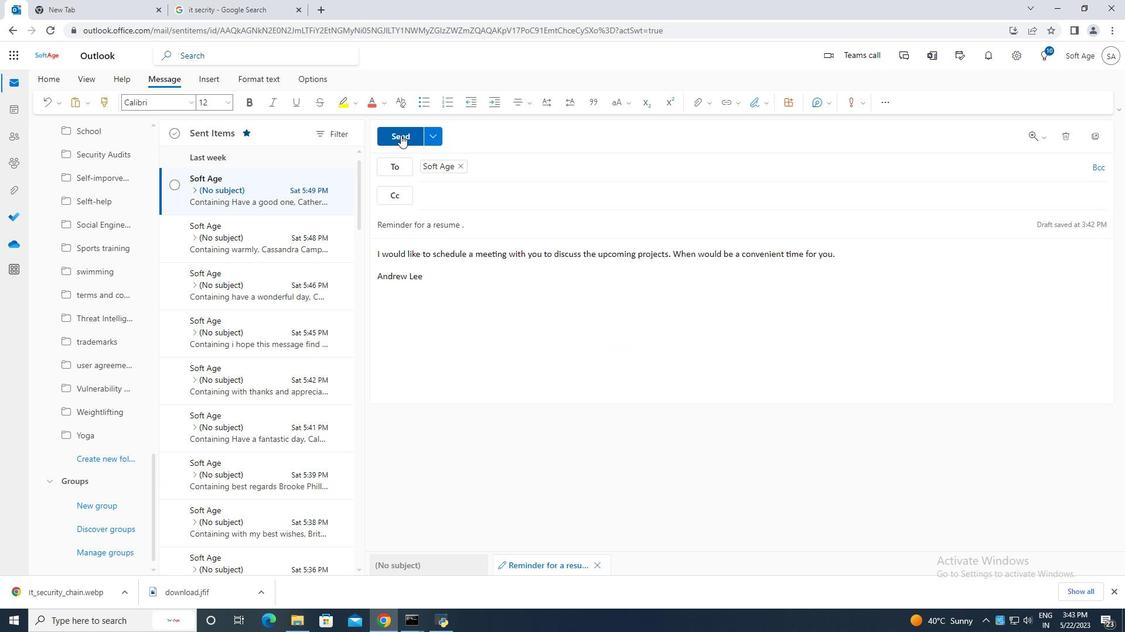 
Action: Mouse moved to (173, 184)
Screenshot: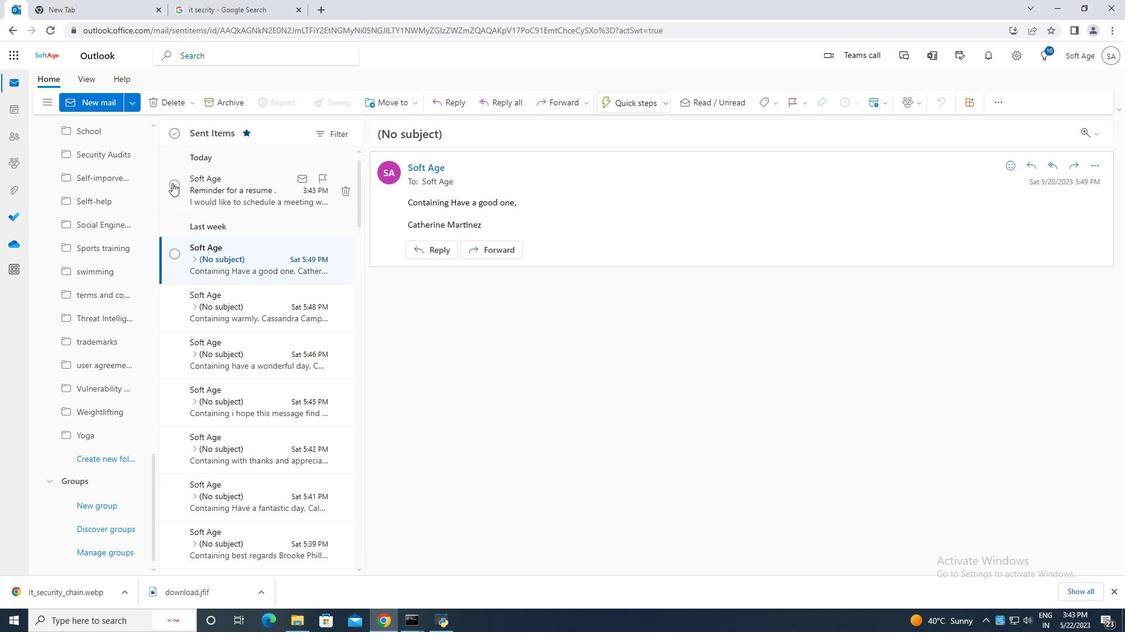 
Action: Mouse pressed left at (173, 184)
Screenshot: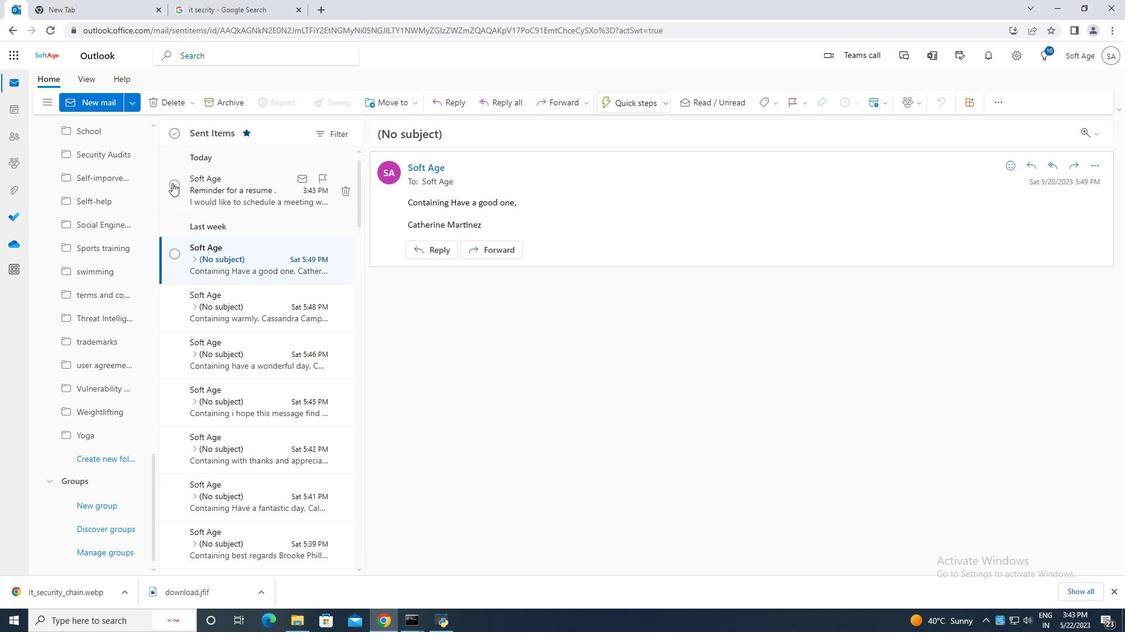 
Action: Mouse moved to (407, 103)
Screenshot: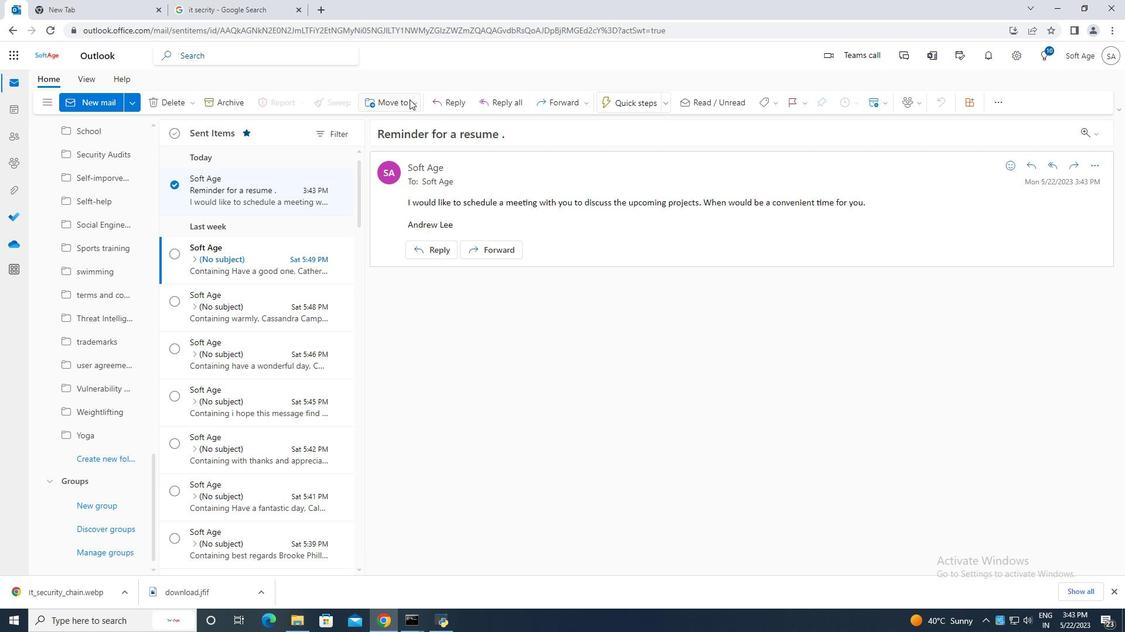
Action: Mouse pressed left at (407, 103)
Screenshot: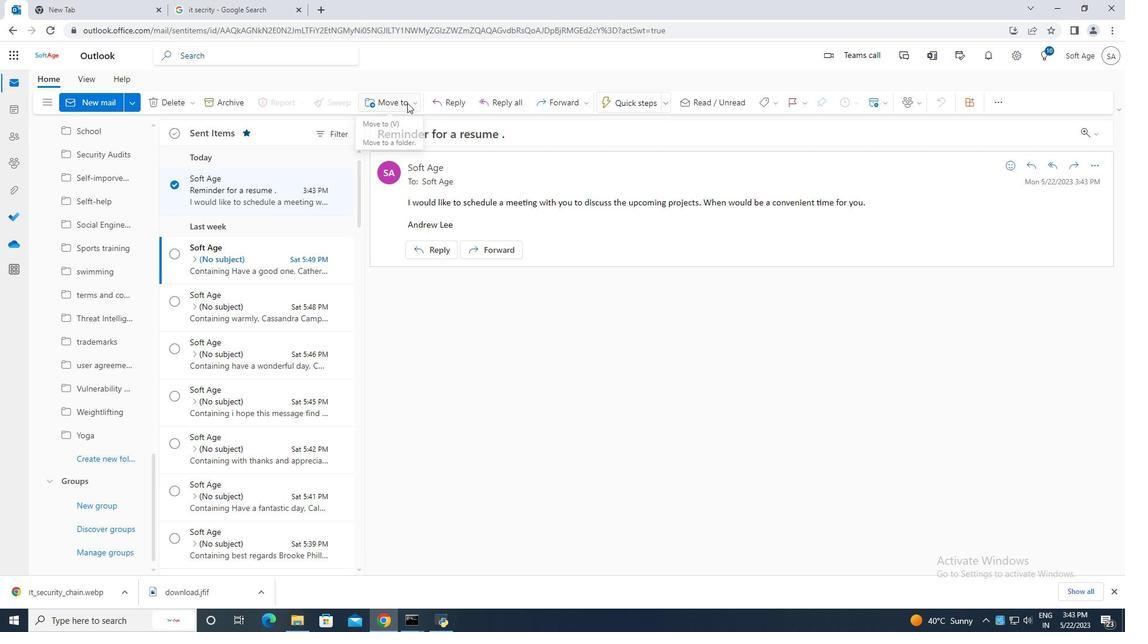 
Action: Mouse moved to (411, 125)
Screenshot: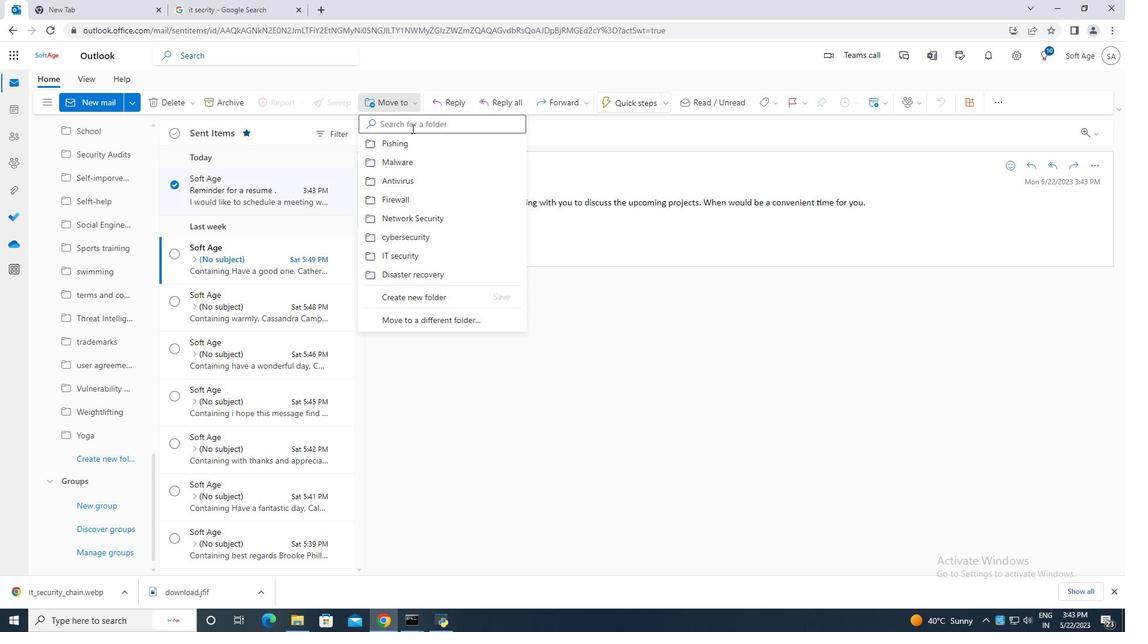 
Action: Mouse pressed left at (411, 125)
Screenshot: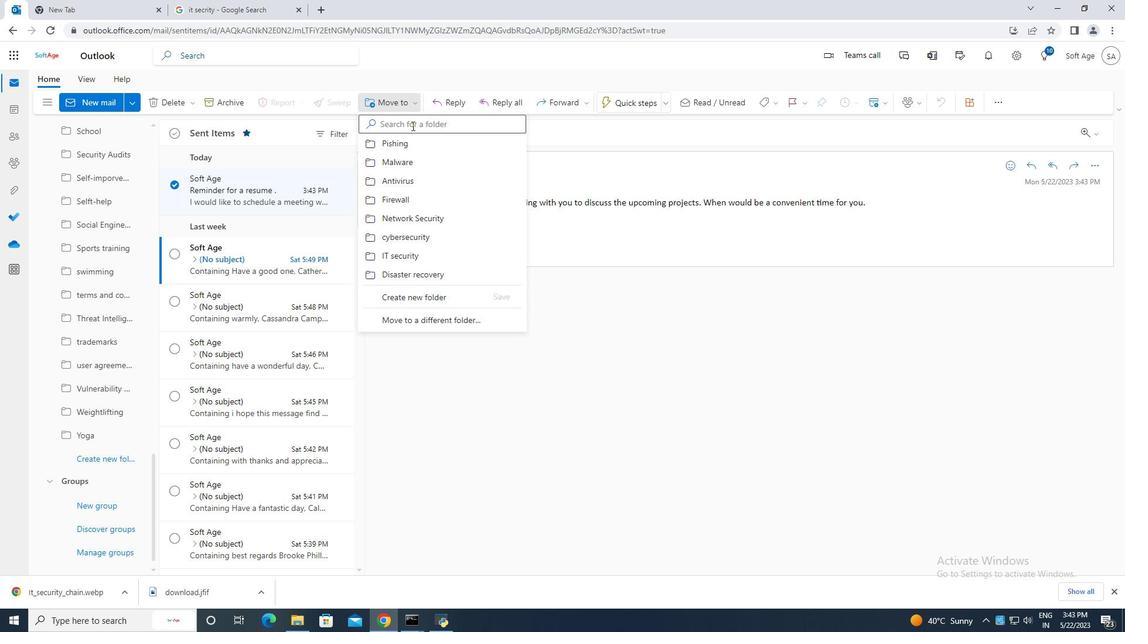 
Action: Key pressed <Key.caps_lock>S<Key.caps_lock>ocial<Key.space>
Screenshot: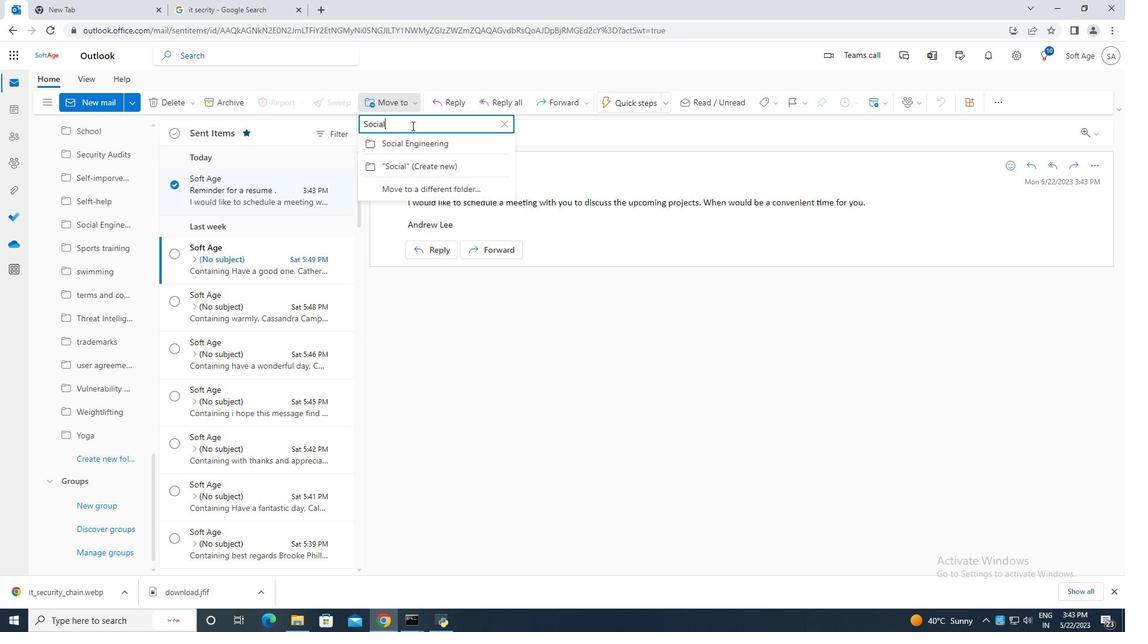 
Action: Mouse moved to (421, 142)
Screenshot: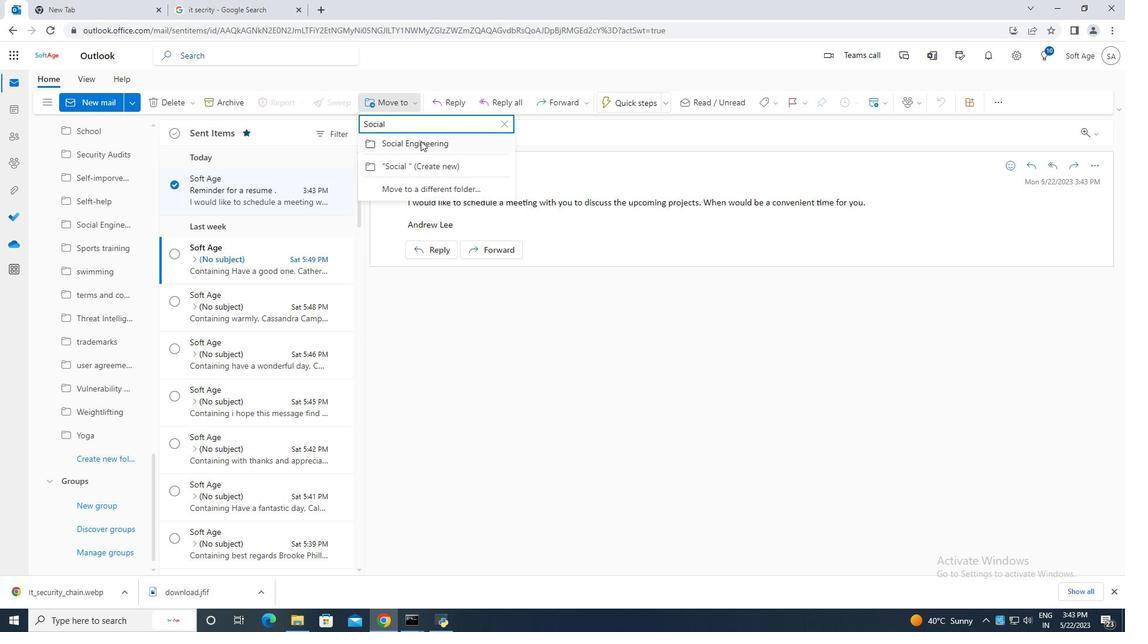 
Action: Mouse pressed left at (421, 142)
Screenshot: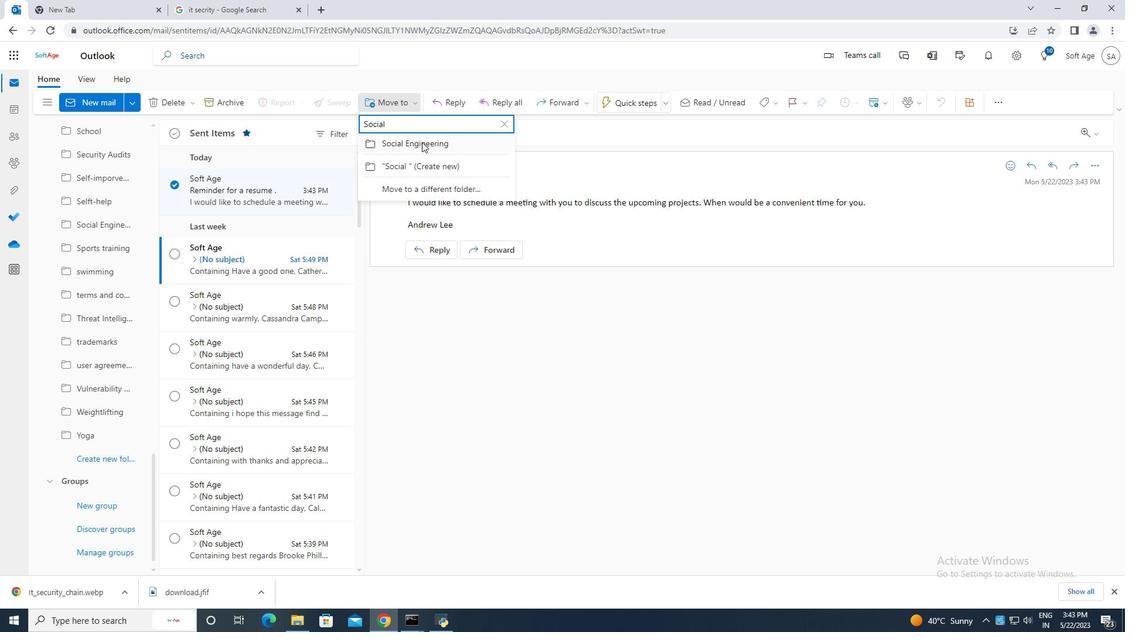 
Action: Mouse moved to (397, 463)
Screenshot: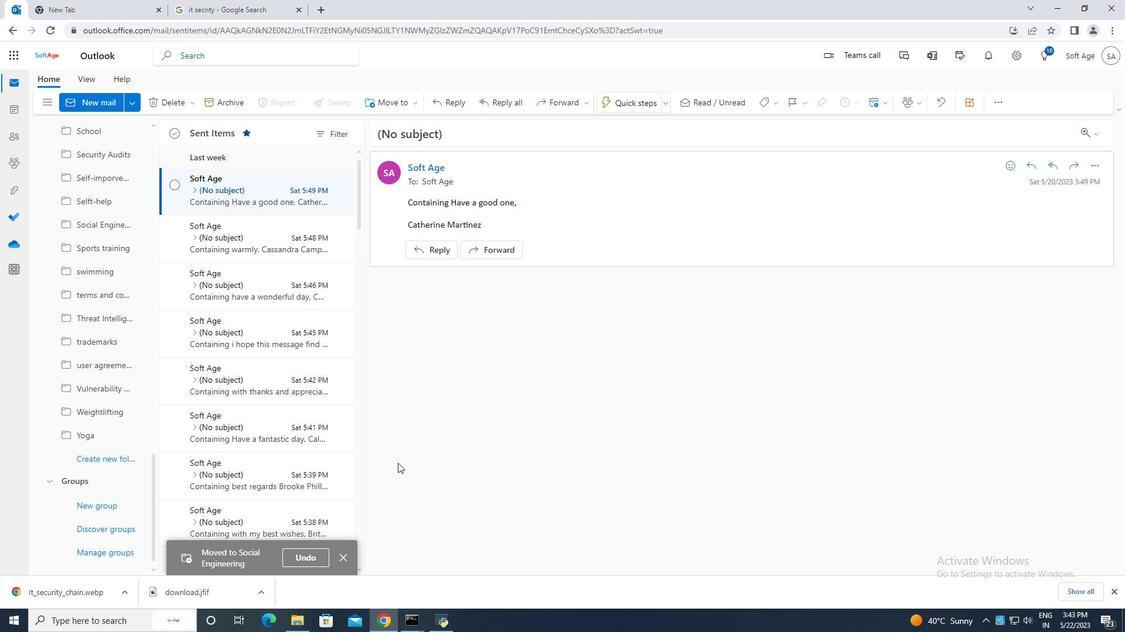 
